 Task: For heading Use Italics Caveat with green colour & bold.  font size for heading26,  'Change the font style of data to'Comic Sans MS and font size to 18,  Change the alignment of both headline & data to Align right In the sheet  BankTransactions logbook
Action: Mouse moved to (634, 308)
Screenshot: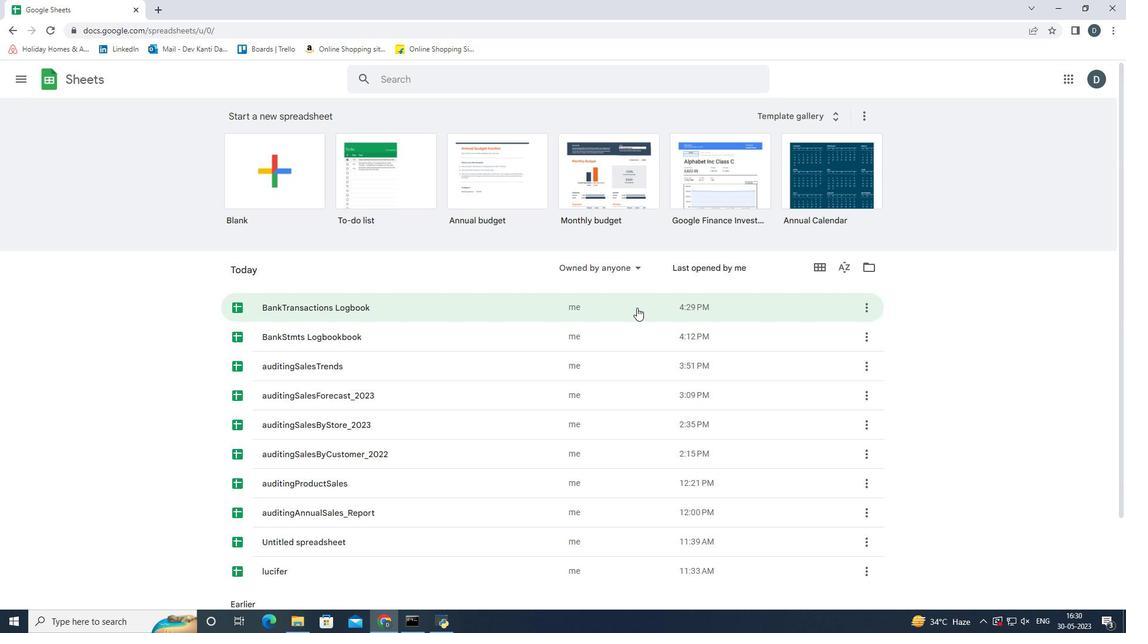 
Action: Mouse pressed left at (634, 308)
Screenshot: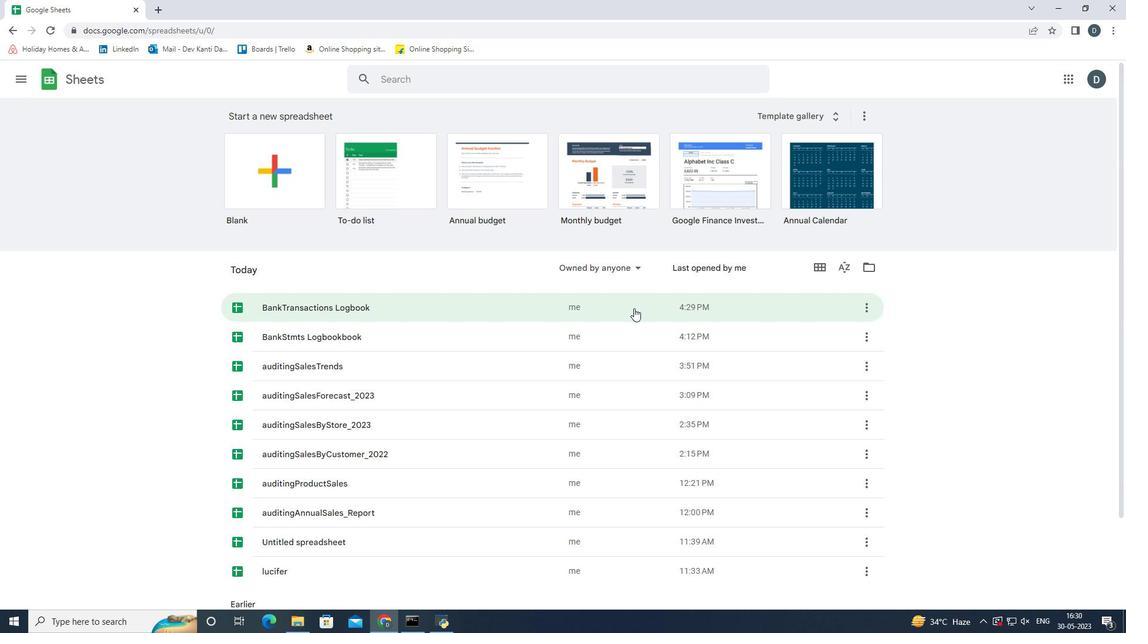 
Action: Mouse moved to (43, 164)
Screenshot: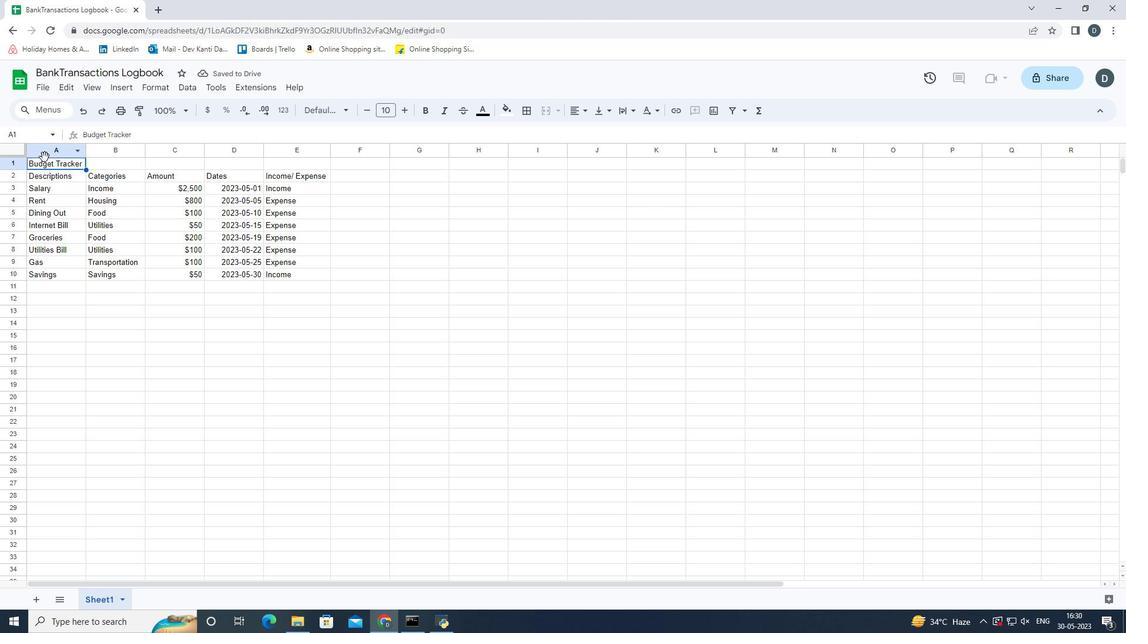 
Action: Mouse pressed left at (43, 164)
Screenshot: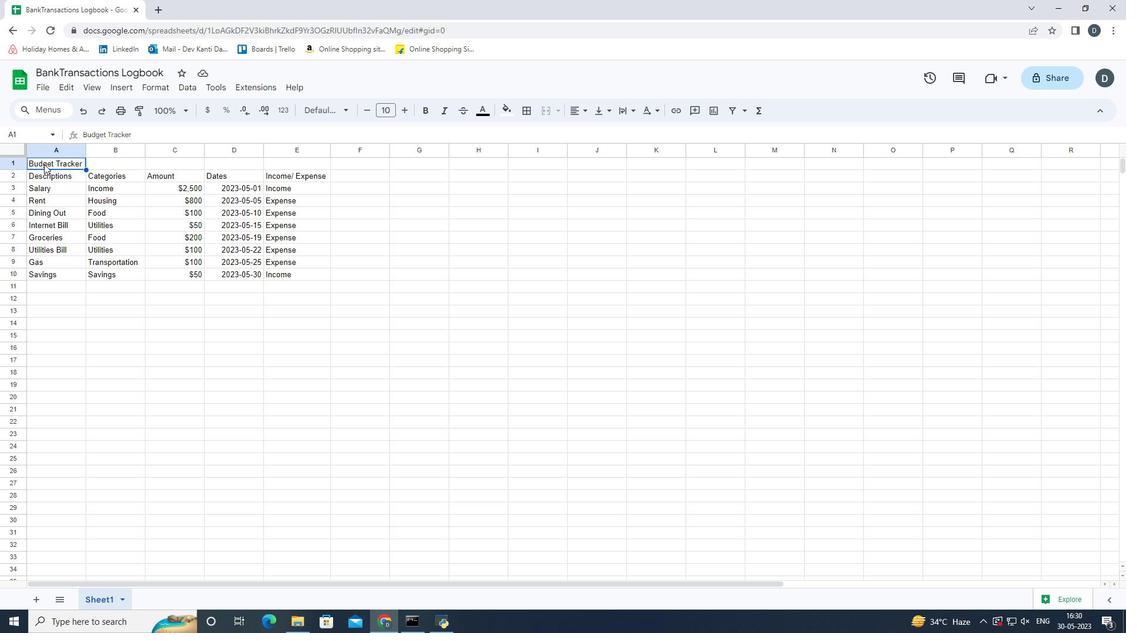 
Action: Mouse moved to (332, 112)
Screenshot: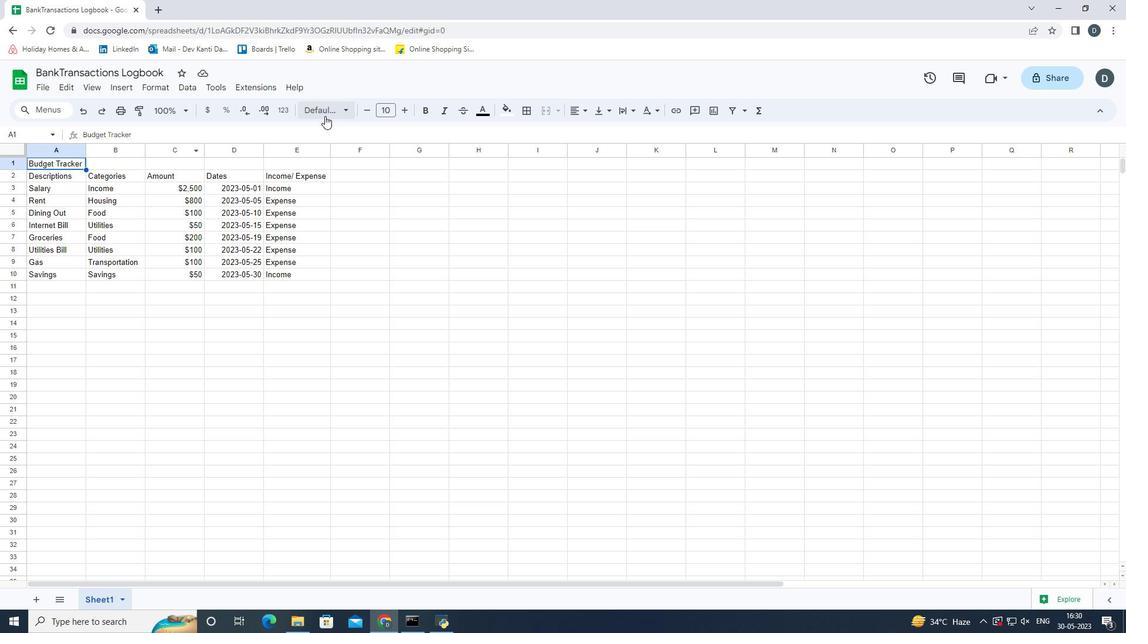 
Action: Mouse pressed left at (332, 112)
Screenshot: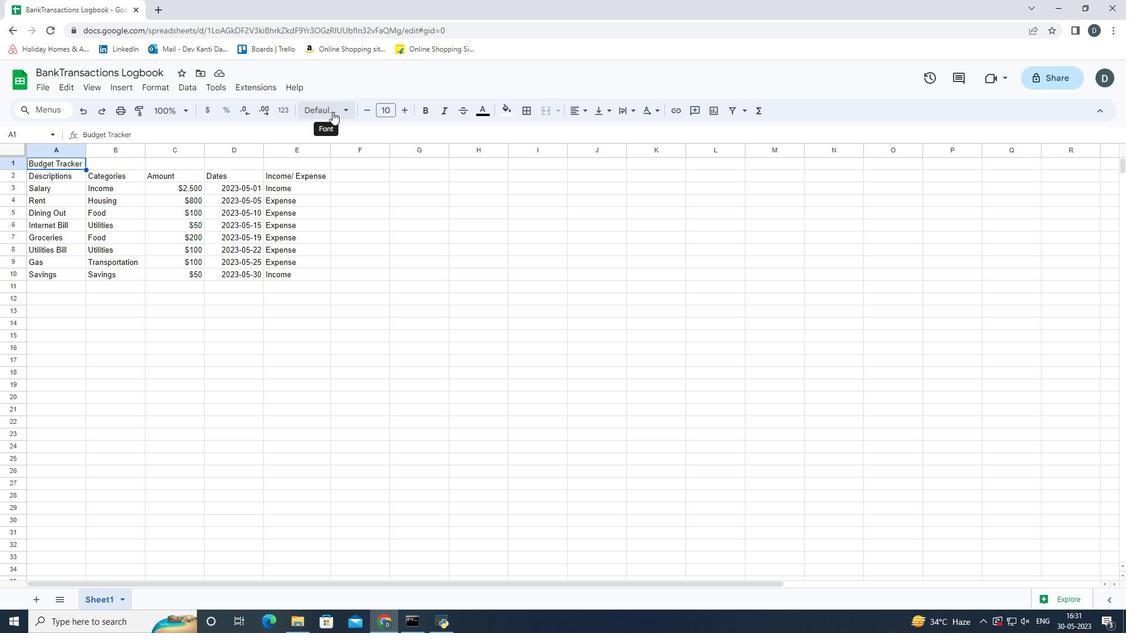 
Action: Mouse moved to (368, 356)
Screenshot: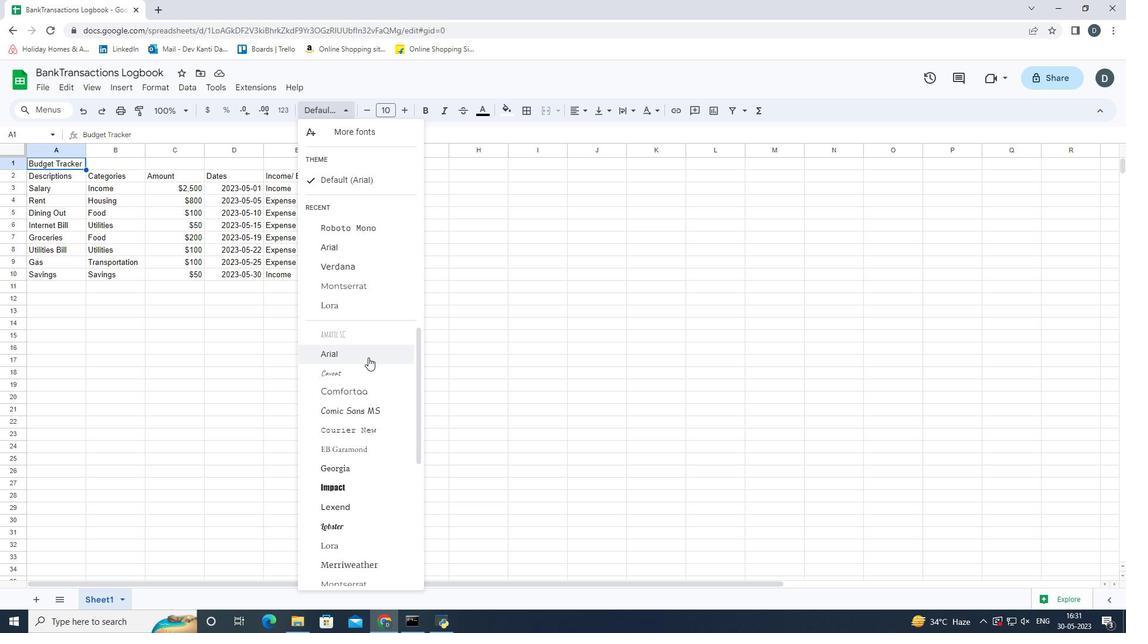 
Action: Mouse scrolled (368, 355) with delta (0, 0)
Screenshot: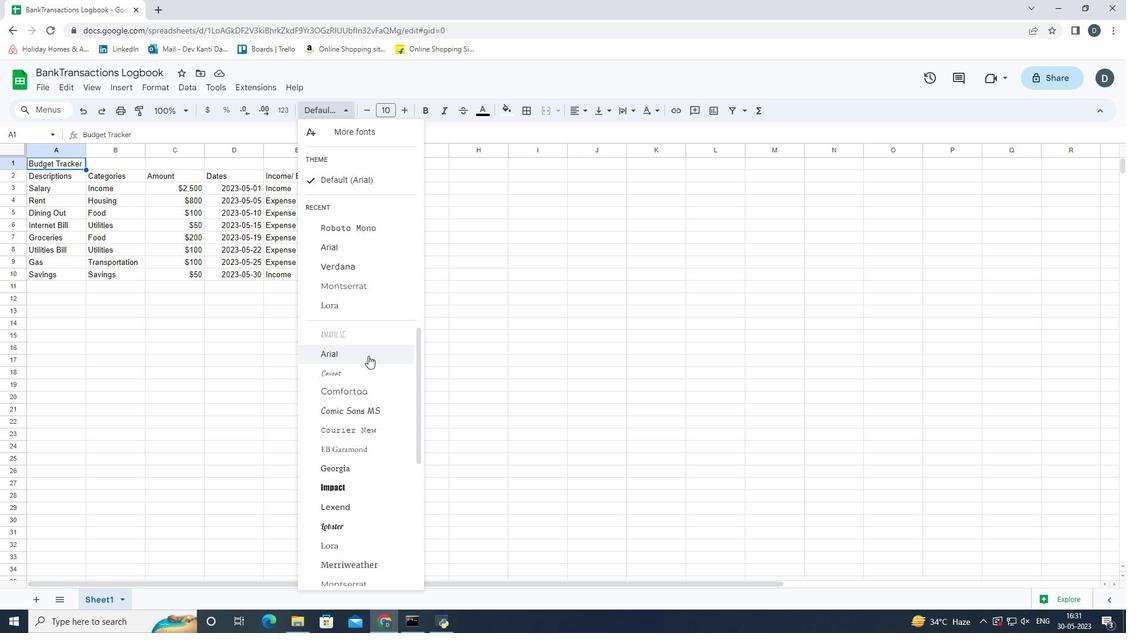 
Action: Mouse moved to (364, 369)
Screenshot: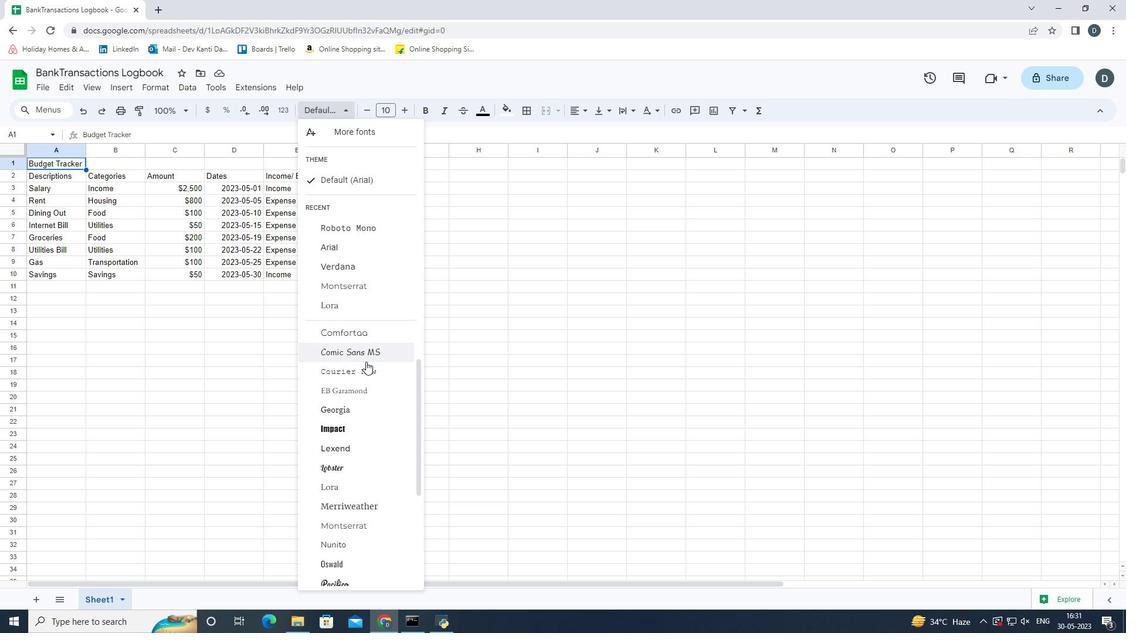 
Action: Mouse scrolled (364, 368) with delta (0, 0)
Screenshot: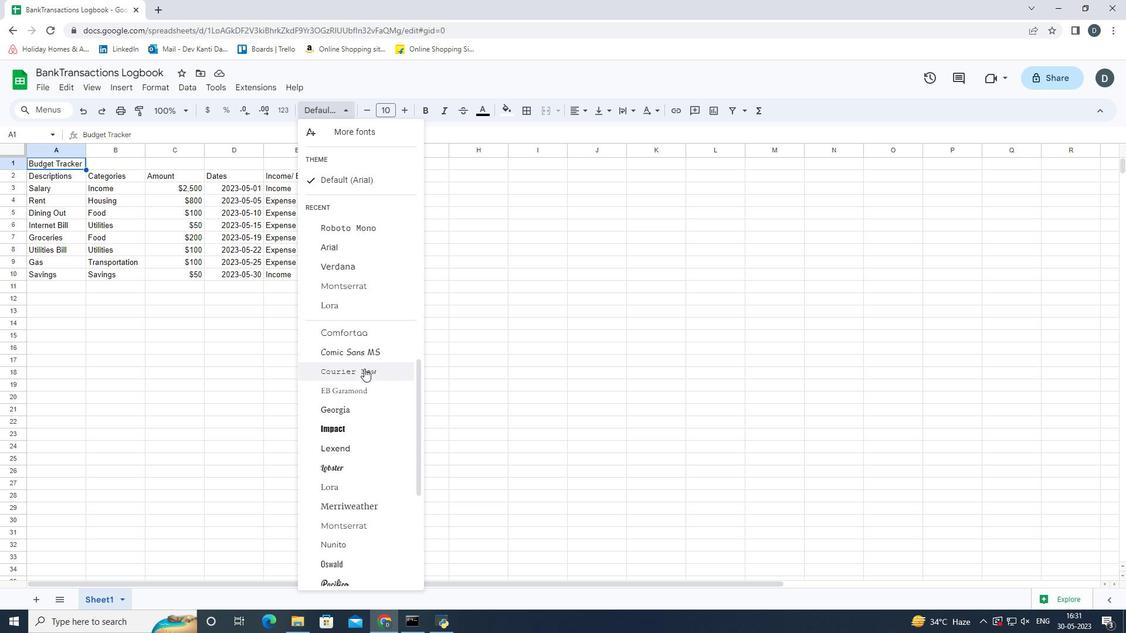 
Action: Mouse scrolled (364, 368) with delta (0, 0)
Screenshot: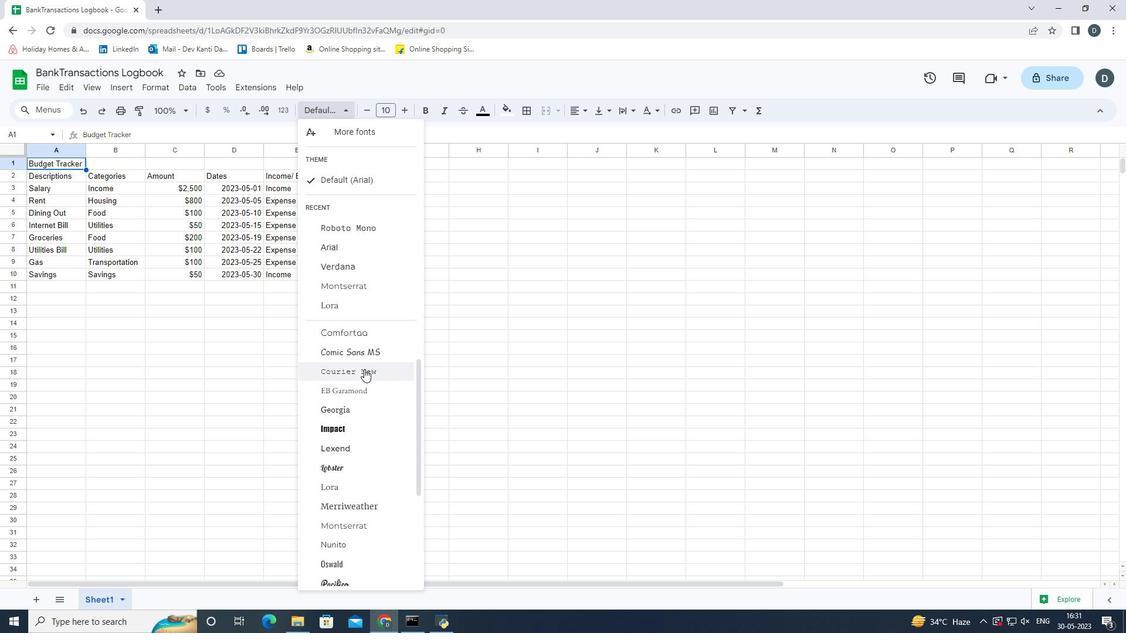
Action: Mouse moved to (361, 371)
Screenshot: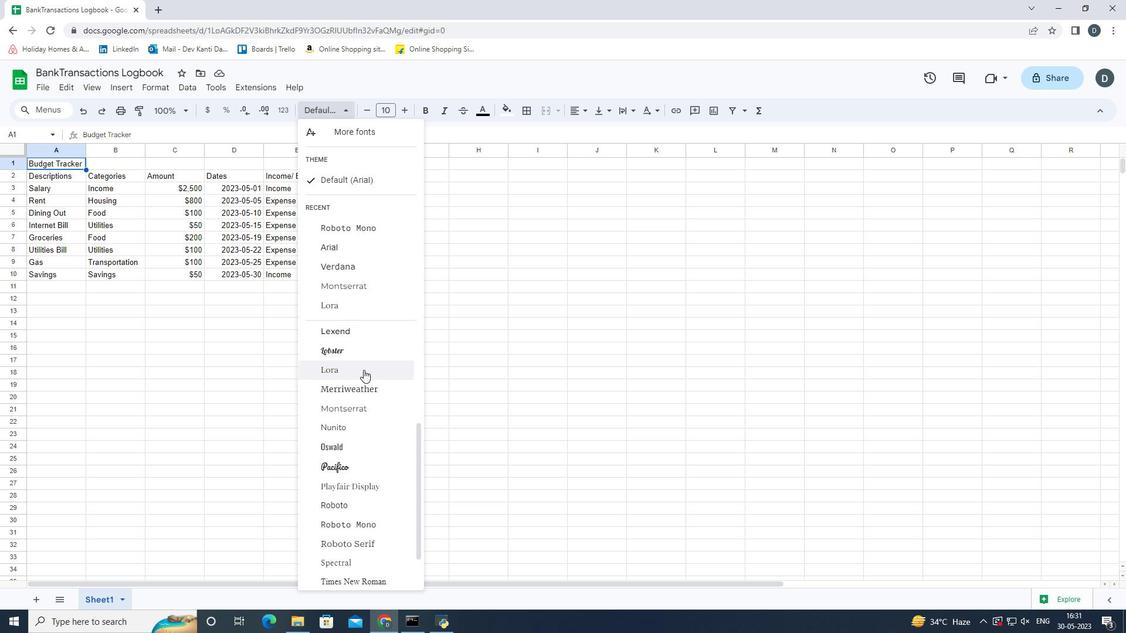 
Action: Mouse scrolled (361, 370) with delta (0, 0)
Screenshot: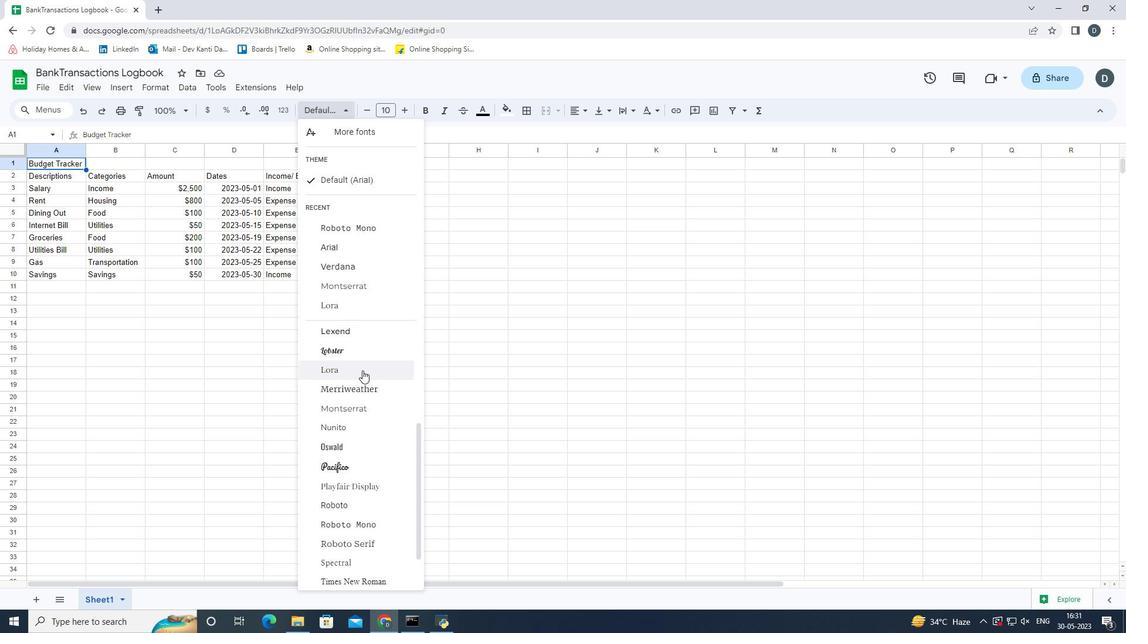 
Action: Mouse moved to (361, 371)
Screenshot: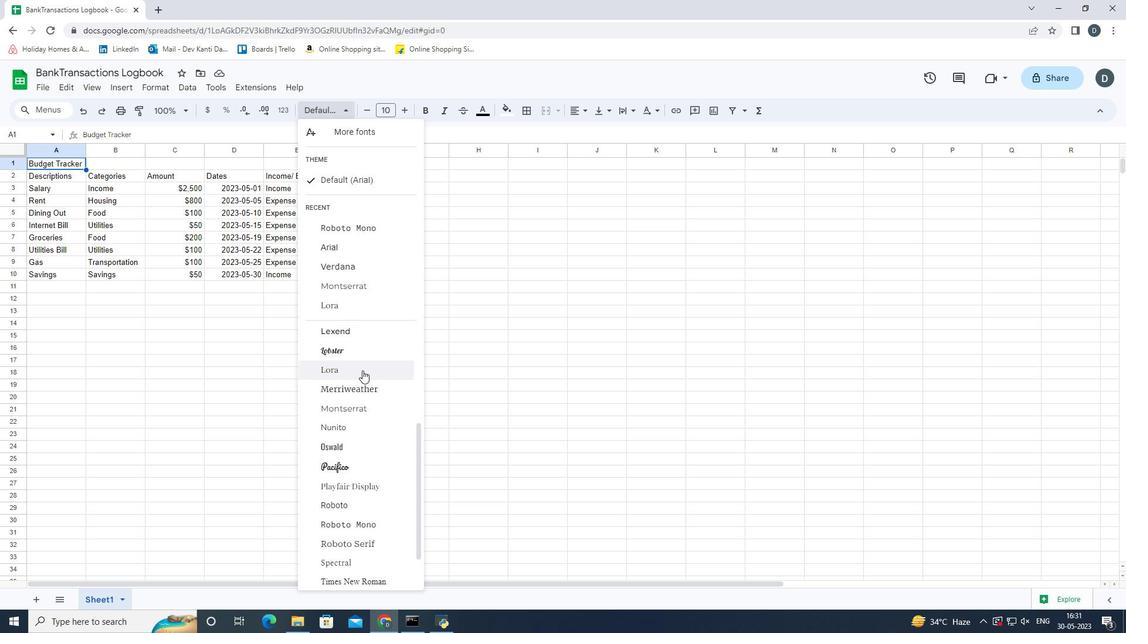 
Action: Mouse scrolled (361, 370) with delta (0, 0)
Screenshot: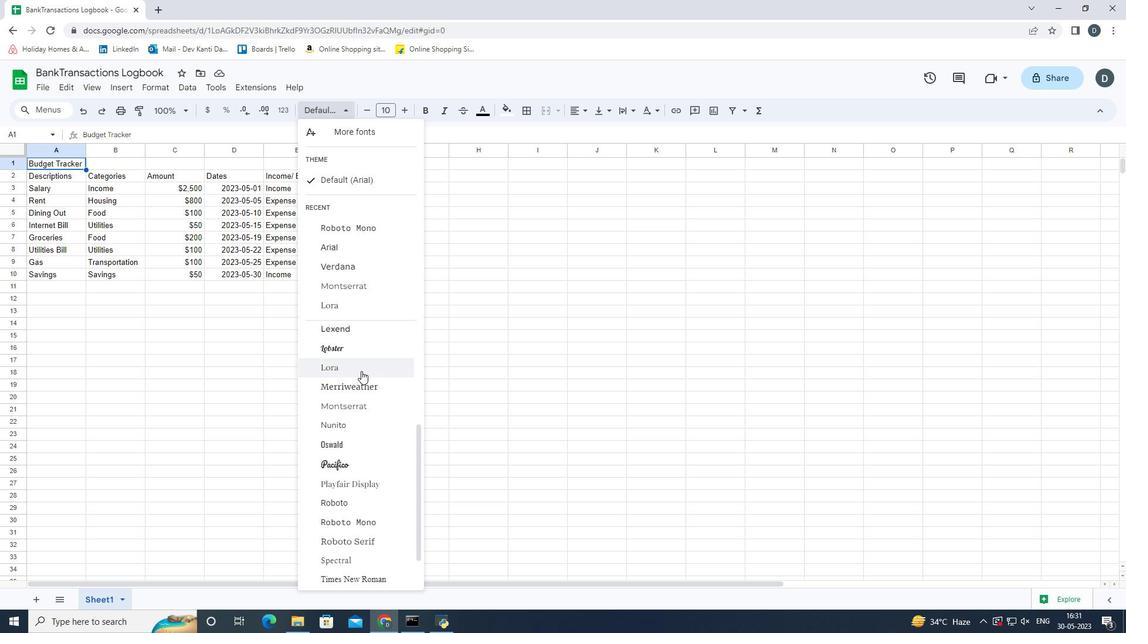 
Action: Mouse moved to (392, 493)
Screenshot: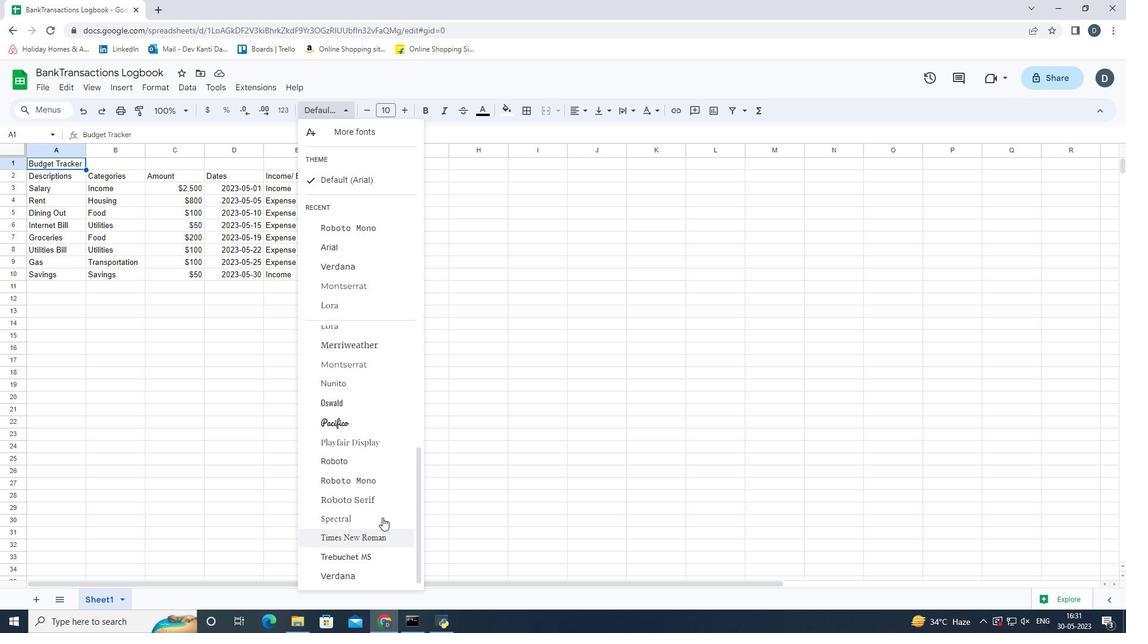 
Action: Mouse scrolled (392, 494) with delta (0, 0)
Screenshot: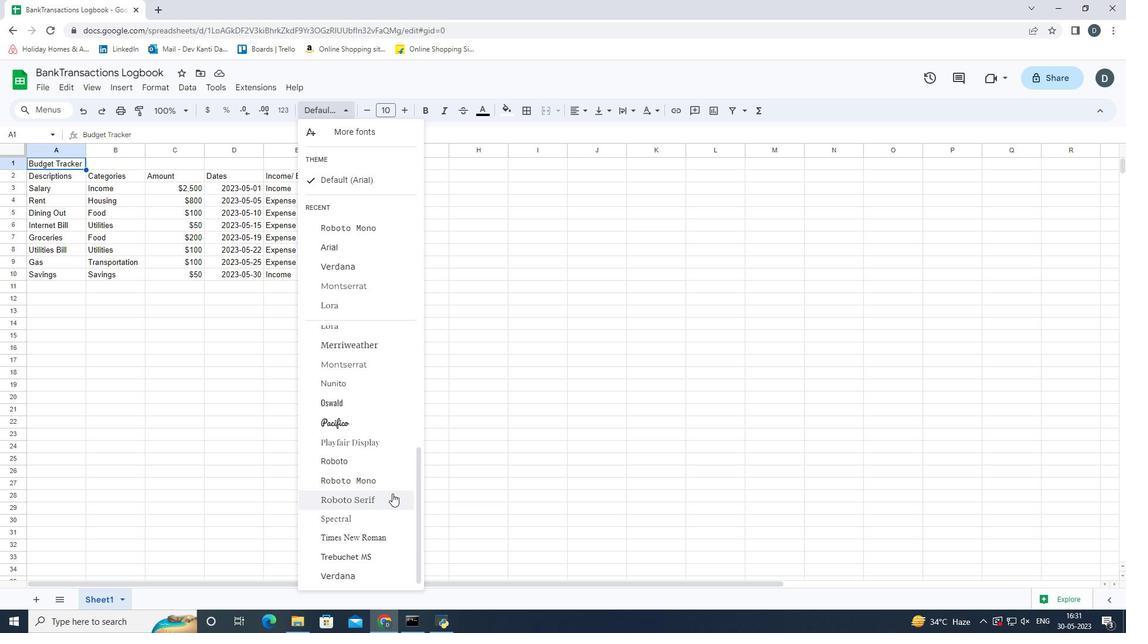 
Action: Mouse moved to (392, 493)
Screenshot: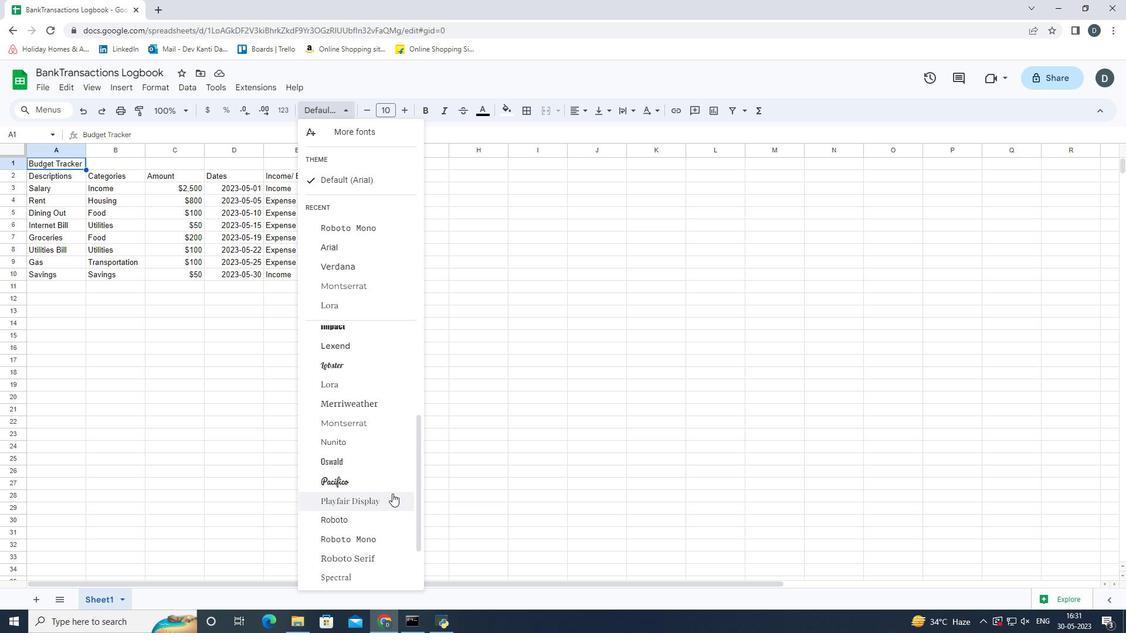 
Action: Mouse scrolled (392, 493) with delta (0, 0)
Screenshot: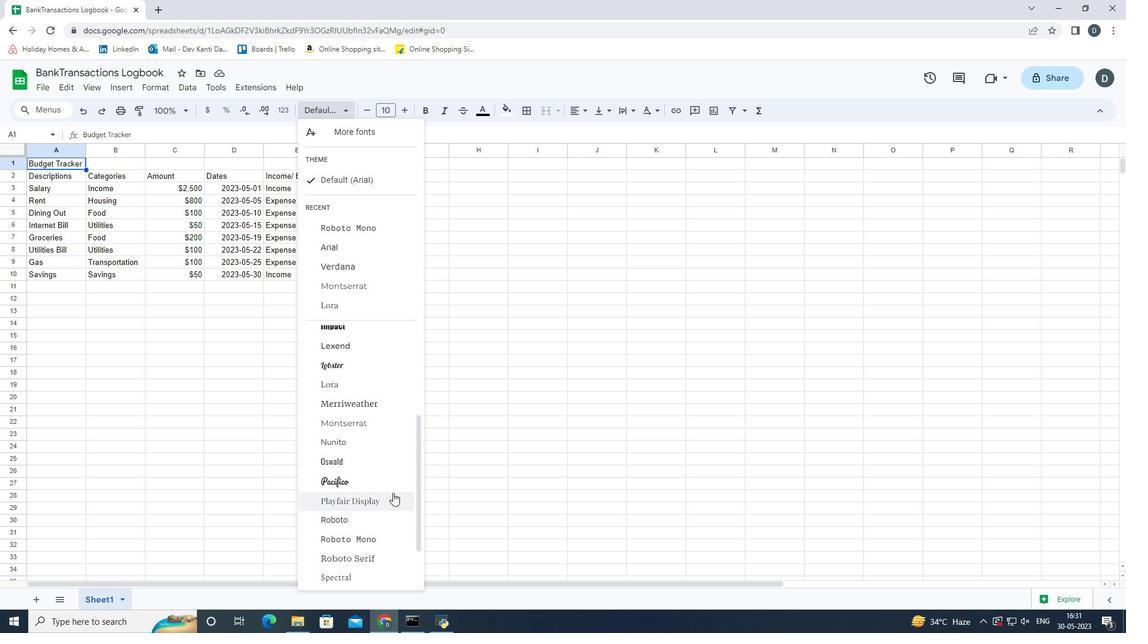 
Action: Mouse scrolled (392, 493) with delta (0, 0)
Screenshot: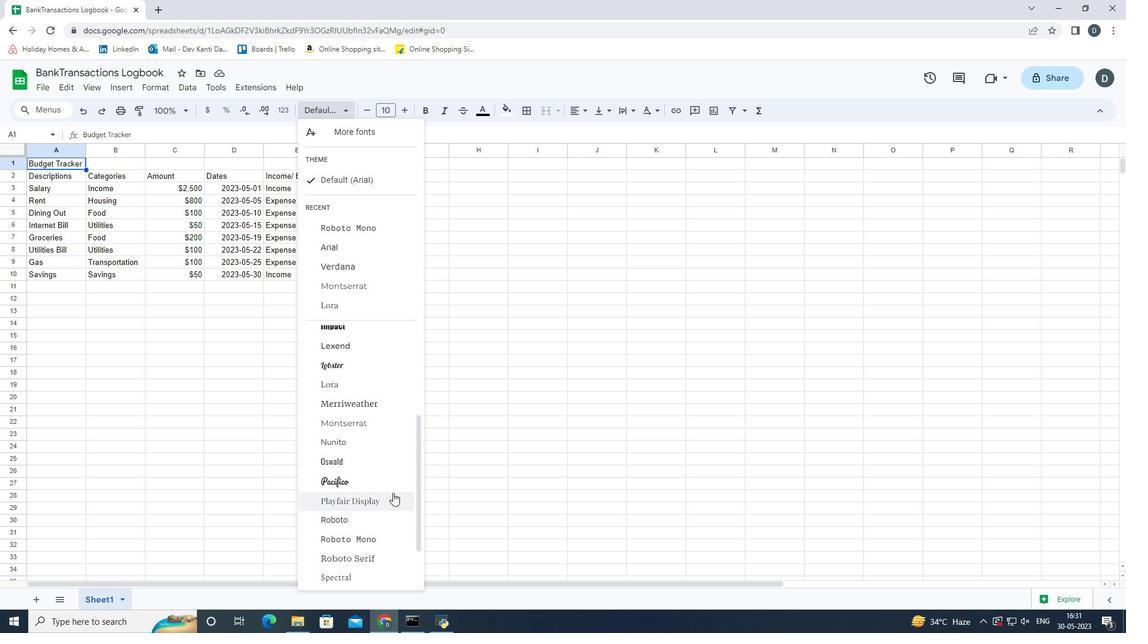 
Action: Mouse moved to (383, 484)
Screenshot: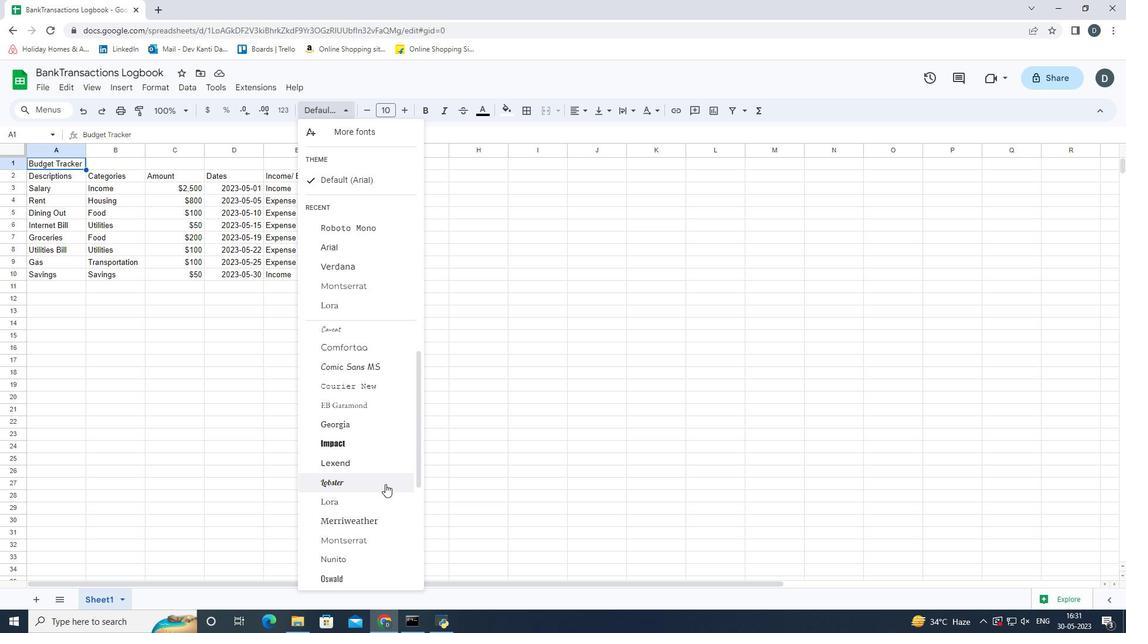 
Action: Mouse scrolled (383, 485) with delta (0, 0)
Screenshot: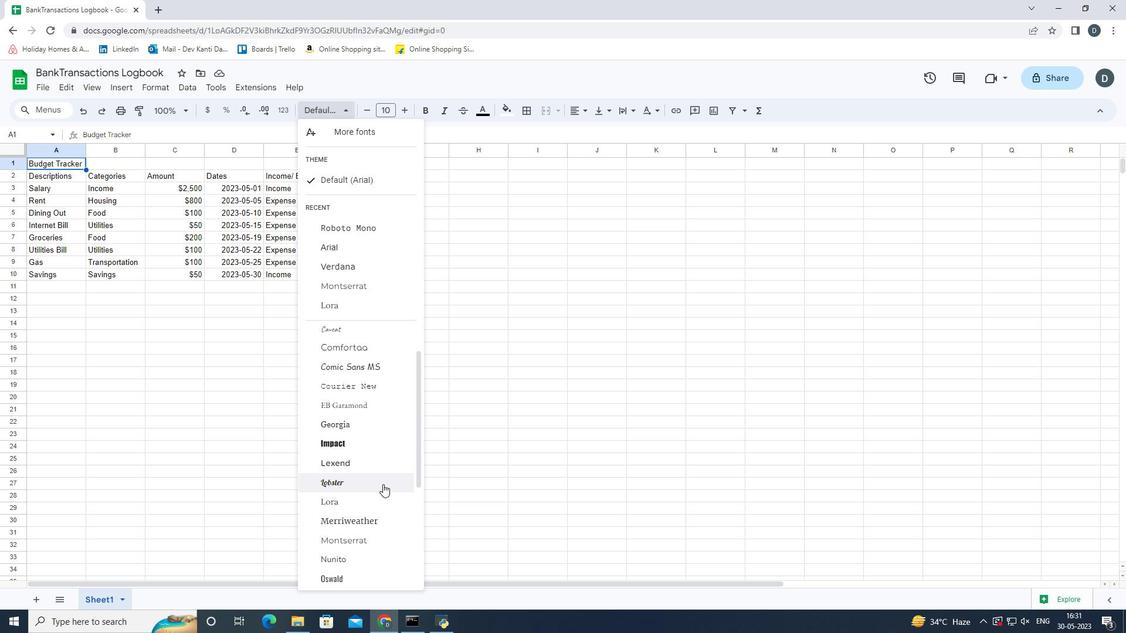 
Action: Mouse scrolled (383, 485) with delta (0, 0)
Screenshot: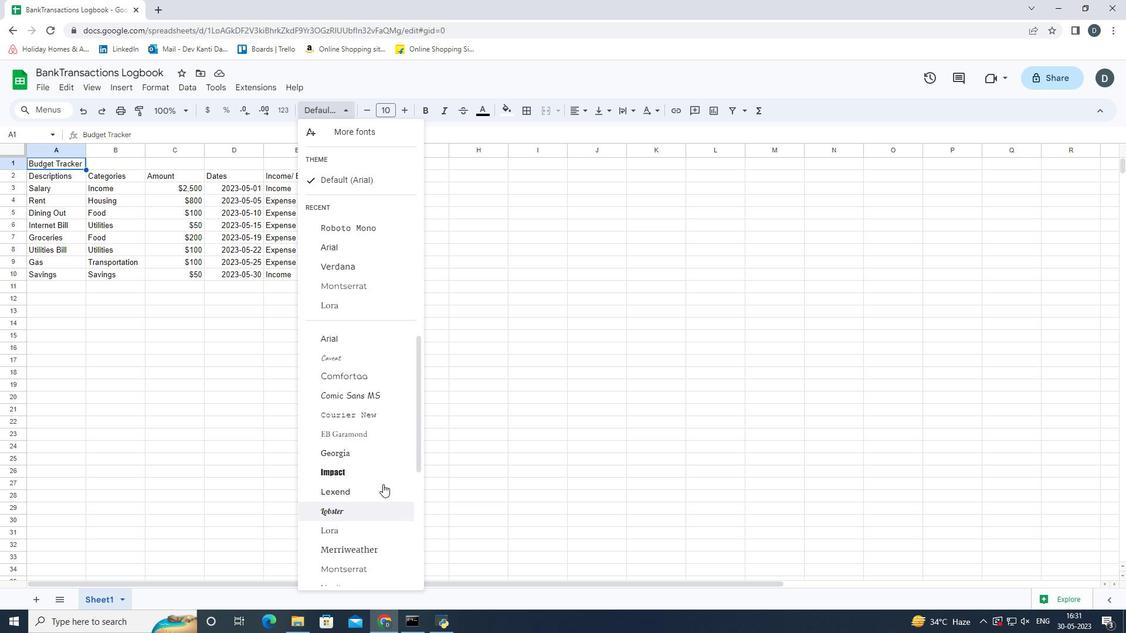 
Action: Mouse moved to (372, 135)
Screenshot: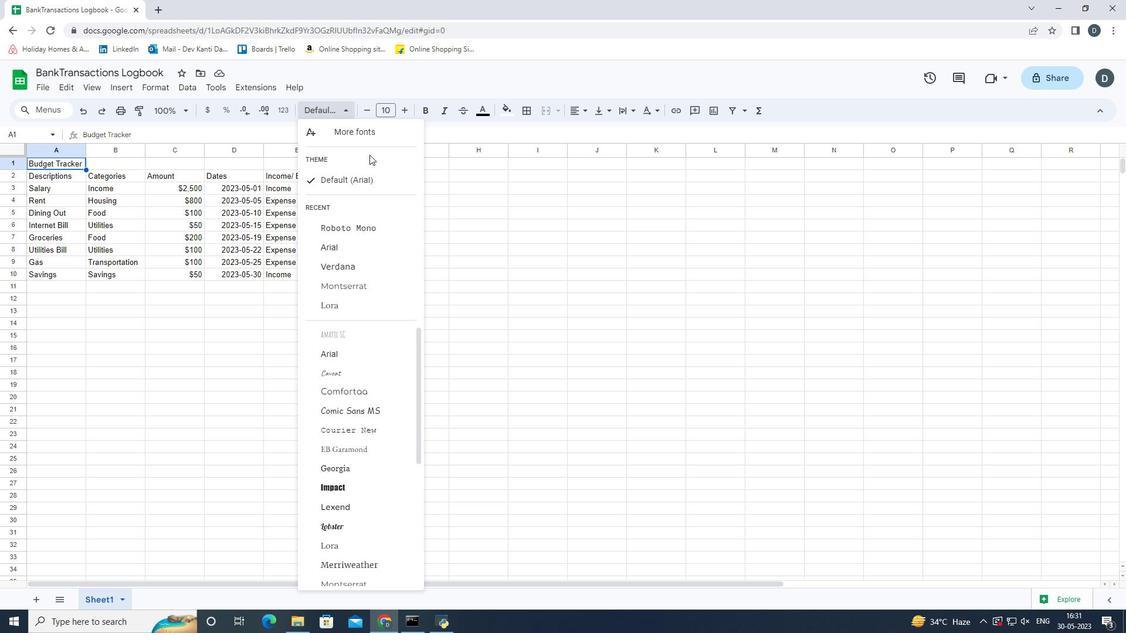 
Action: Mouse pressed left at (372, 135)
Screenshot: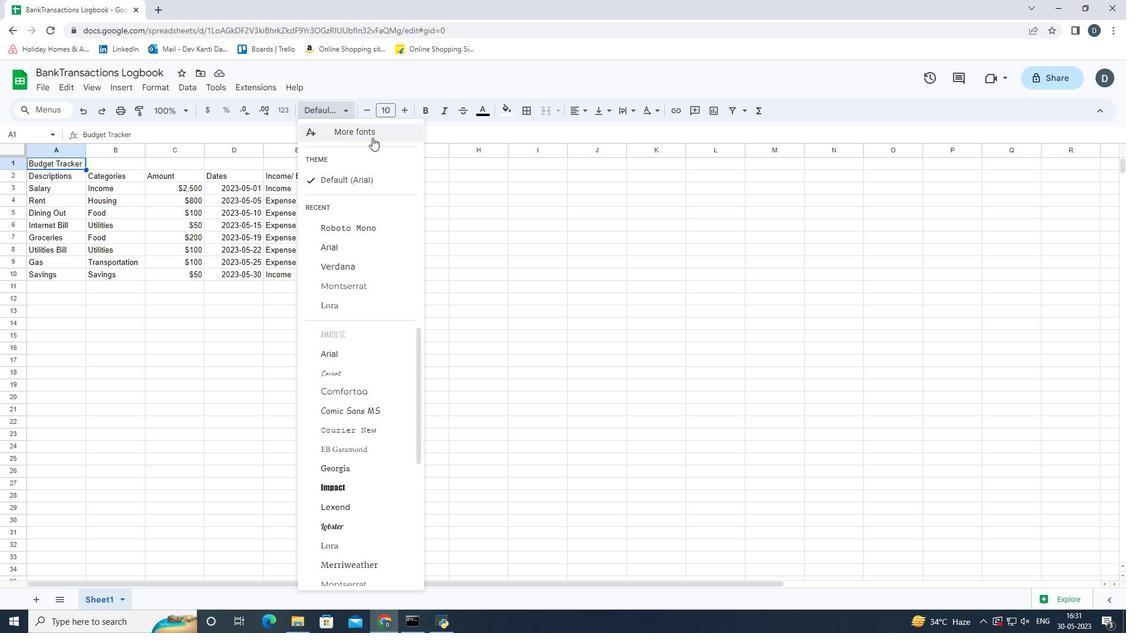 
Action: Mouse moved to (363, 191)
Screenshot: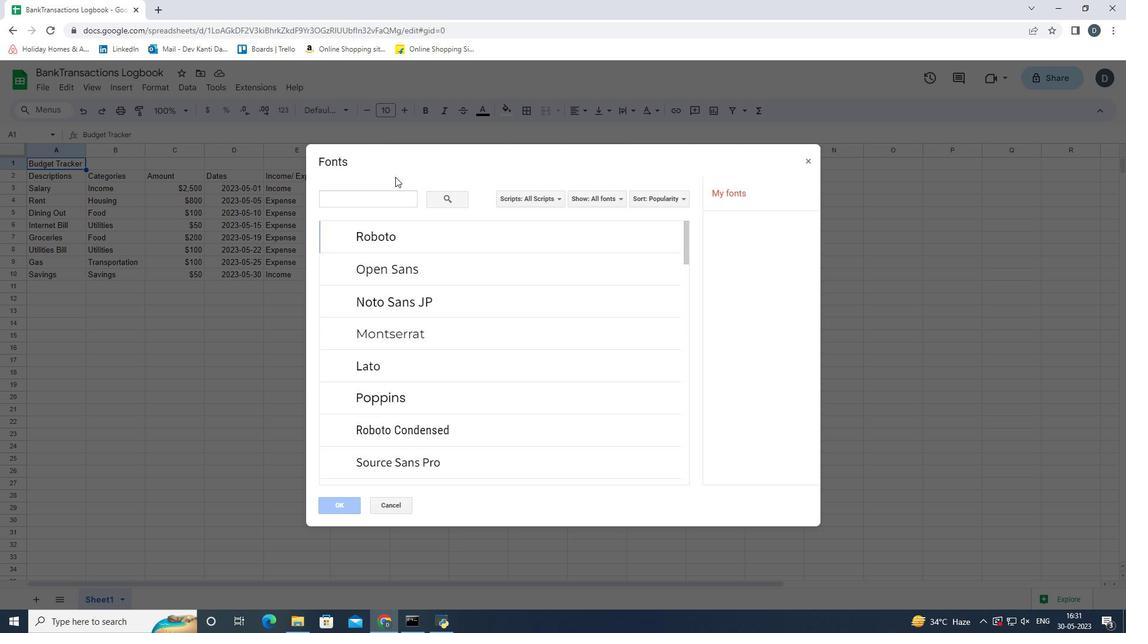 
Action: Mouse pressed left at (363, 191)
Screenshot: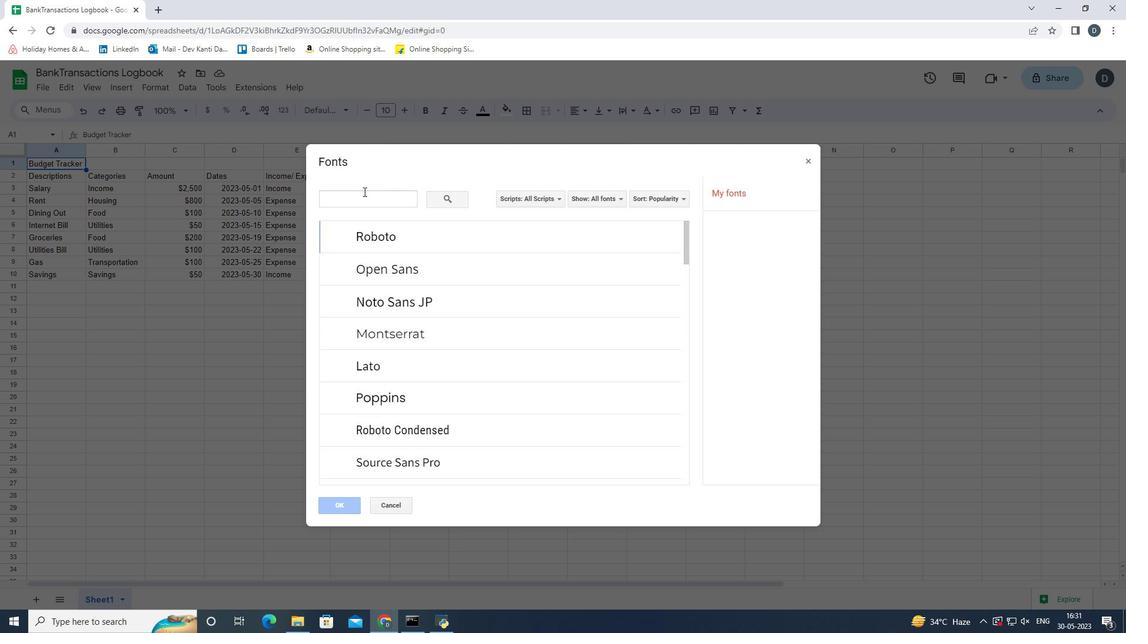 
Action: Key pressed <Key.shift_r><Key.shift_r><Key.shift_r><Key.shift_r><Key.shift_r><Key.shift_r><Key.shift_r><Key.shift_r><Key.shift_r><Key.shift_r><Key.shift_r><Key.shift_r><Key.shift_r><Key.shift_r><Key.shift_r><Key.shift_r><Key.shift_r><Key.shift_r><Key.shift_r><Key.shift_r><Key.shift_r><Key.shift_r><Key.shift_r><Key.shift_r>Italic
Screenshot: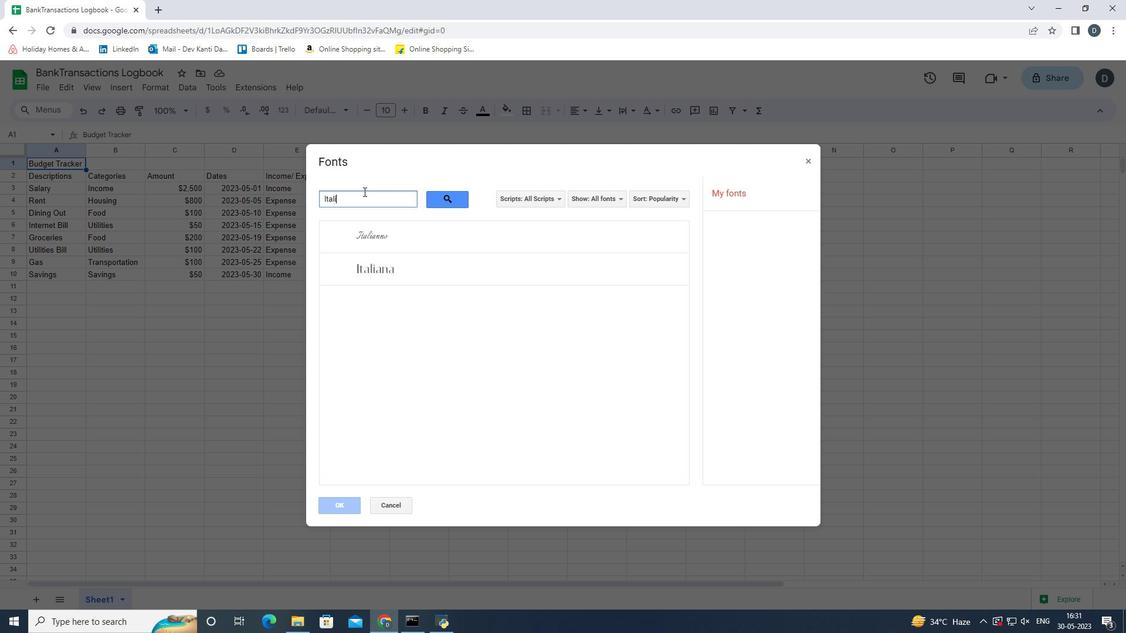 
Action: Mouse moved to (429, 279)
Screenshot: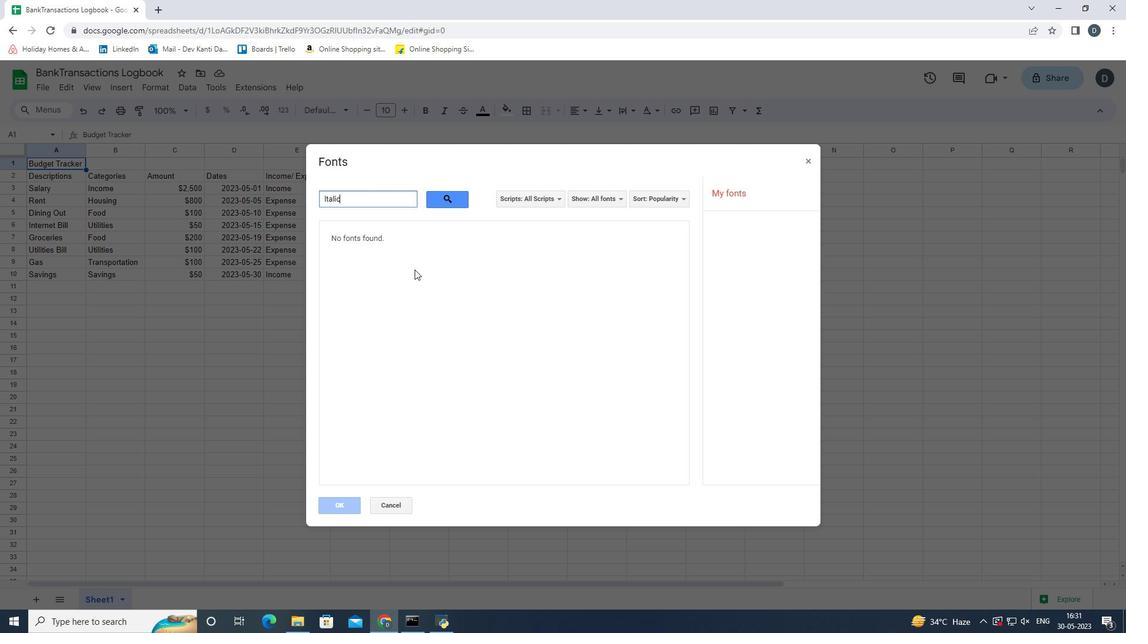 
Action: Key pressed s<Key.space><Key.space><Key.backspace><Key.shift><Key.shift><Key.shift><Key.shift><Key.shift><Key.shift><Key.shift>Caveat
Screenshot: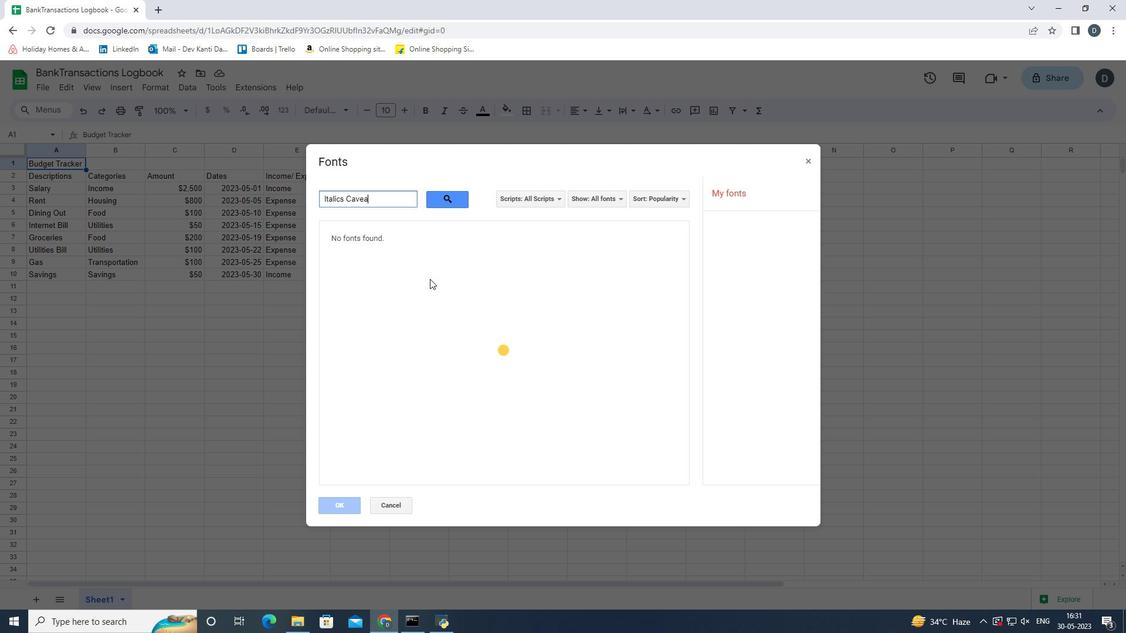 
Action: Mouse moved to (456, 192)
Screenshot: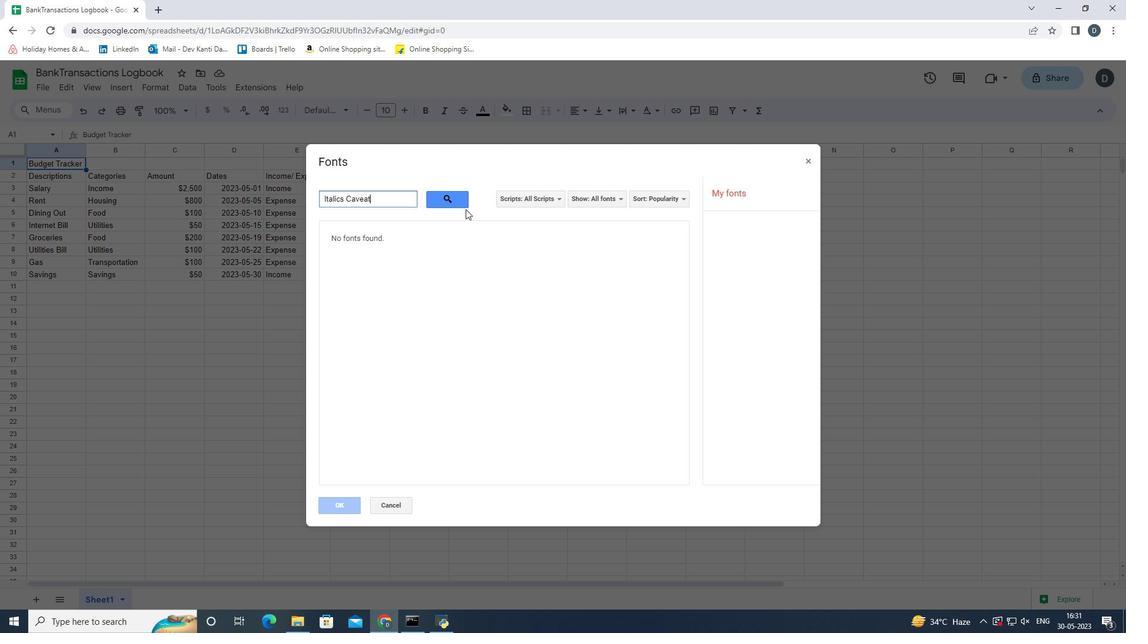 
Action: Mouse pressed left at (456, 192)
Screenshot: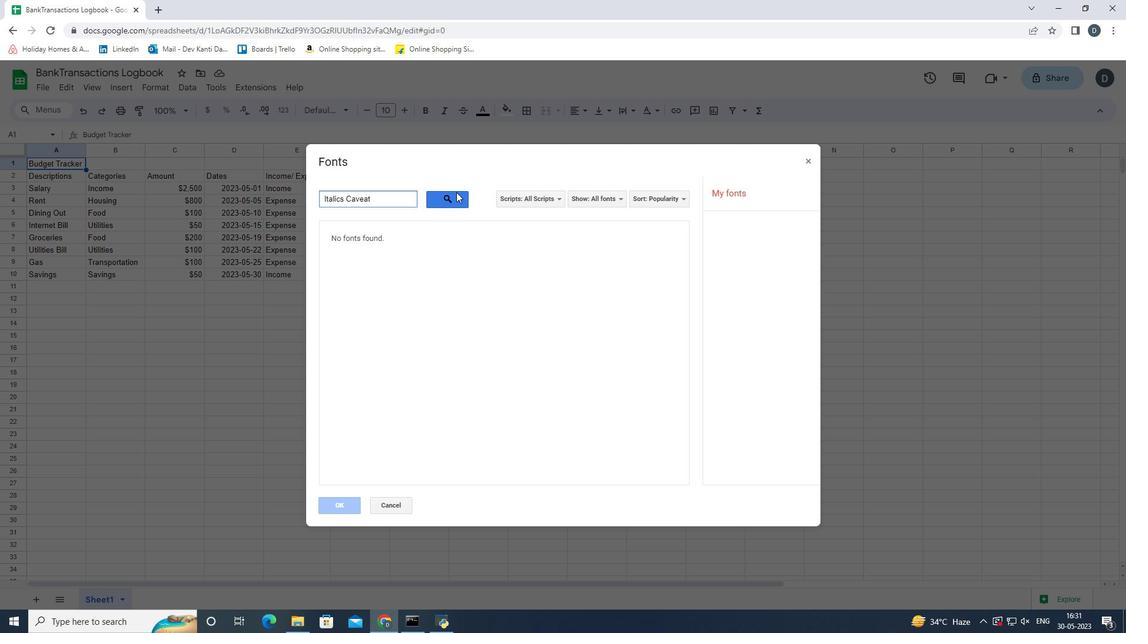 
Action: Mouse moved to (380, 197)
Screenshot: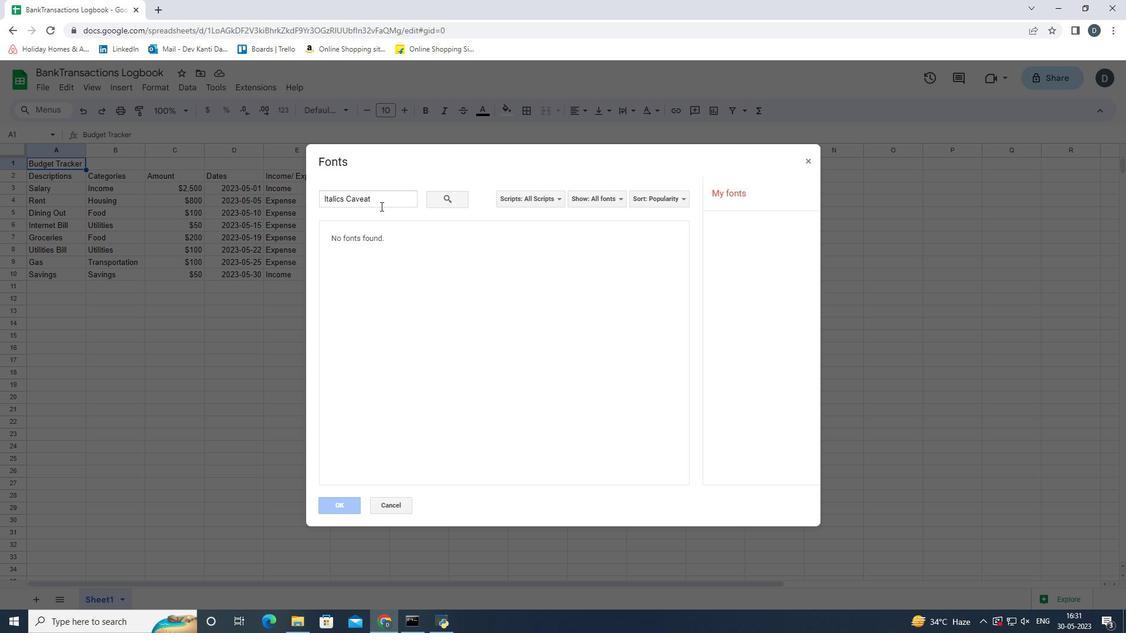 
Action: Mouse pressed left at (380, 197)
Screenshot: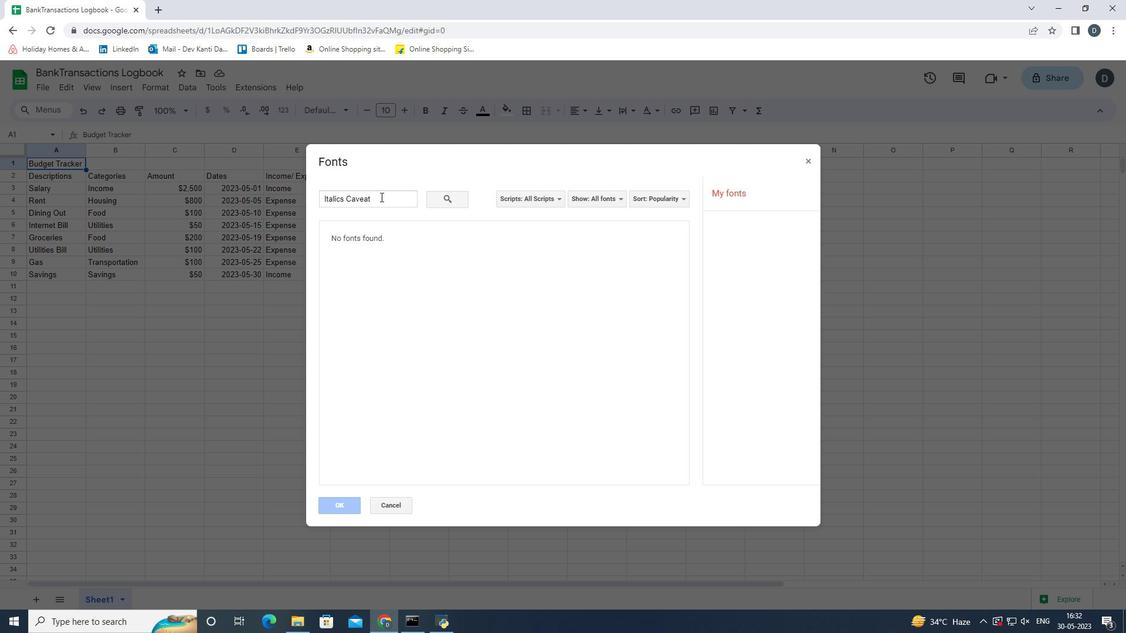 
Action: Mouse moved to (381, 196)
Screenshot: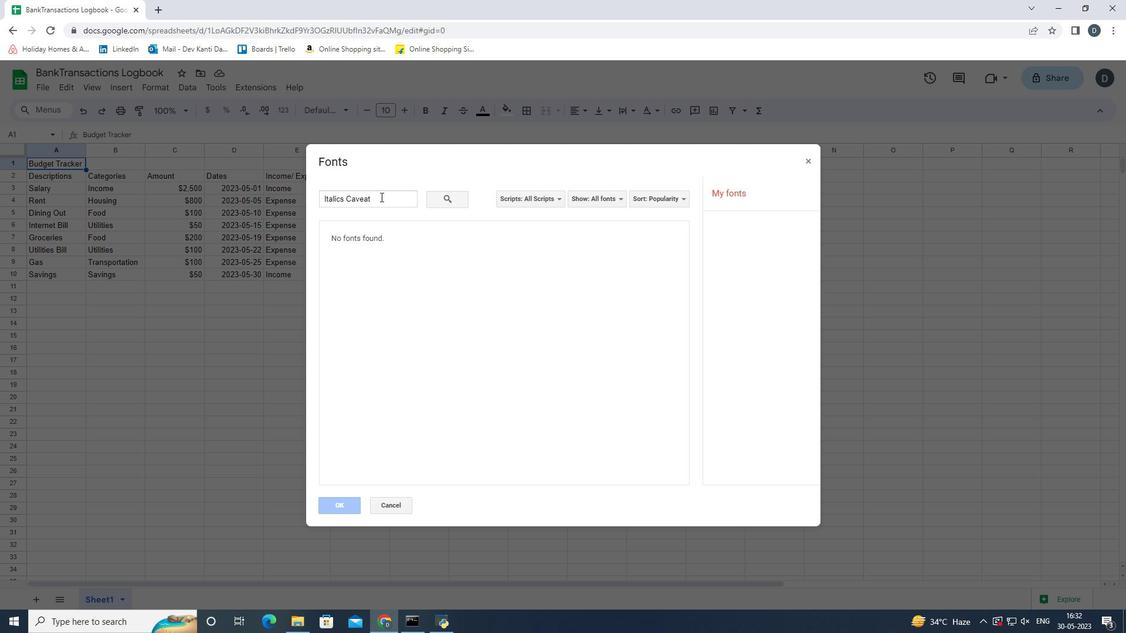 
Action: Key pressed <Key.backspace><Key.backspace><Key.backspace><Key.backspace><Key.backspace><Key.backspace><Key.backspace><Key.backspace><Key.backspace><Key.backspace><Key.backspace><Key.backspace><Key.backspace><Key.backspace><Key.backspace><Key.backspace><Key.backspace><Key.backspace><Key.backspace><Key.backspace><Key.backspace><Key.backspace><Key.backspace><Key.shift>C
Screenshot: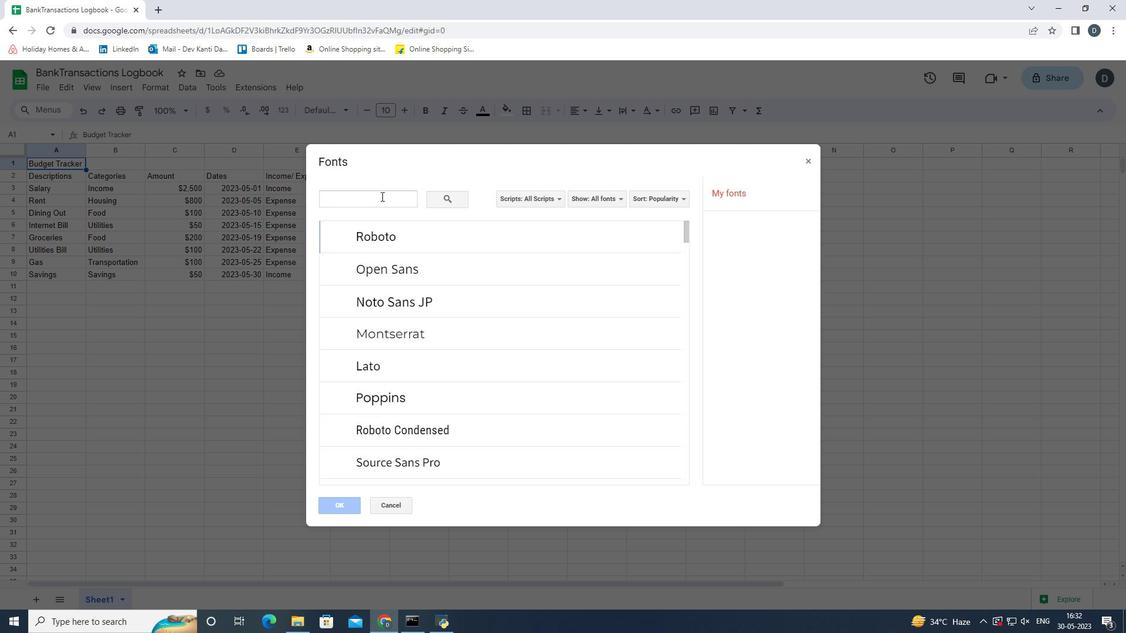 
Action: Mouse pressed left at (381, 196)
Screenshot: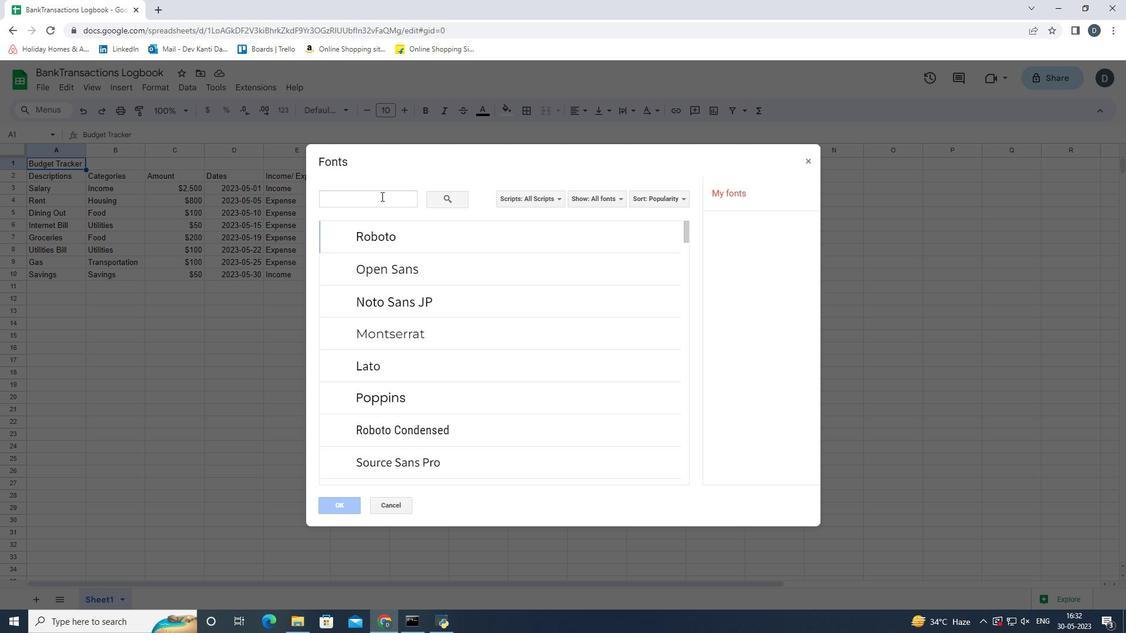 
Action: Key pressed <Key.shift><Key.shift><Key.shift><Key.shift>Cav
Screenshot: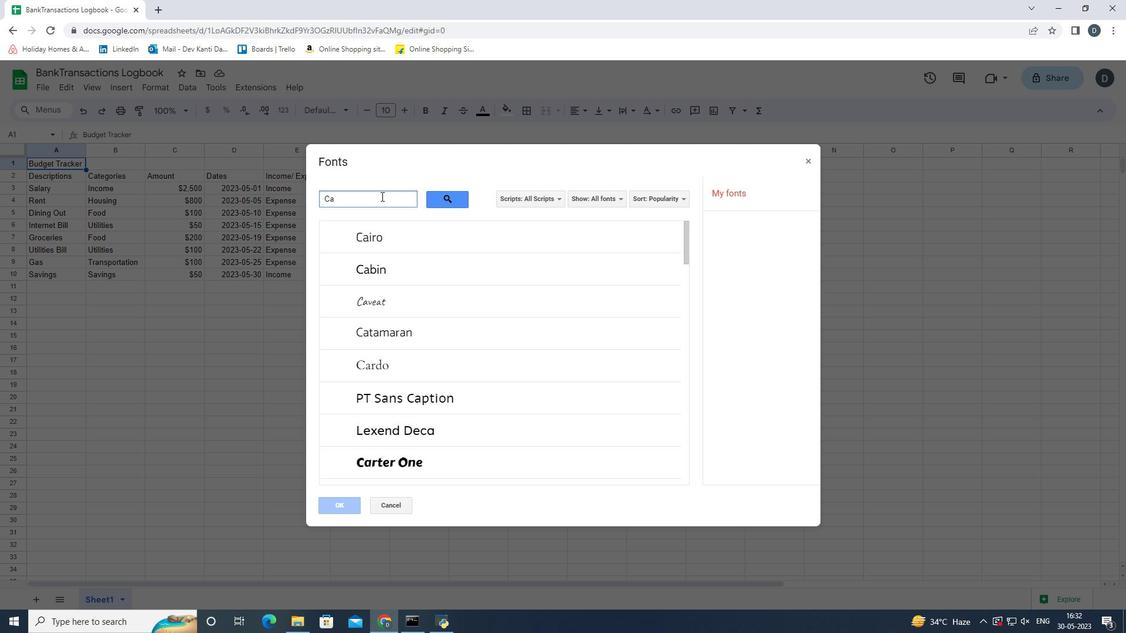 
Action: Mouse moved to (424, 236)
Screenshot: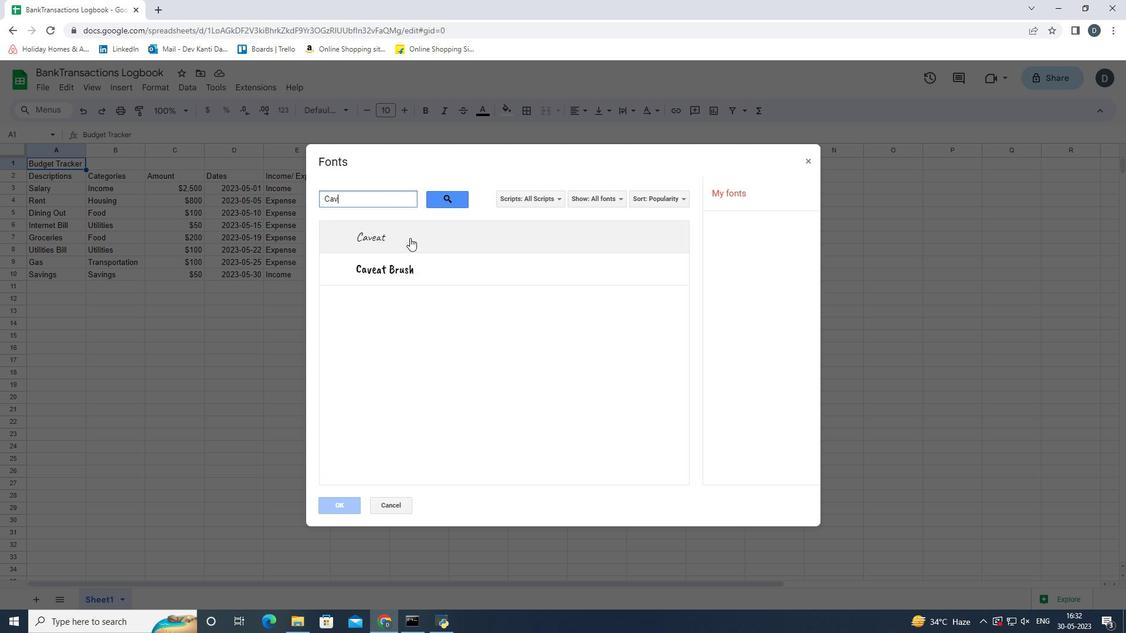 
Action: Mouse pressed left at (424, 236)
Screenshot: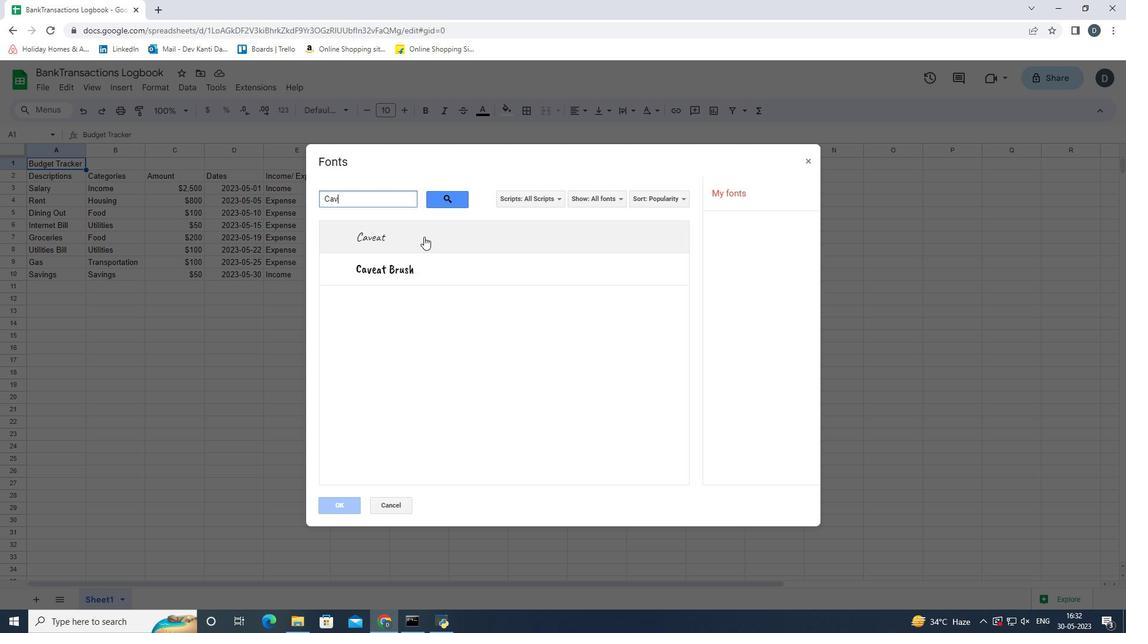 
Action: Mouse moved to (336, 502)
Screenshot: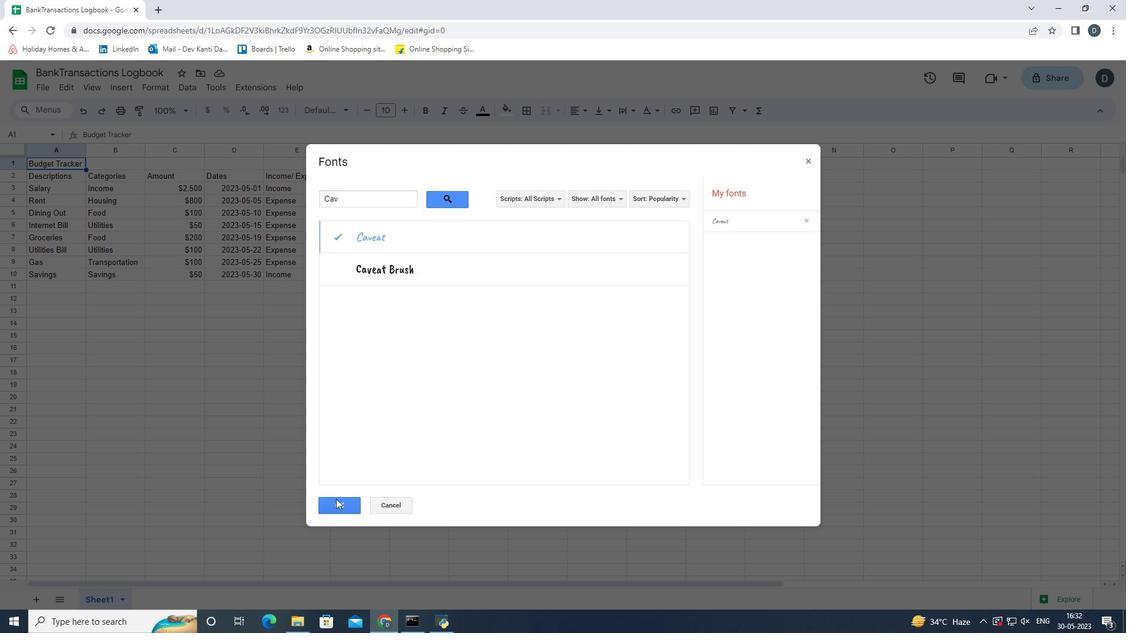 
Action: Mouse pressed left at (336, 502)
Screenshot: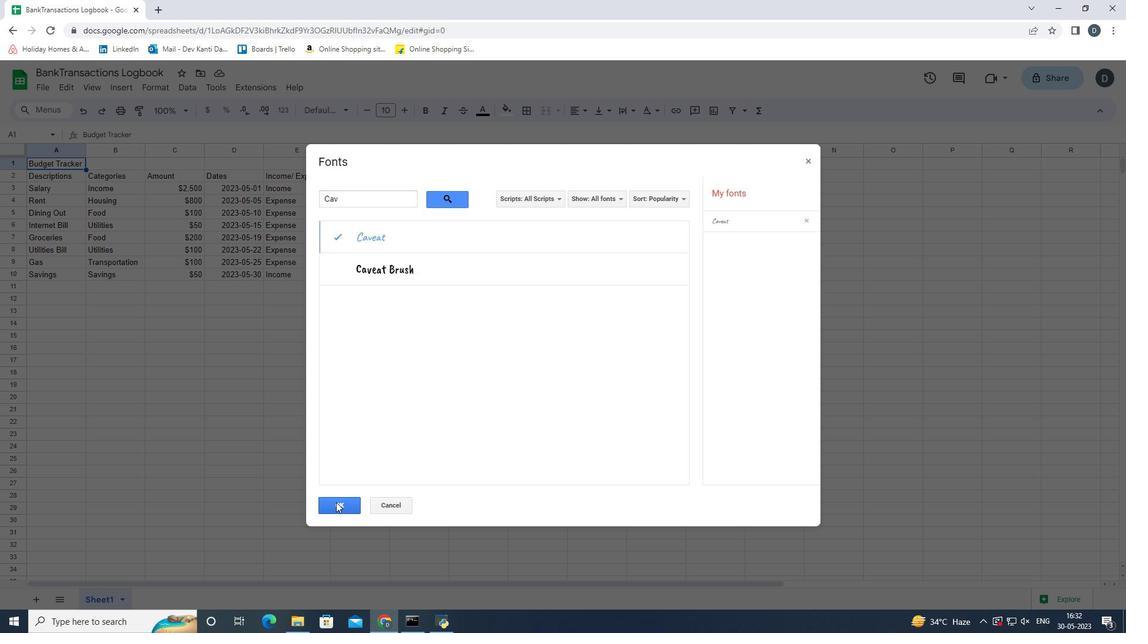 
Action: Mouse moved to (483, 108)
Screenshot: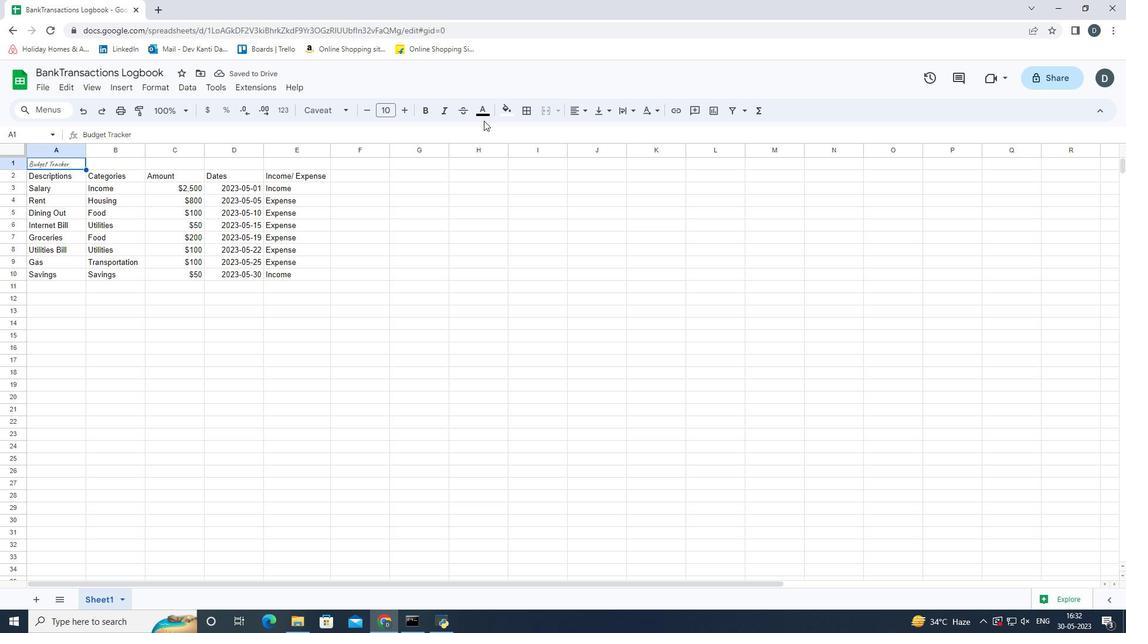 
Action: Mouse pressed left at (483, 108)
Screenshot: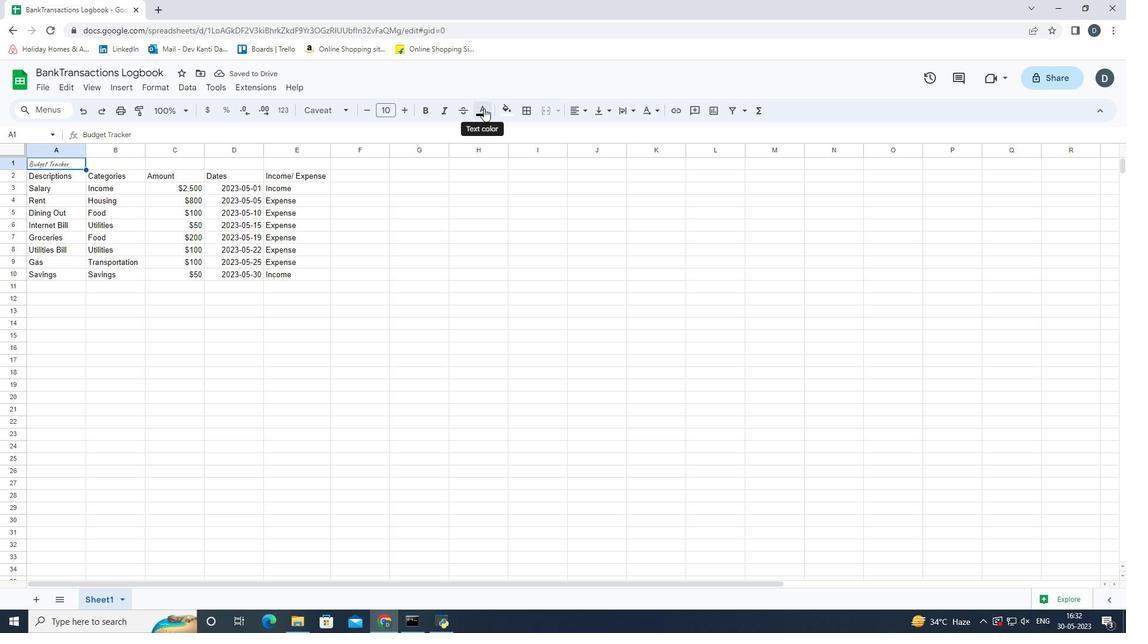 
Action: Mouse moved to (539, 162)
Screenshot: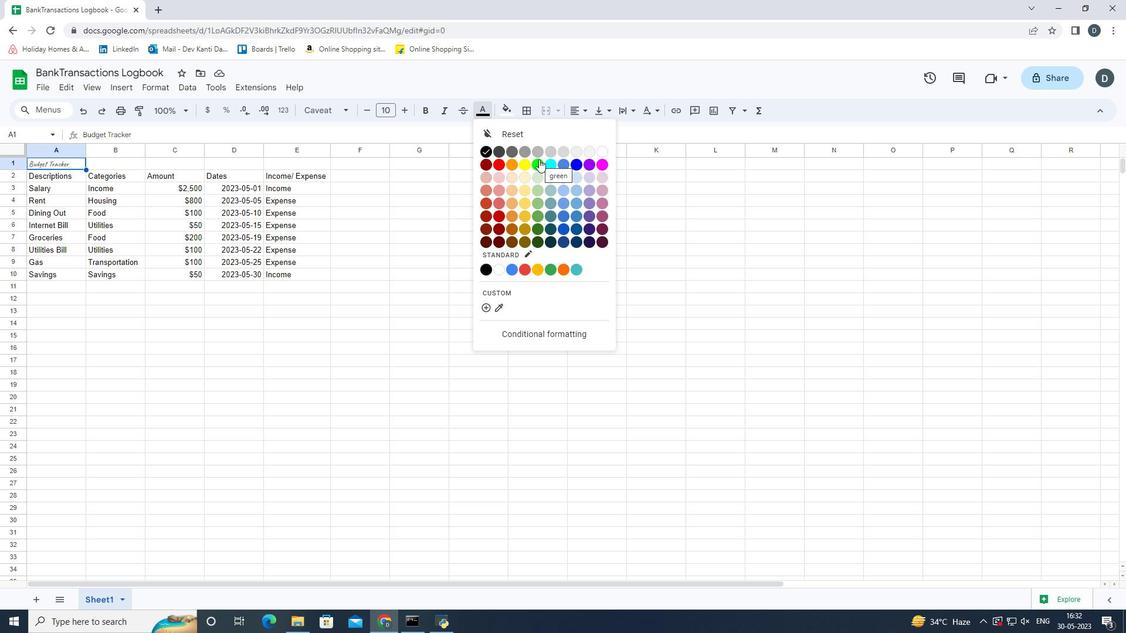 
Action: Mouse pressed left at (539, 162)
Screenshot: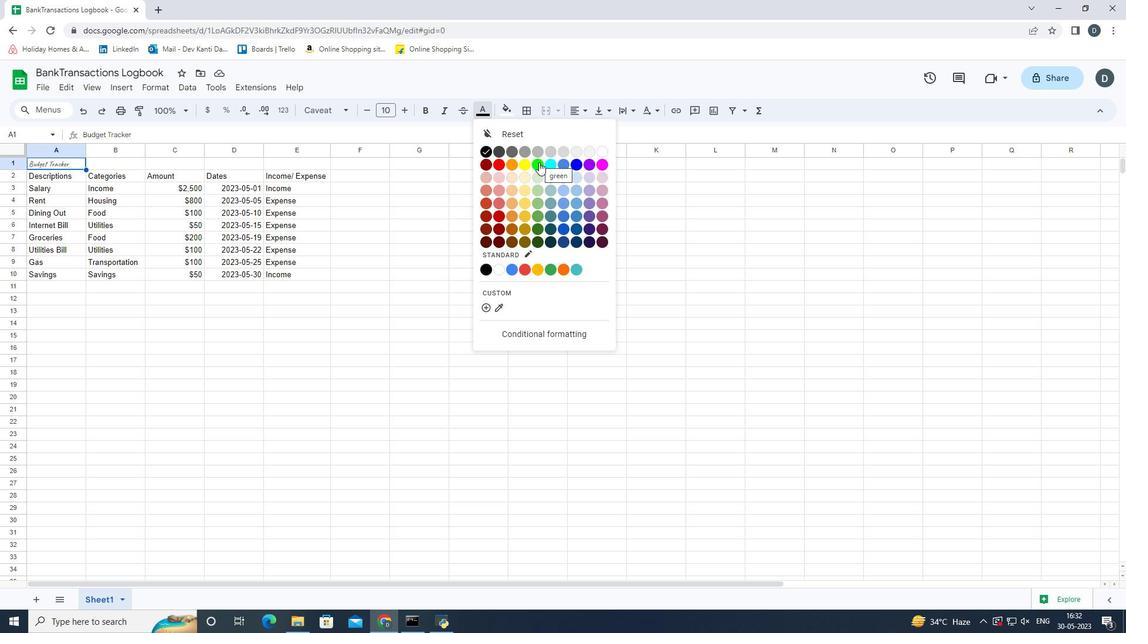 
Action: Mouse moved to (420, 113)
Screenshot: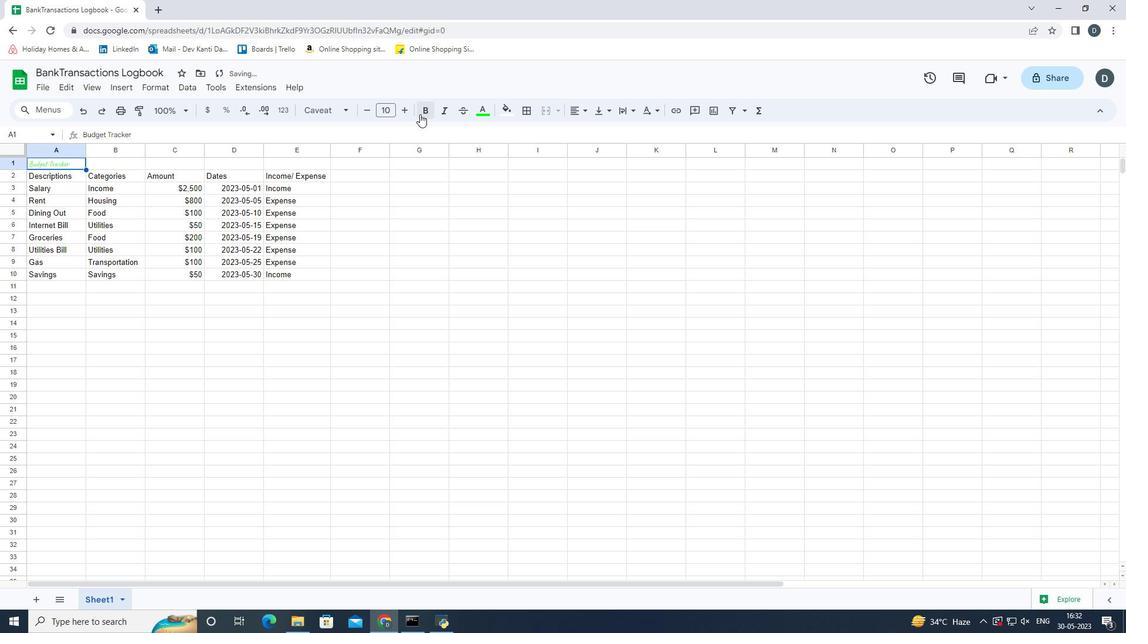 
Action: Mouse pressed left at (420, 113)
Screenshot: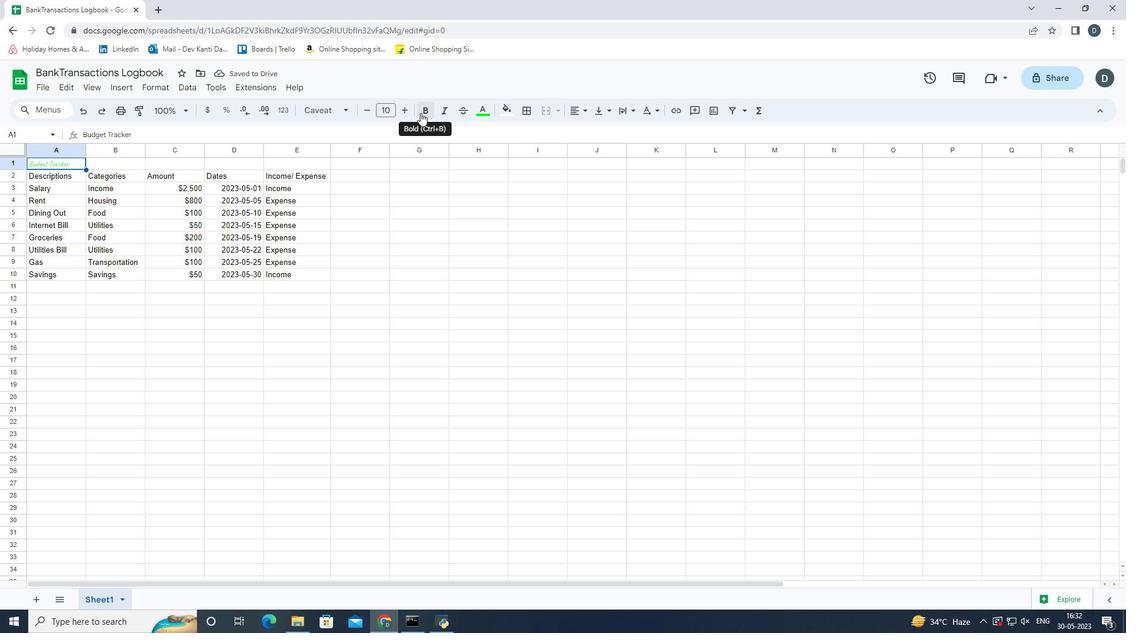 
Action: Mouse moved to (405, 109)
Screenshot: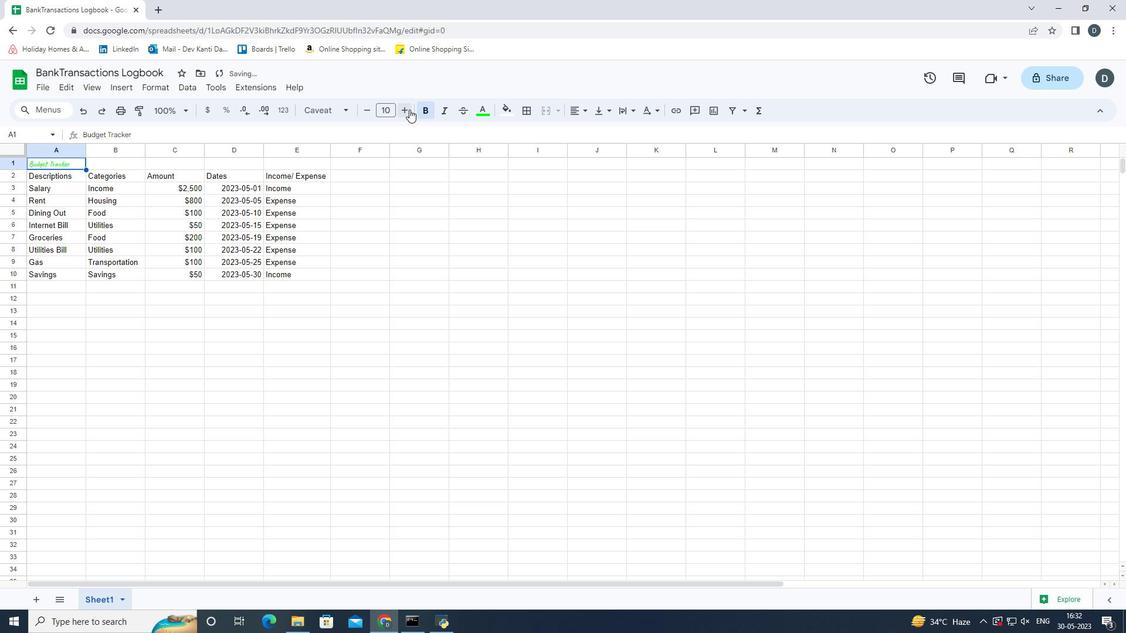 
Action: Mouse pressed left at (405, 109)
Screenshot: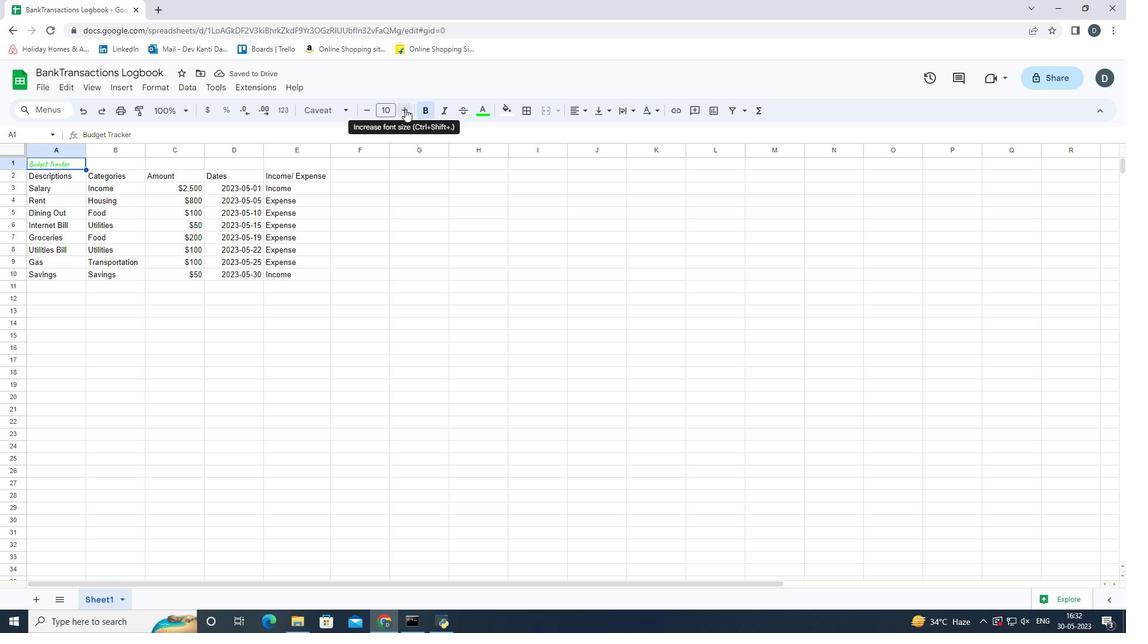 
Action: Mouse pressed left at (405, 109)
Screenshot: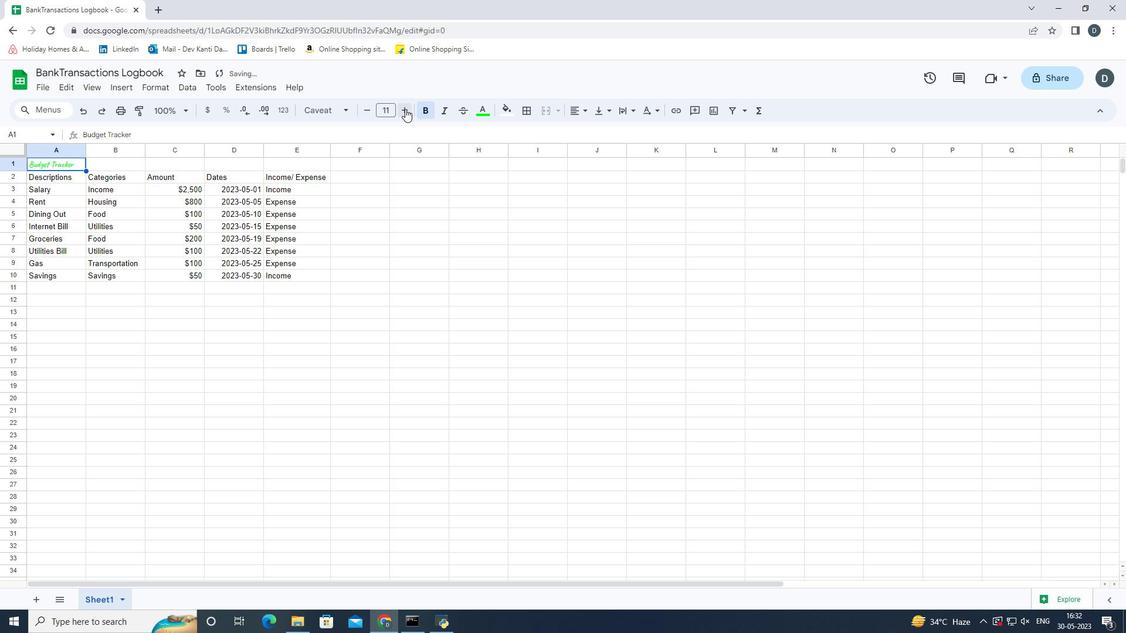 
Action: Mouse pressed left at (405, 109)
Screenshot: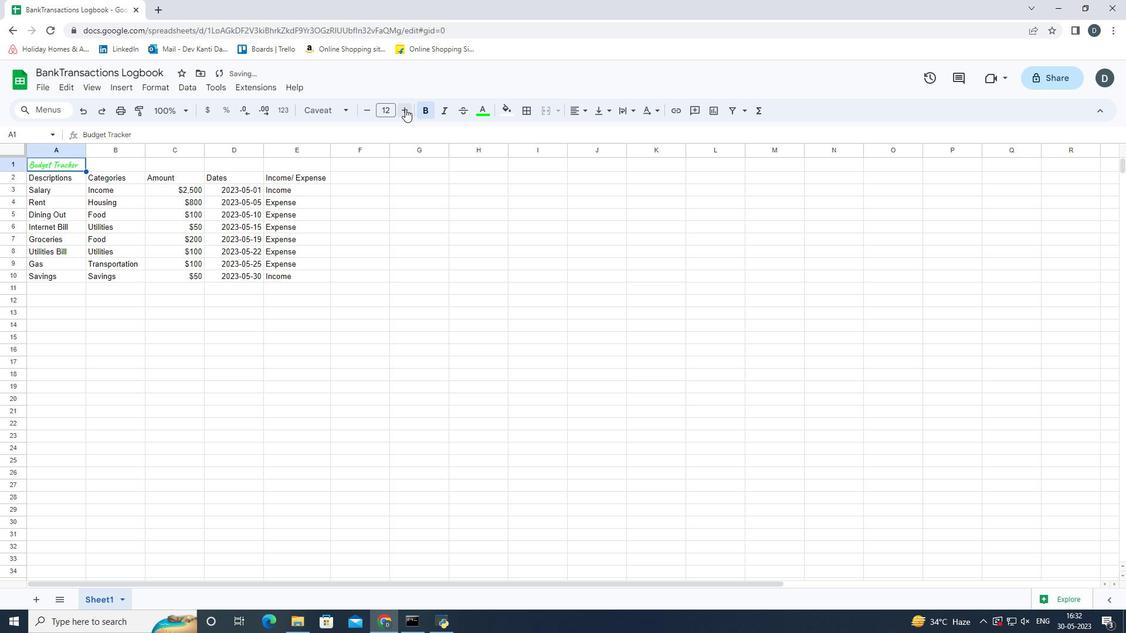 
Action: Mouse pressed left at (405, 109)
Screenshot: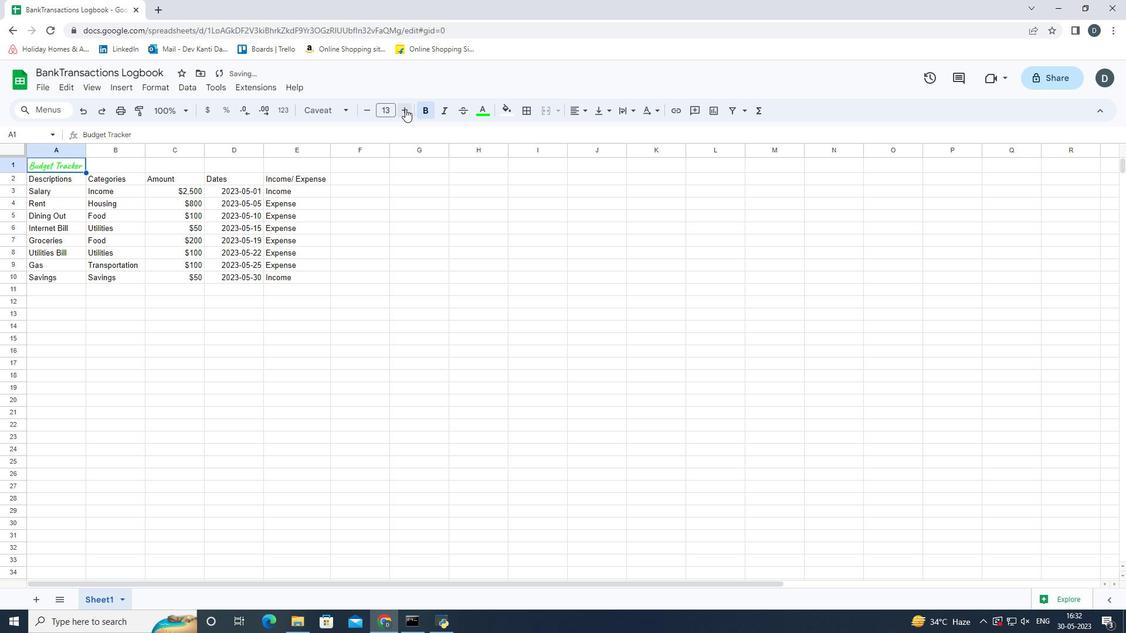 
Action: Mouse pressed left at (405, 109)
Screenshot: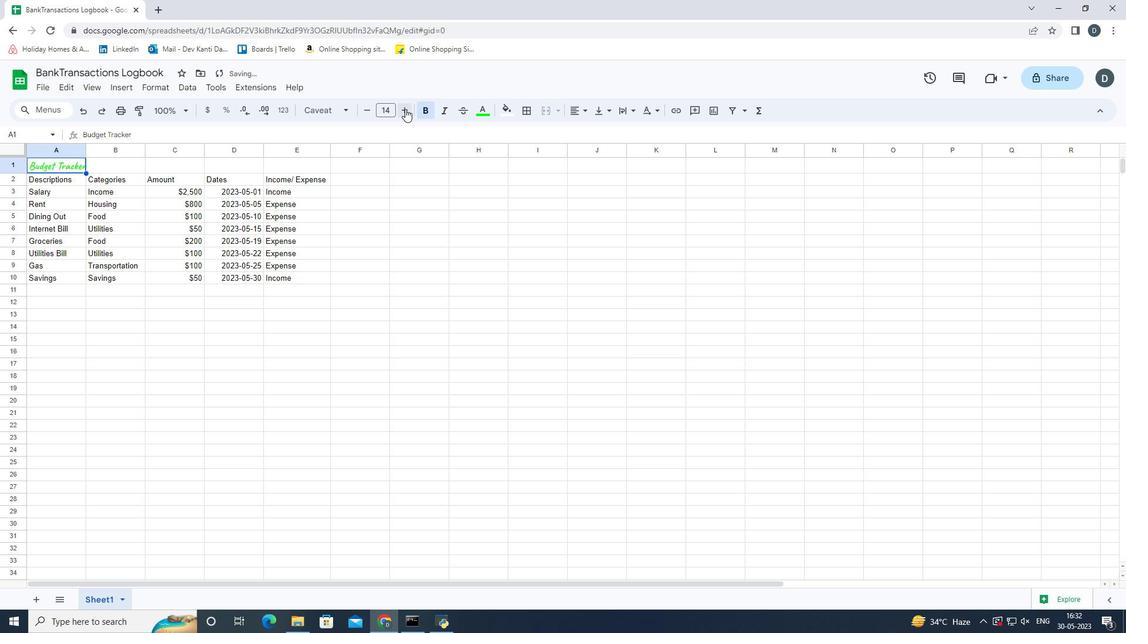 
Action: Mouse pressed left at (405, 109)
Screenshot: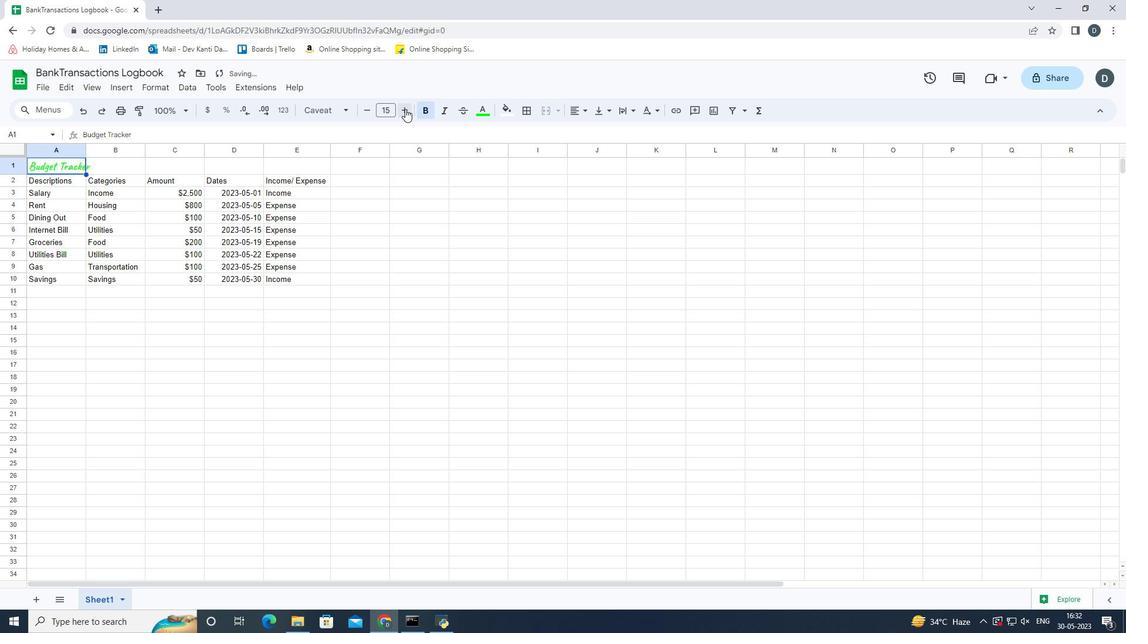 
Action: Mouse pressed left at (405, 109)
Screenshot: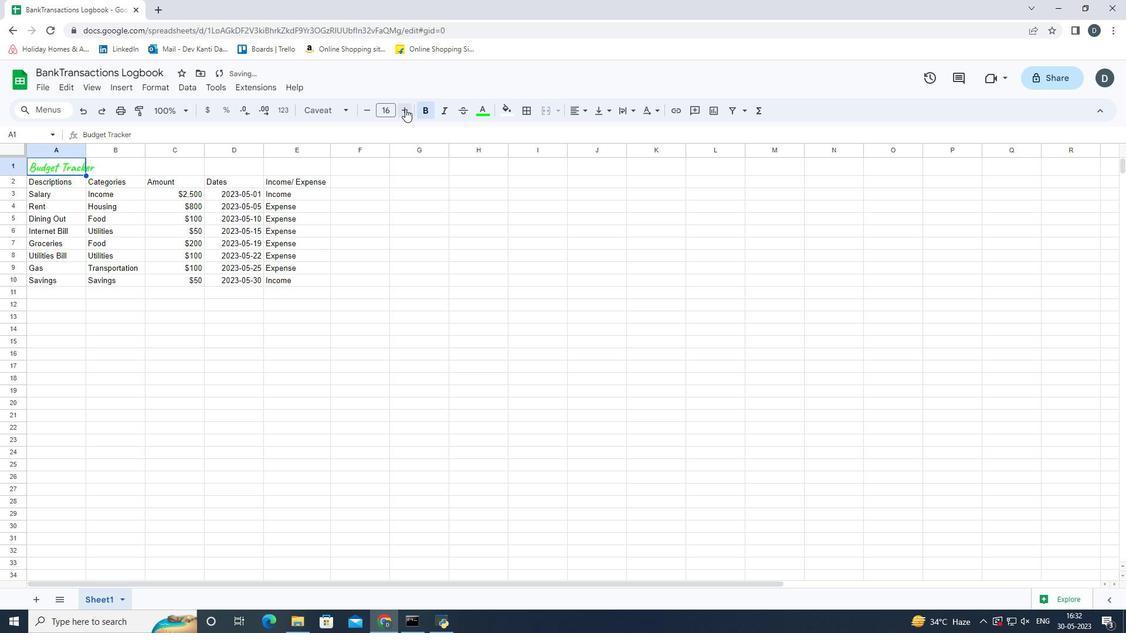 
Action: Mouse pressed left at (405, 109)
Screenshot: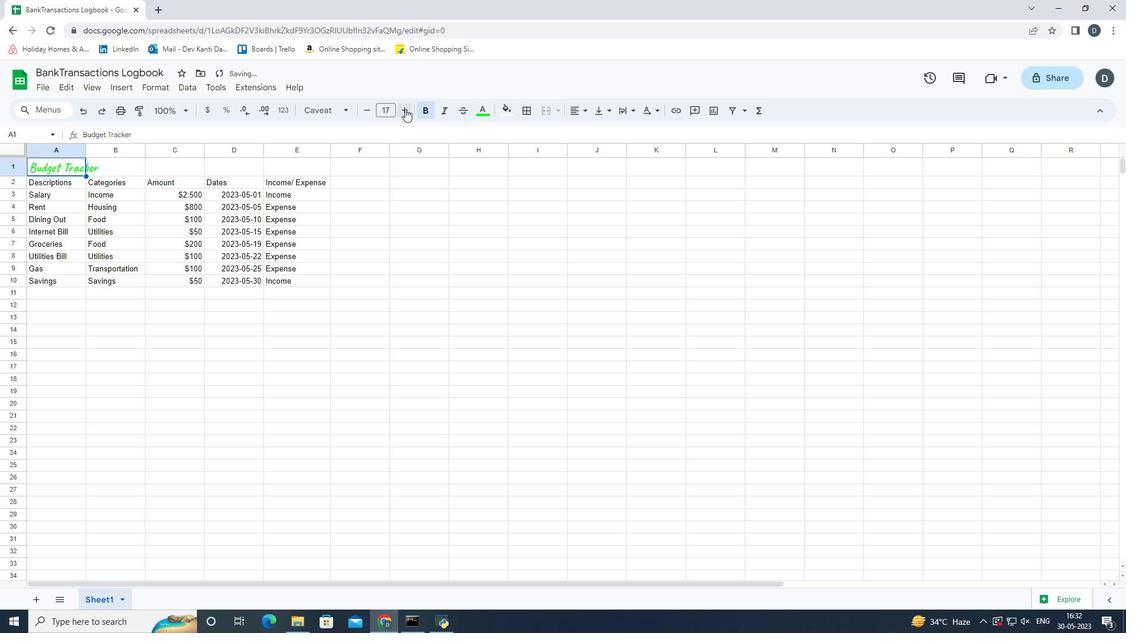 
Action: Mouse pressed left at (405, 109)
Screenshot: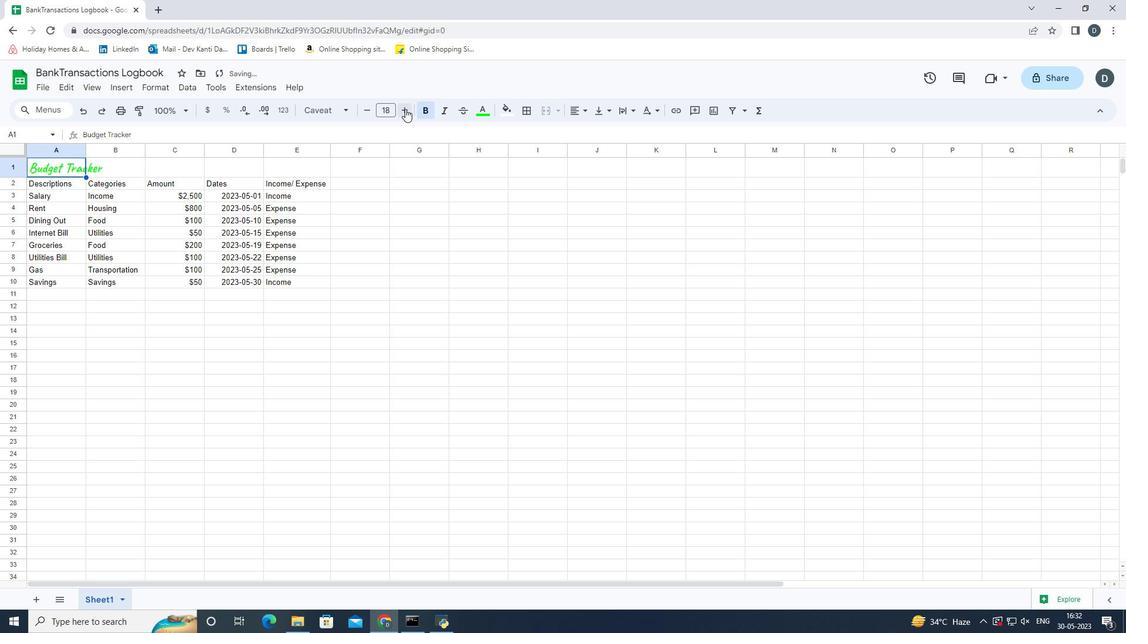 
Action: Mouse pressed left at (405, 109)
Screenshot: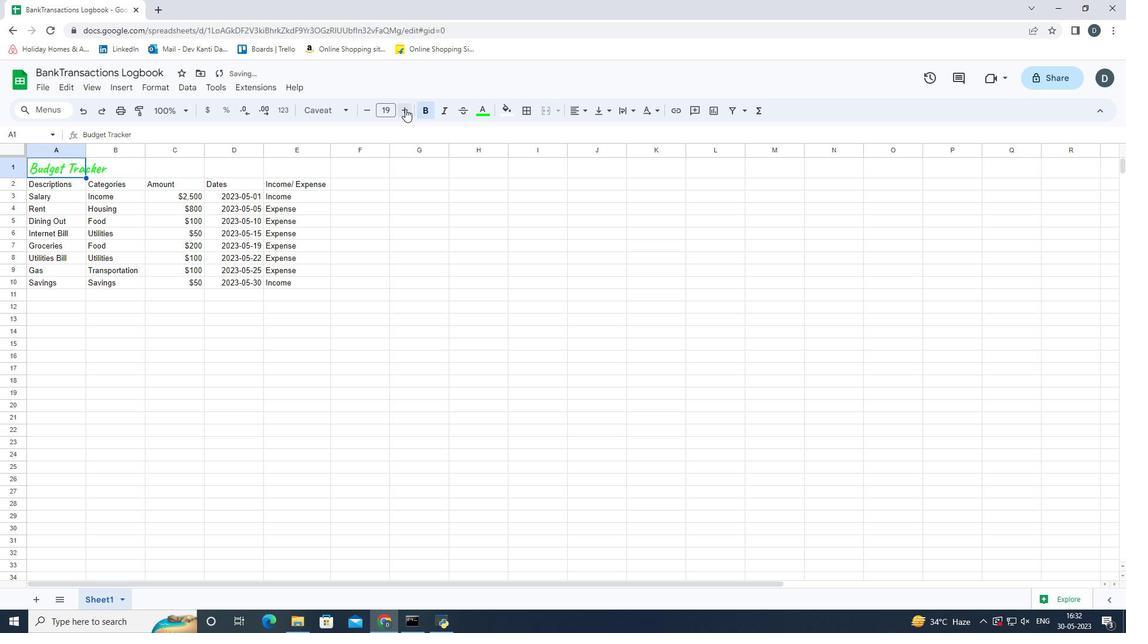 
Action: Mouse pressed left at (405, 109)
Screenshot: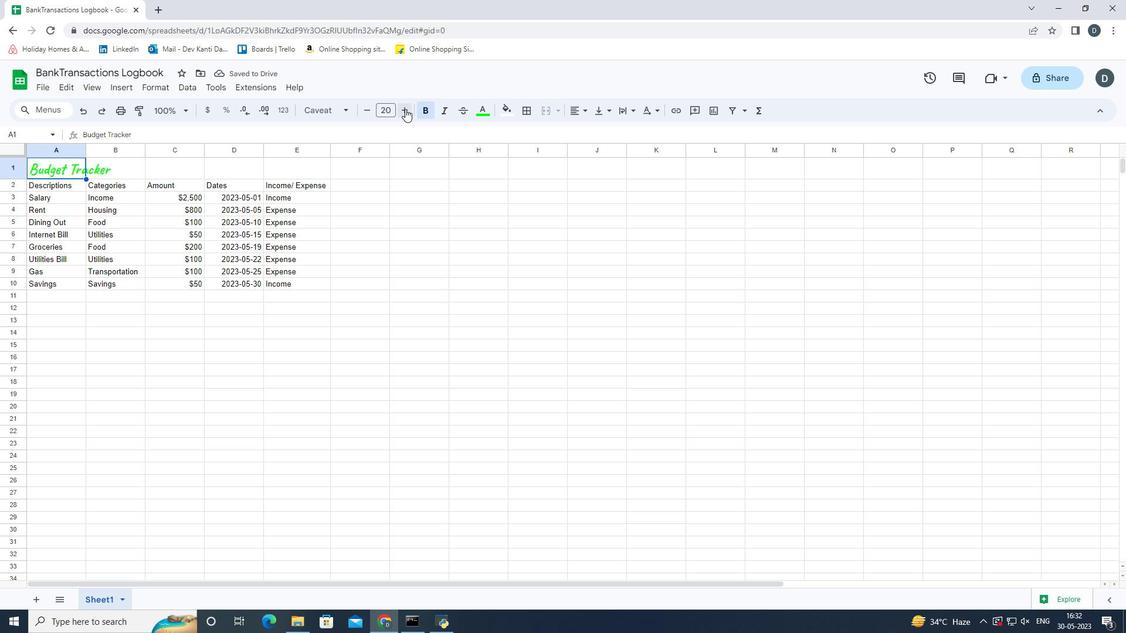 
Action: Mouse pressed left at (405, 109)
Screenshot: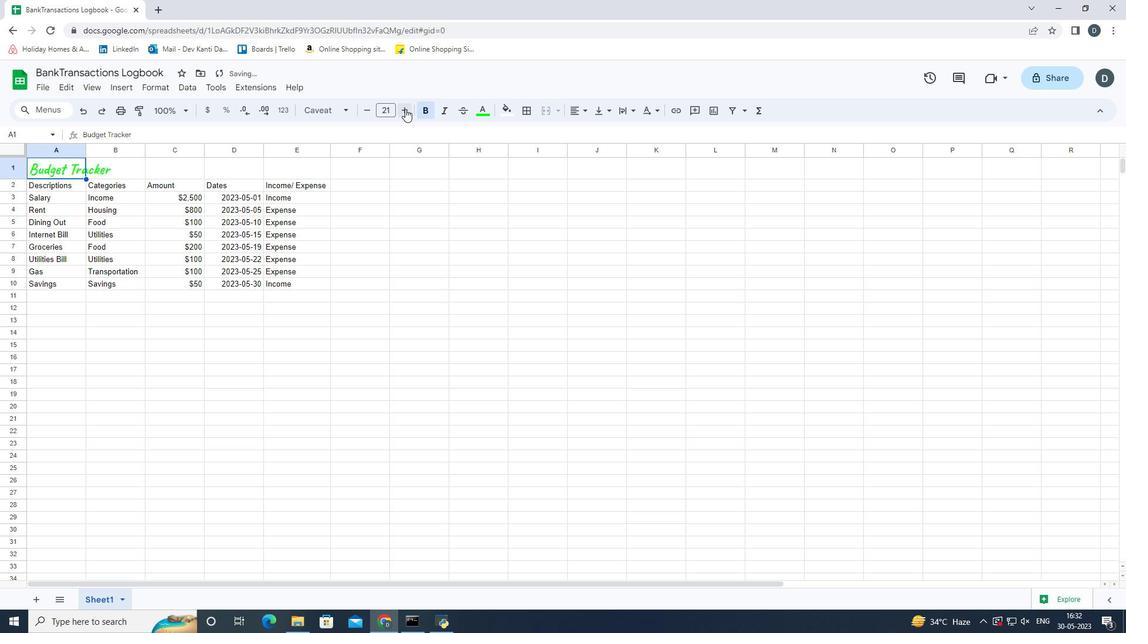 
Action: Mouse pressed left at (405, 109)
Screenshot: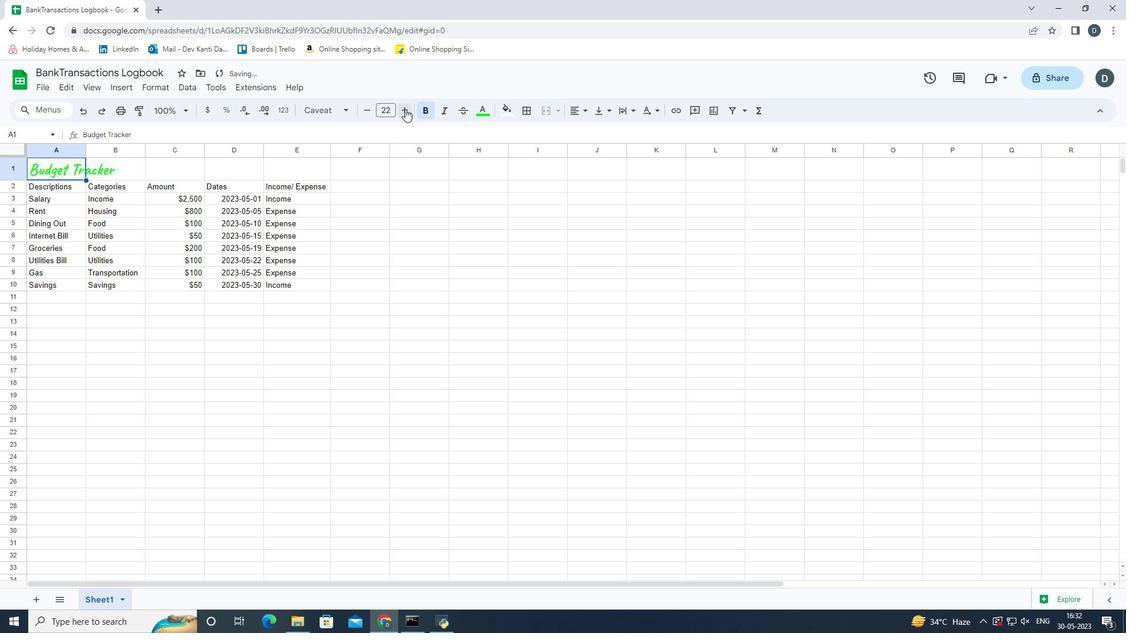 
Action: Mouse pressed left at (405, 109)
Screenshot: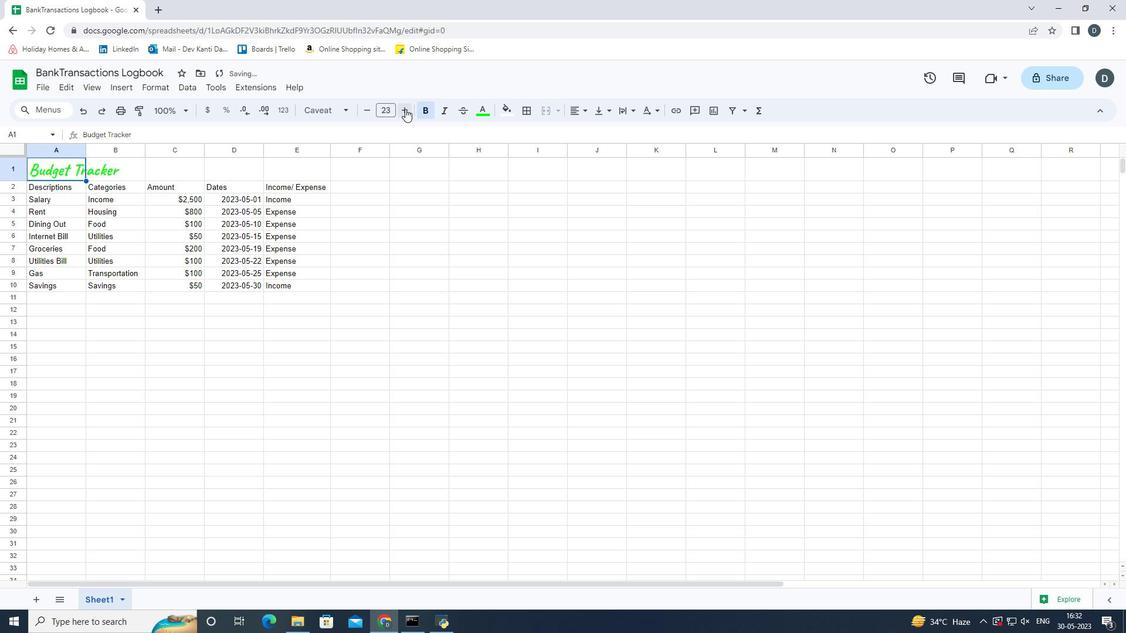 
Action: Mouse pressed left at (405, 109)
Screenshot: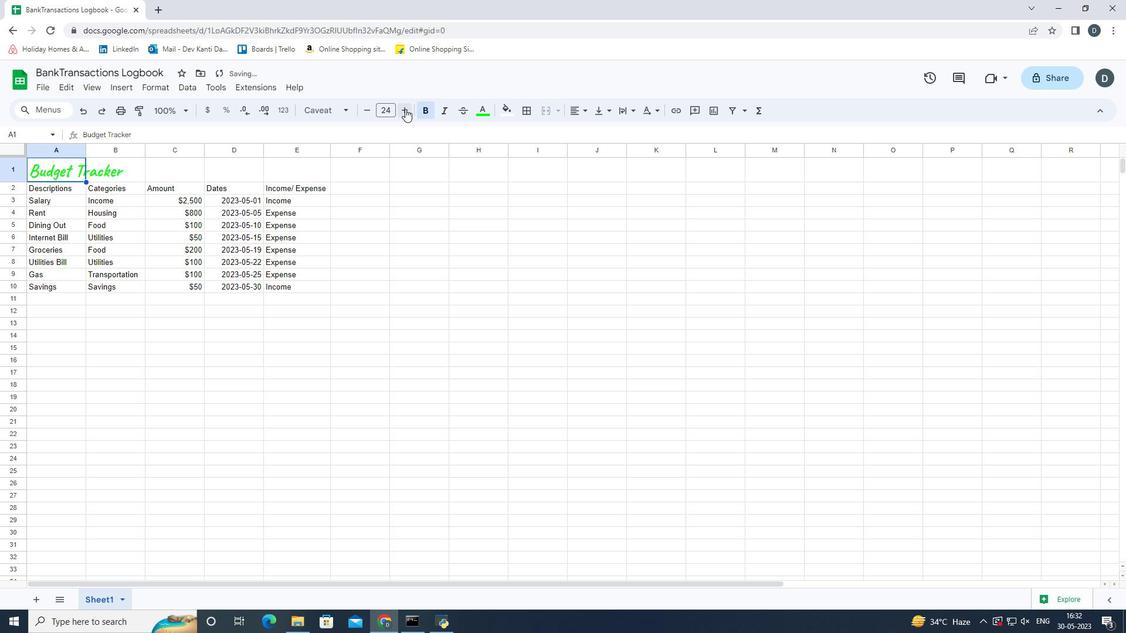 
Action: Mouse pressed left at (405, 109)
Screenshot: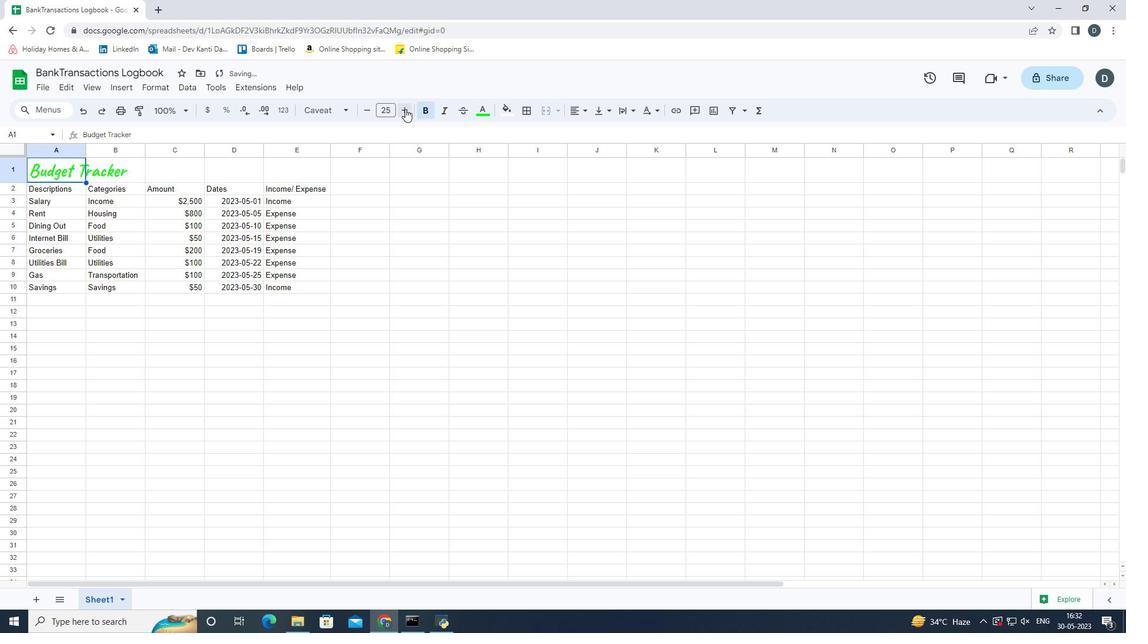 
Action: Mouse moved to (61, 168)
Screenshot: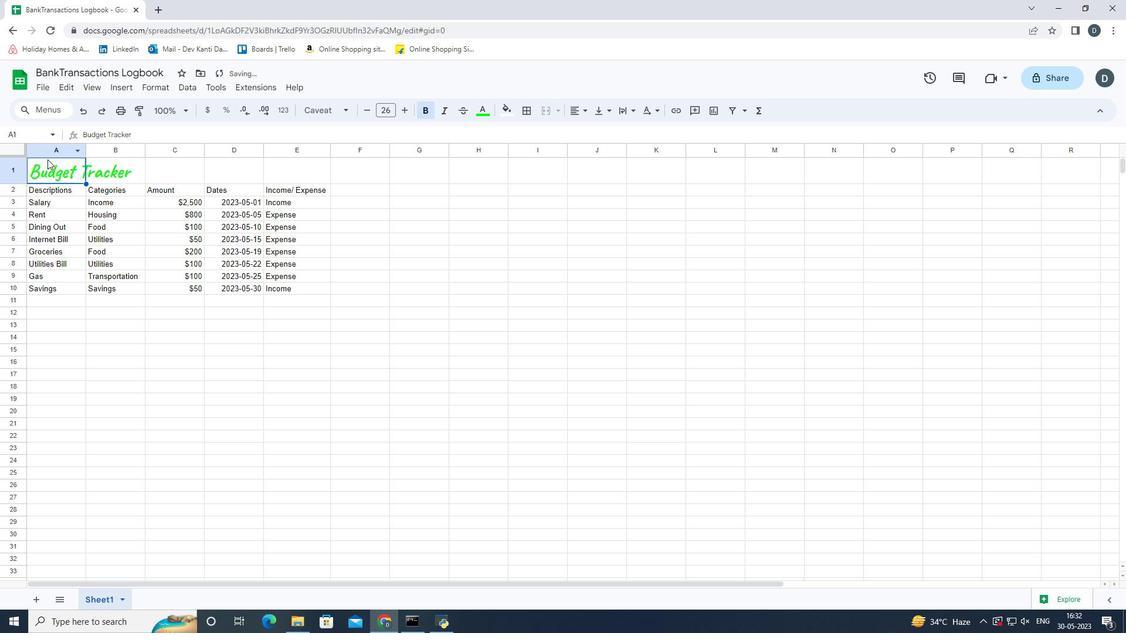
Action: Mouse pressed left at (61, 168)
Screenshot: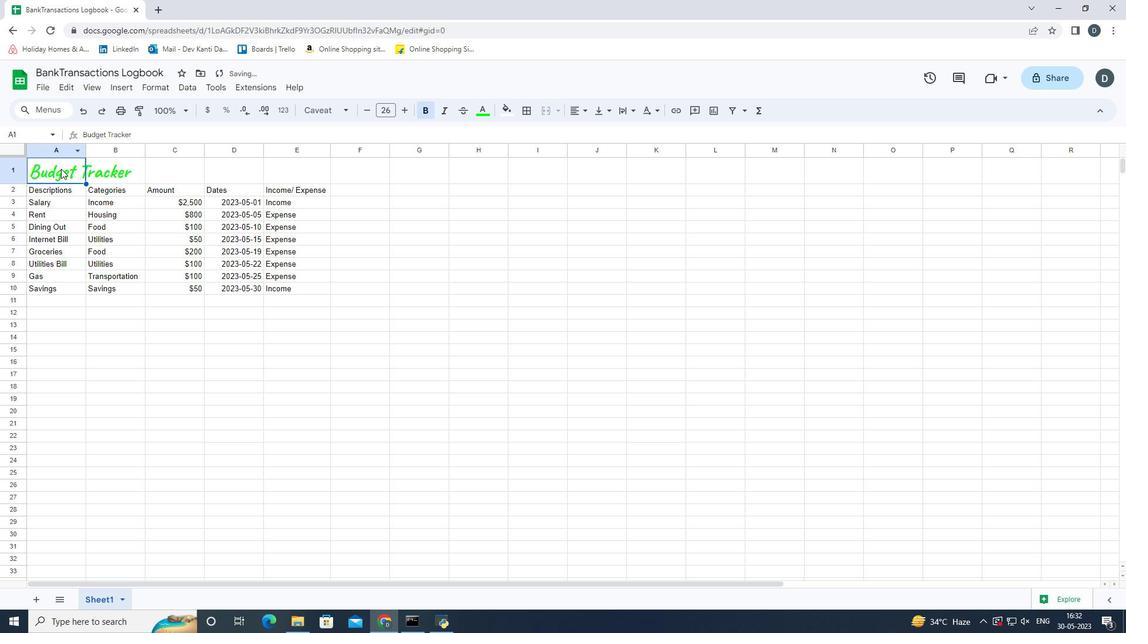 
Action: Mouse moved to (548, 112)
Screenshot: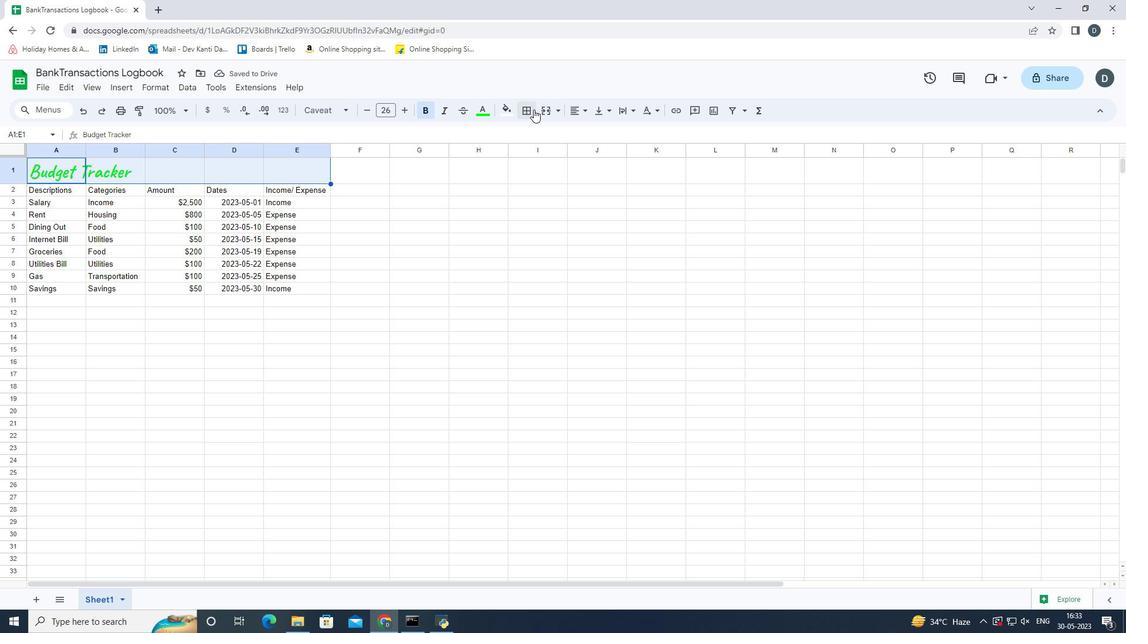 
Action: Mouse pressed left at (548, 112)
Screenshot: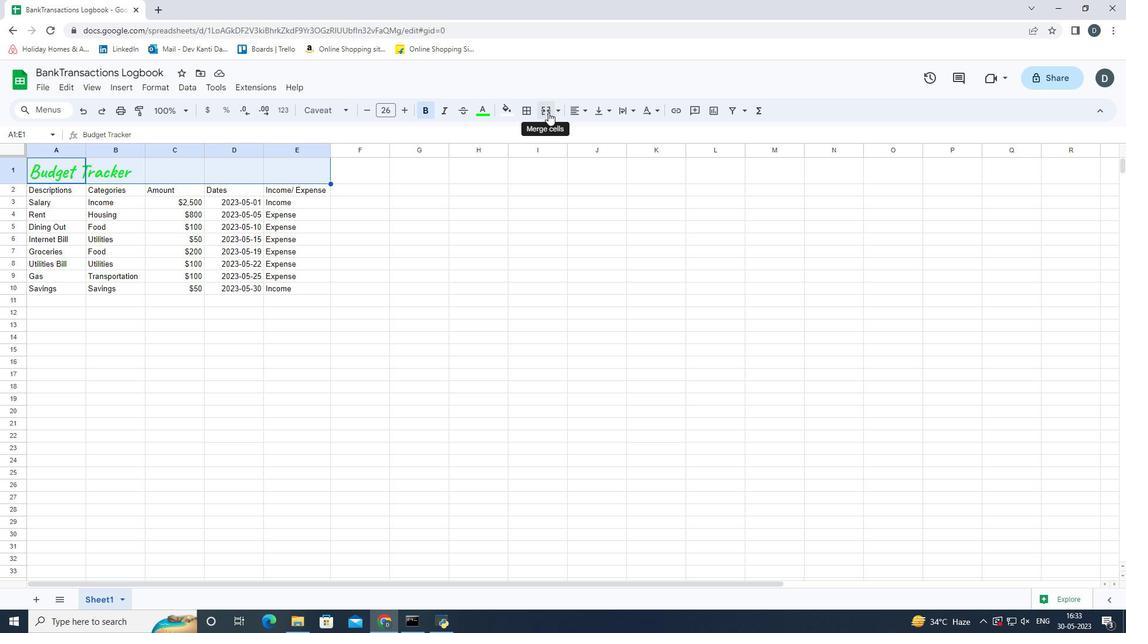 
Action: Mouse moved to (57, 192)
Screenshot: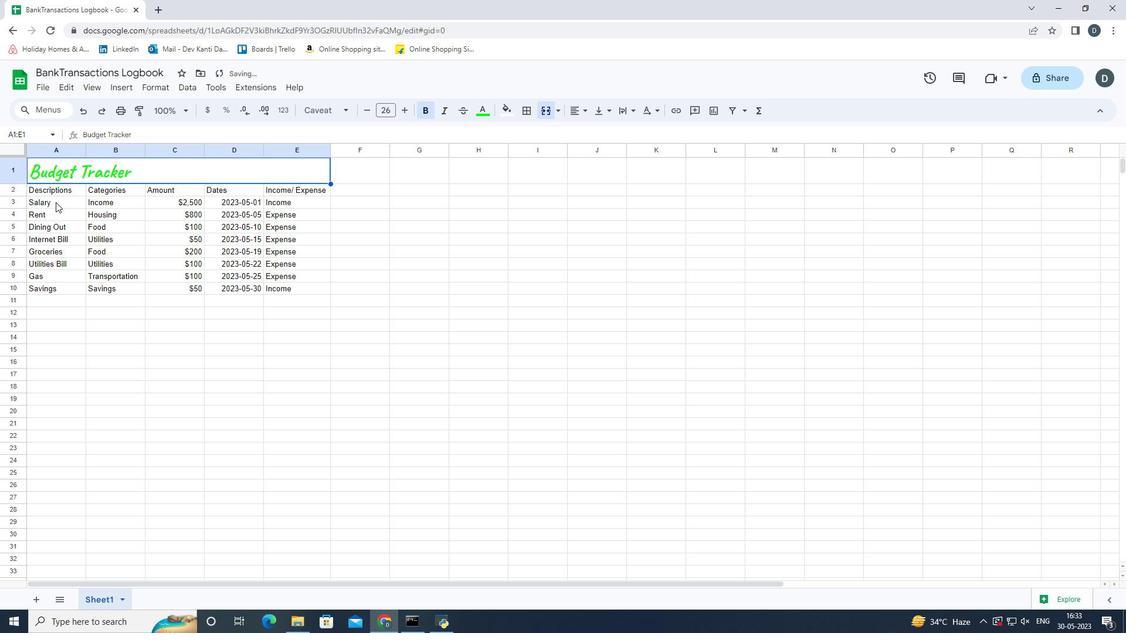 
Action: Mouse pressed left at (57, 192)
Screenshot: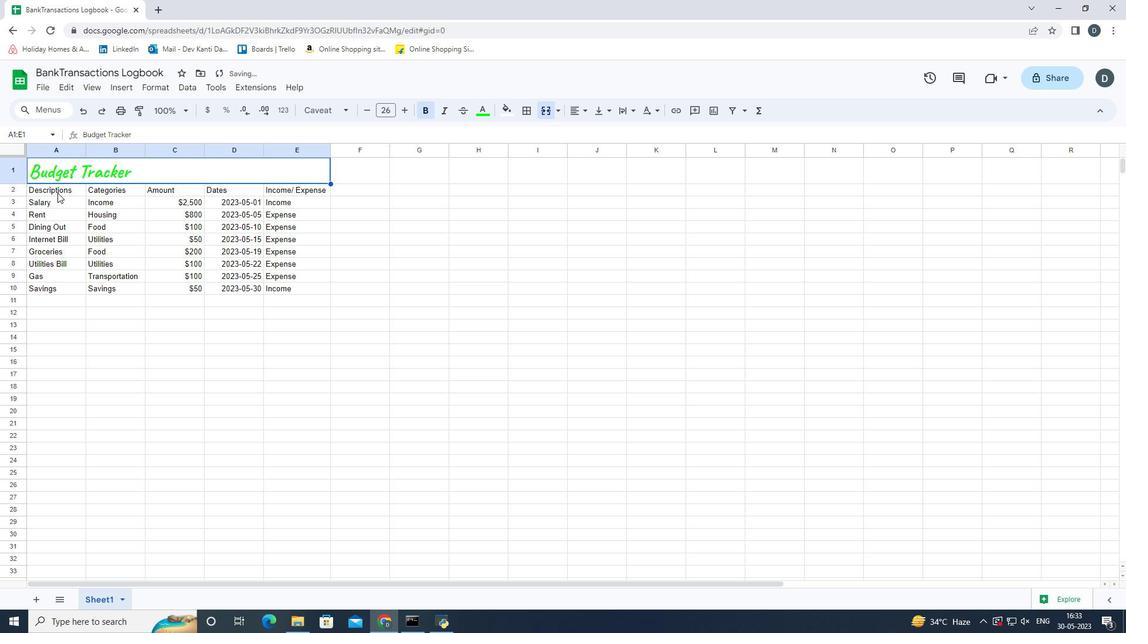 
Action: Mouse pressed left at (57, 192)
Screenshot: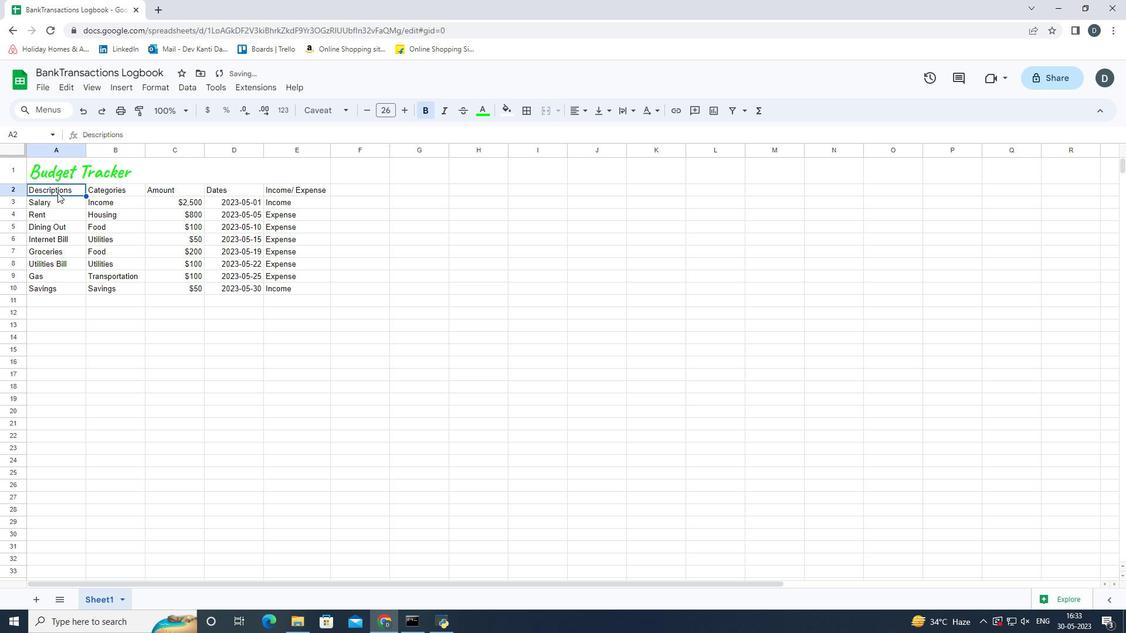 
Action: Mouse moved to (330, 106)
Screenshot: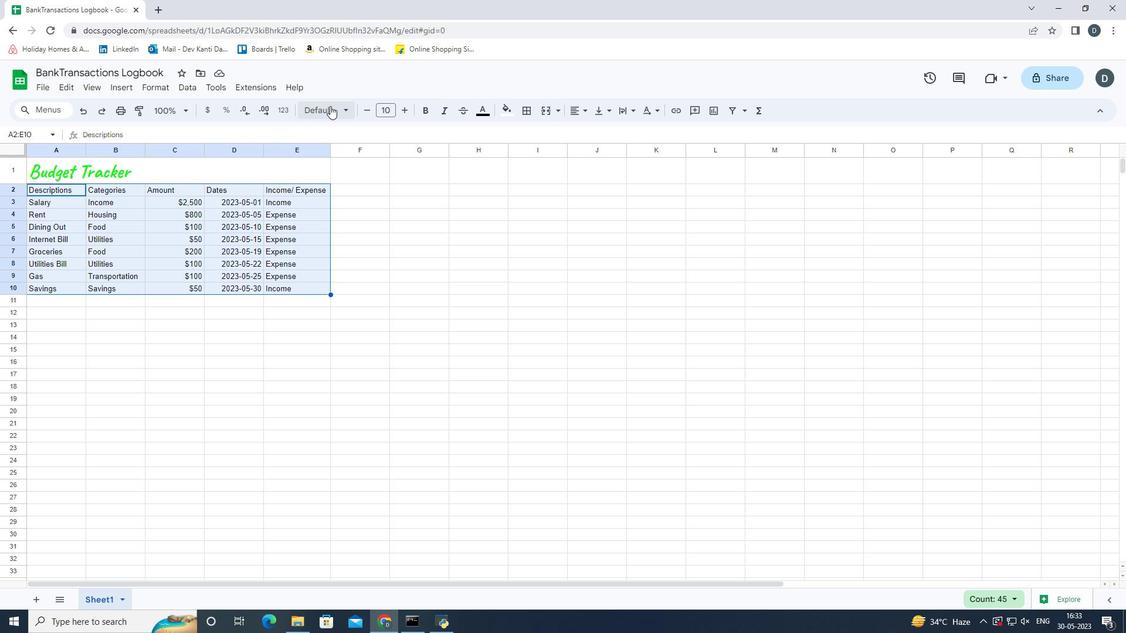 
Action: Mouse pressed left at (330, 106)
Screenshot: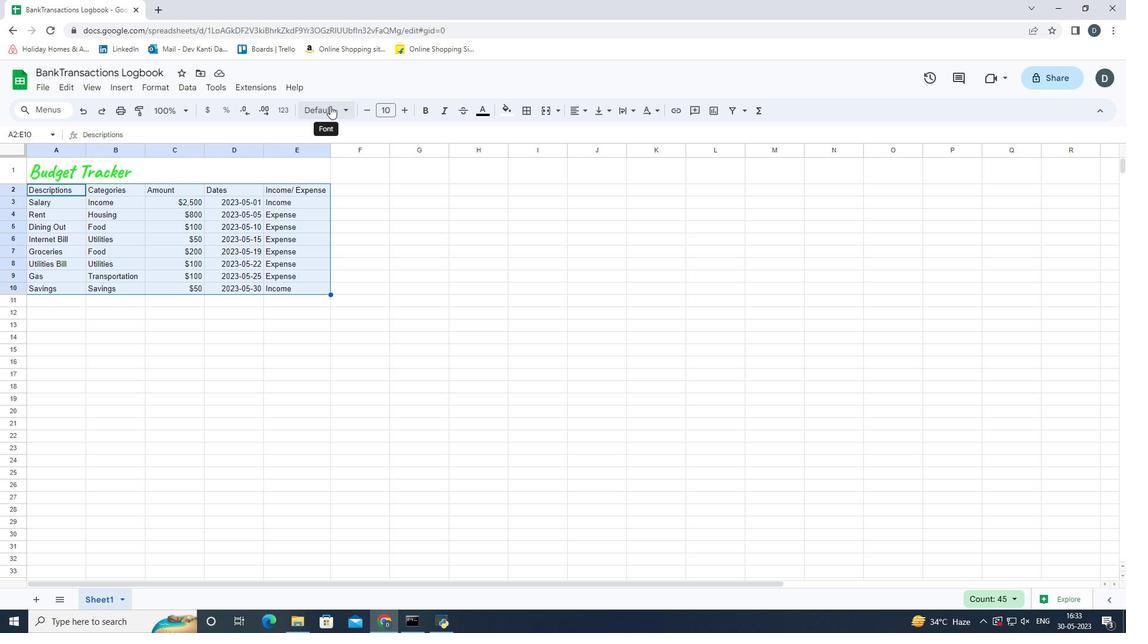 
Action: Mouse moved to (394, 414)
Screenshot: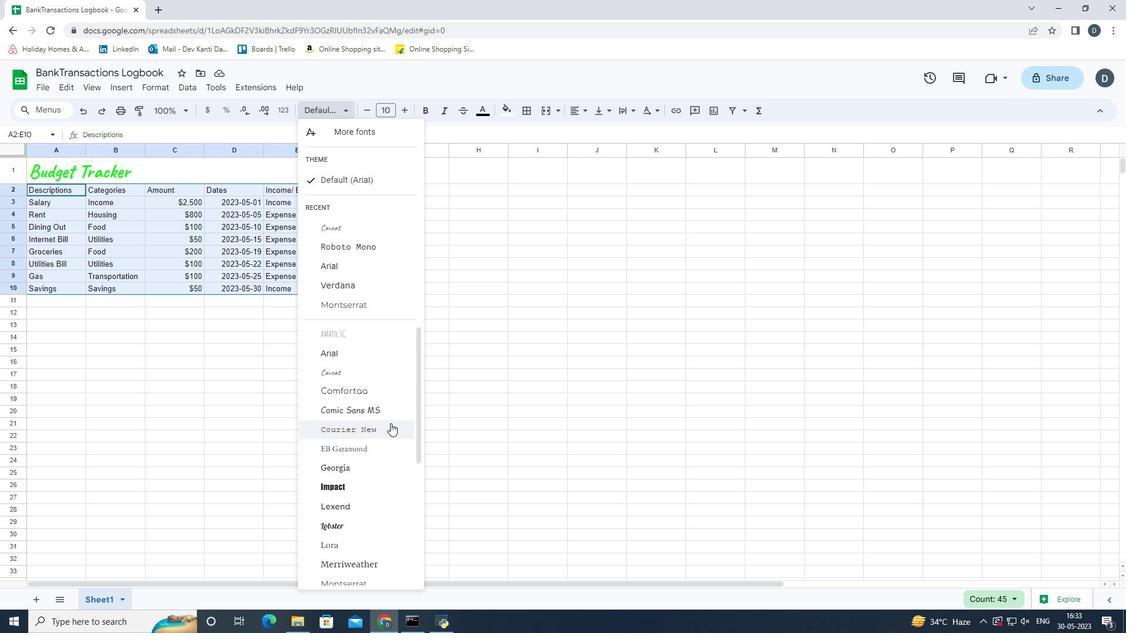 
Action: Mouse pressed left at (394, 414)
Screenshot: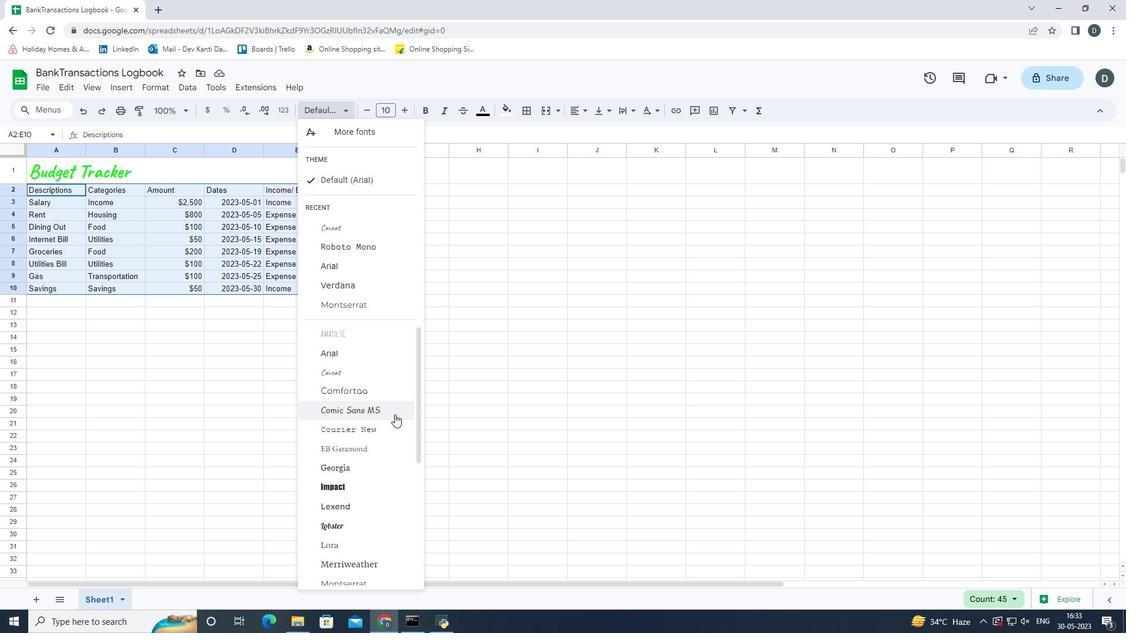 
Action: Mouse moved to (405, 110)
Screenshot: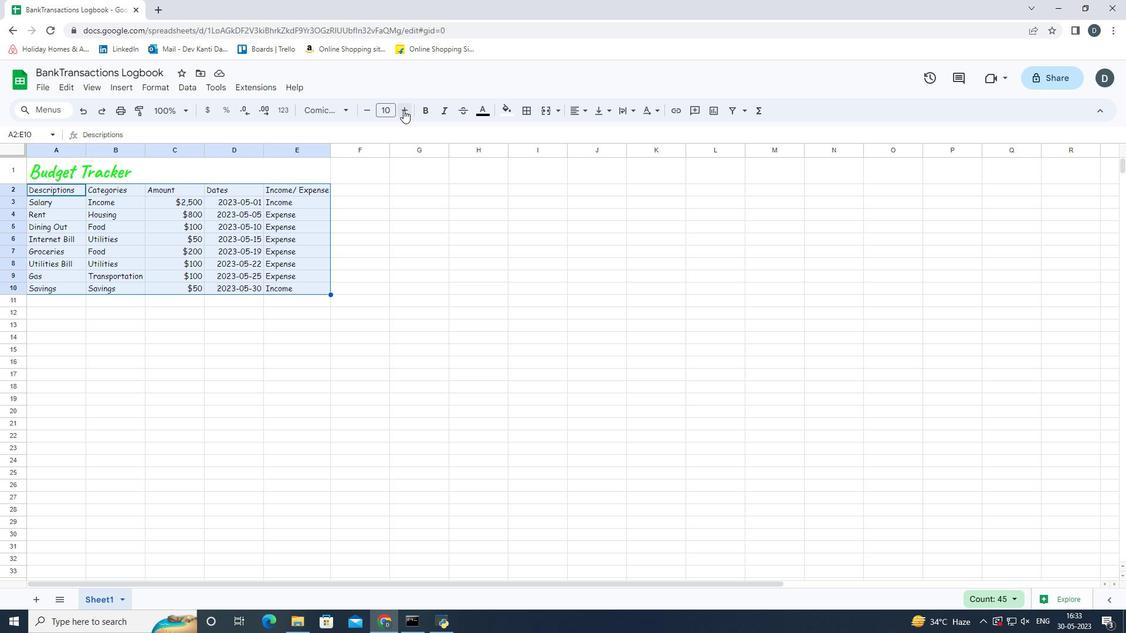 
Action: Mouse pressed left at (405, 110)
Screenshot: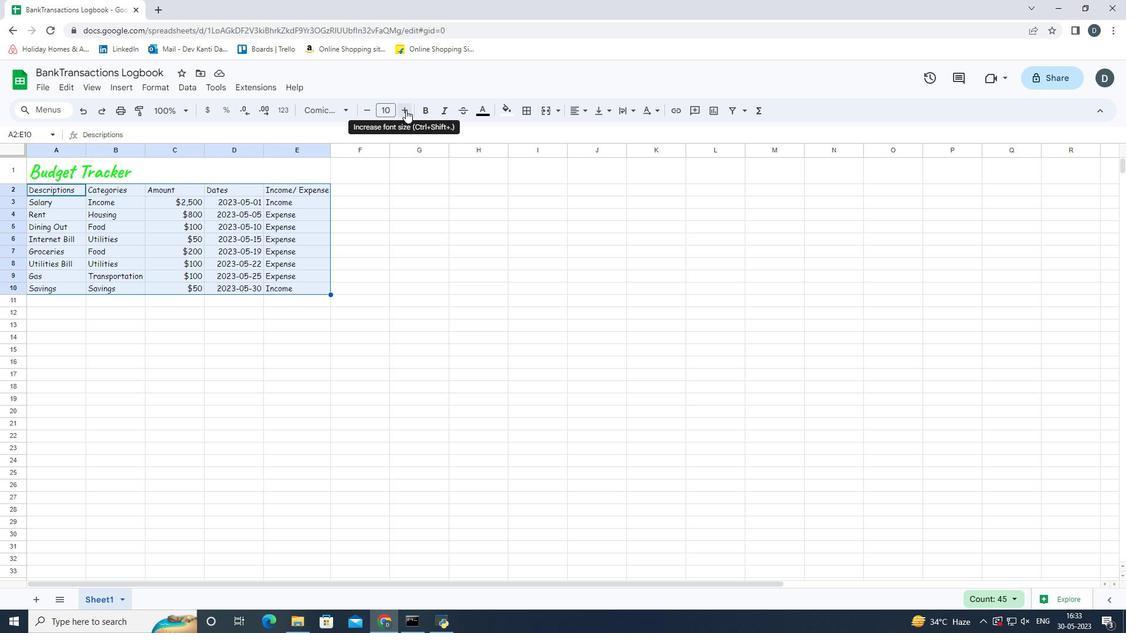
Action: Mouse pressed left at (405, 110)
Screenshot: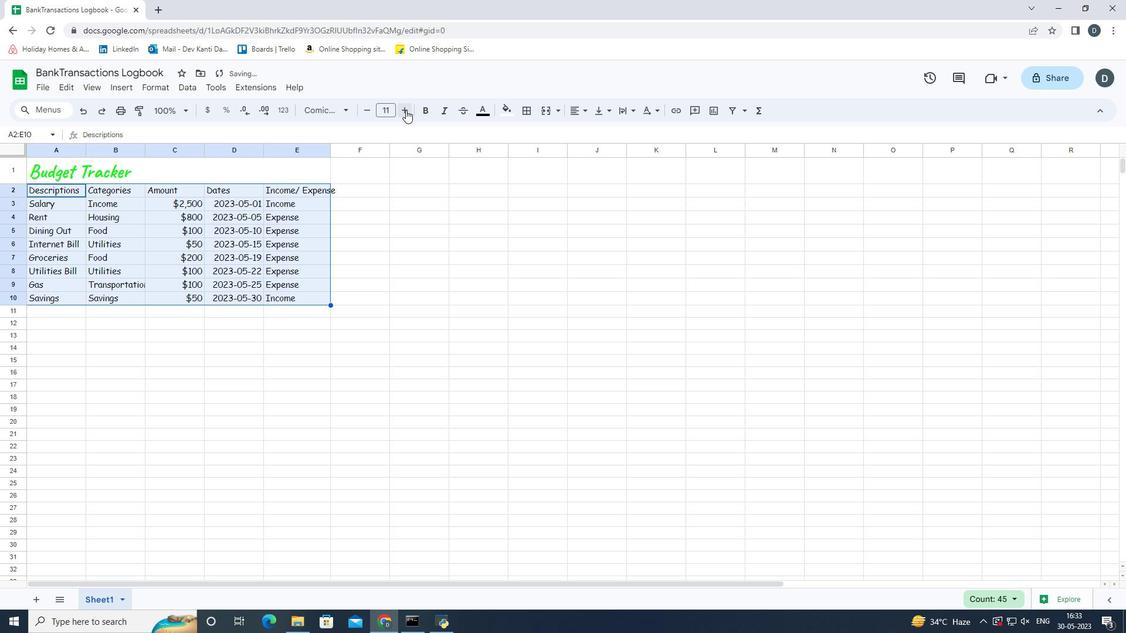 
Action: Mouse pressed left at (405, 110)
Screenshot: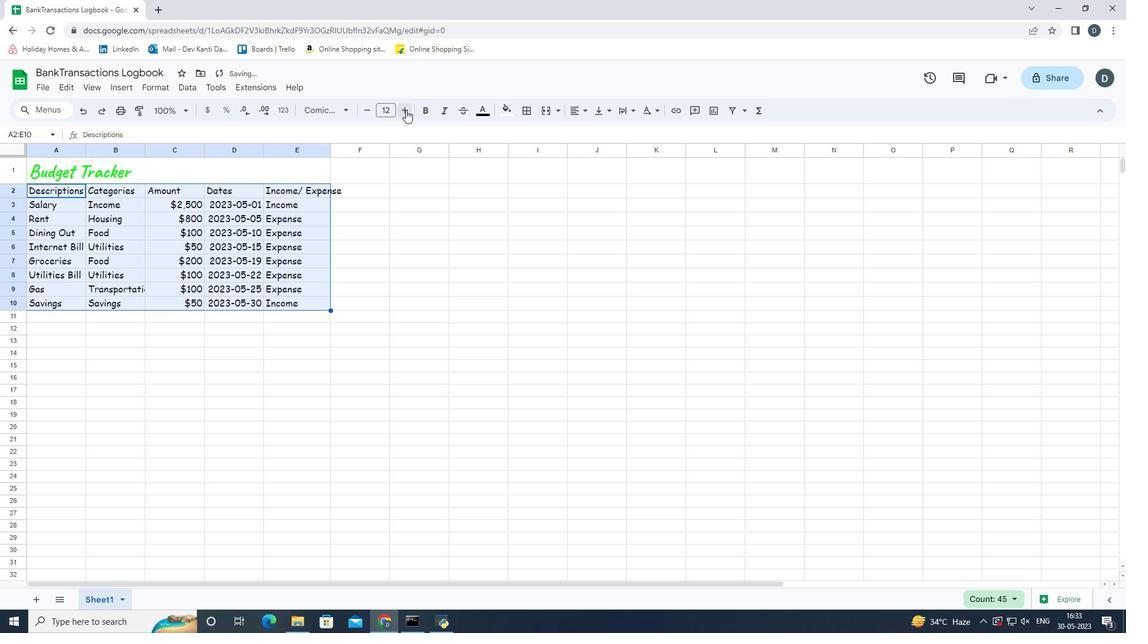 
Action: Mouse pressed left at (405, 110)
Screenshot: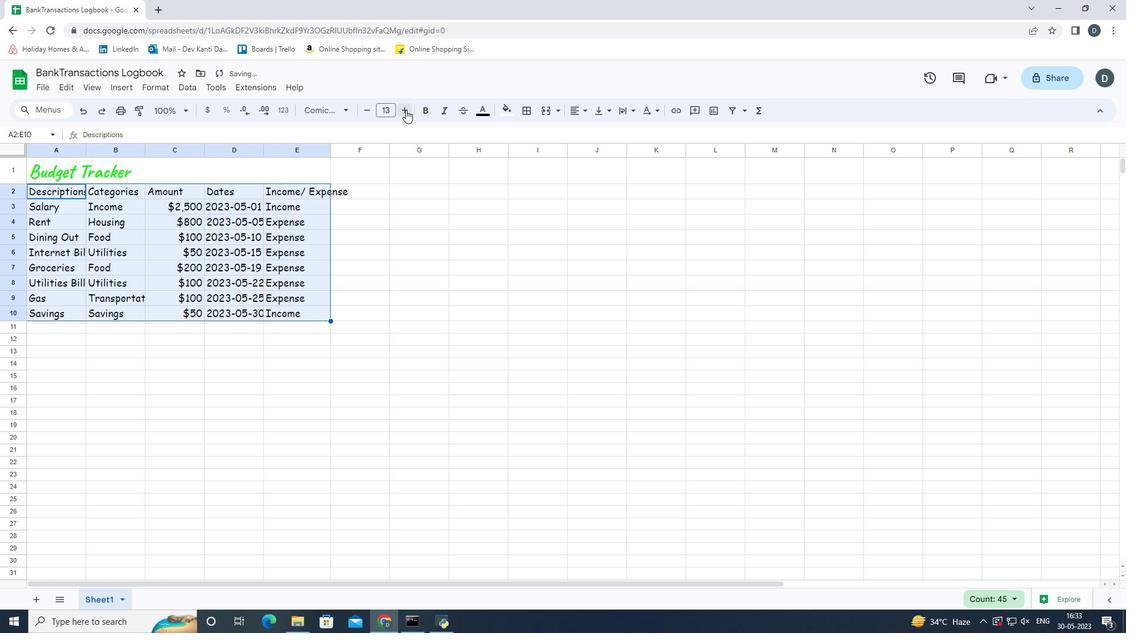 
Action: Mouse pressed left at (405, 110)
Screenshot: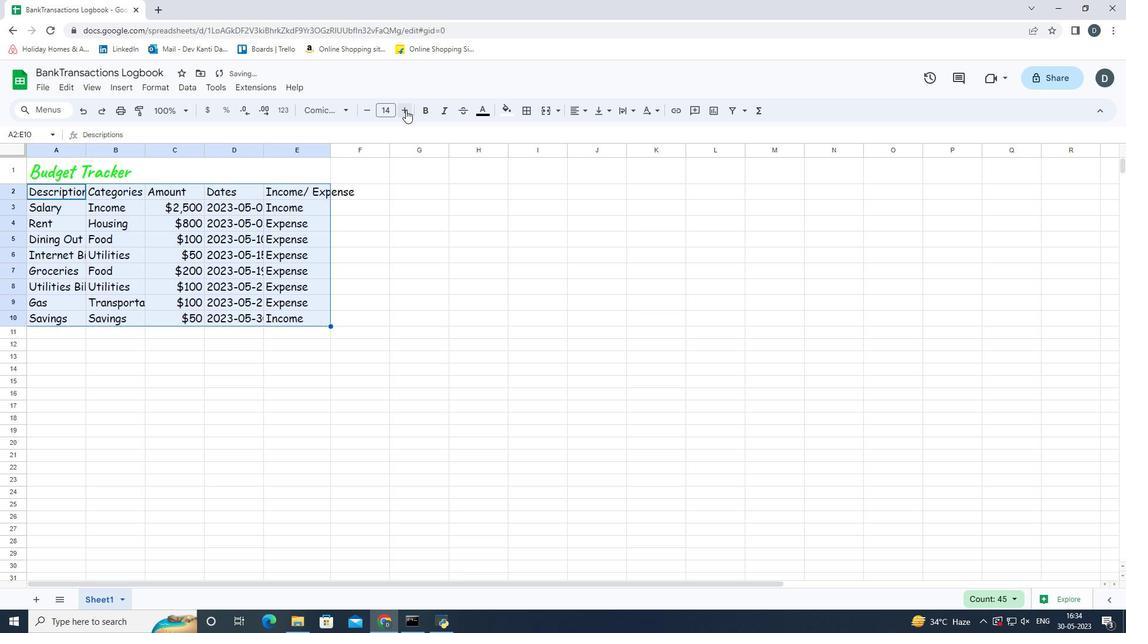 
Action: Mouse pressed left at (405, 110)
Screenshot: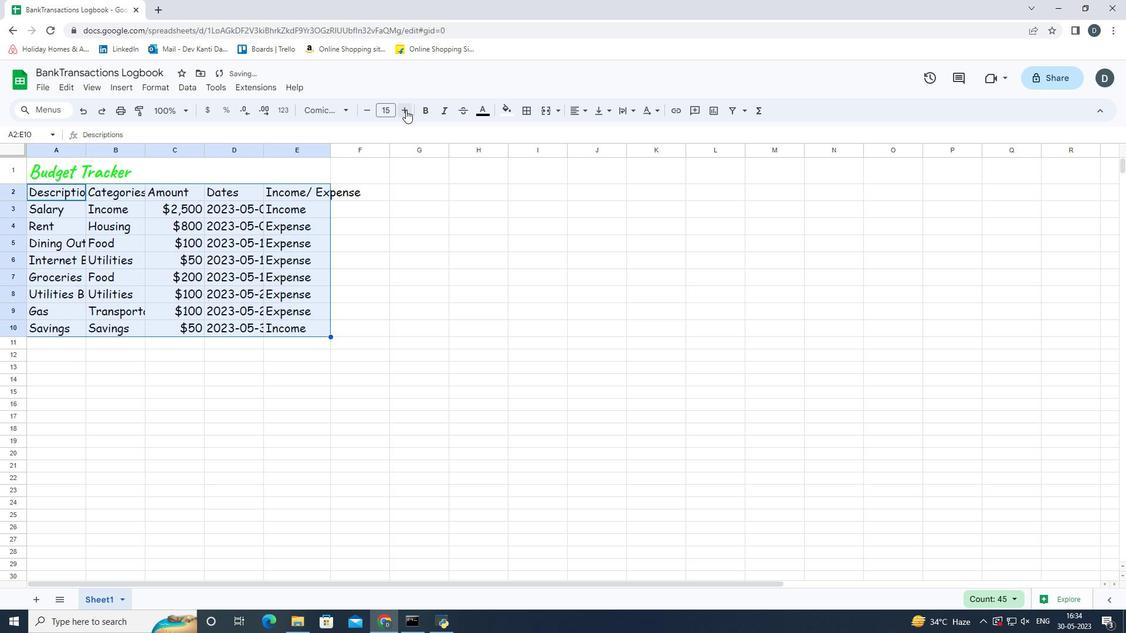 
Action: Mouse pressed left at (405, 110)
Screenshot: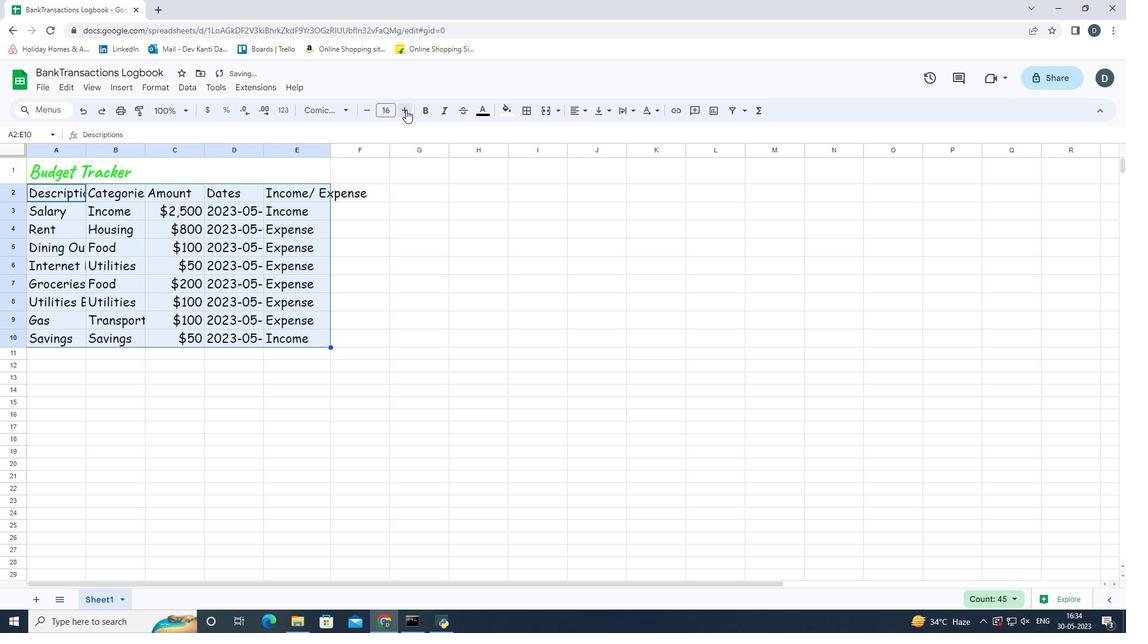 
Action: Mouse pressed left at (405, 110)
Screenshot: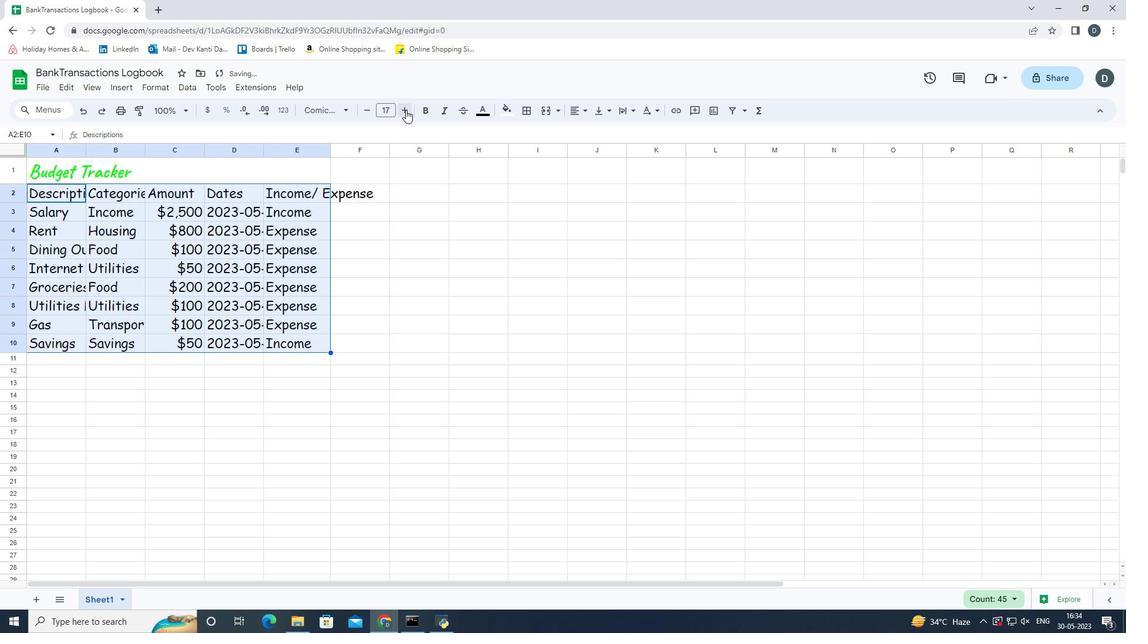 
Action: Mouse moved to (331, 150)
Screenshot: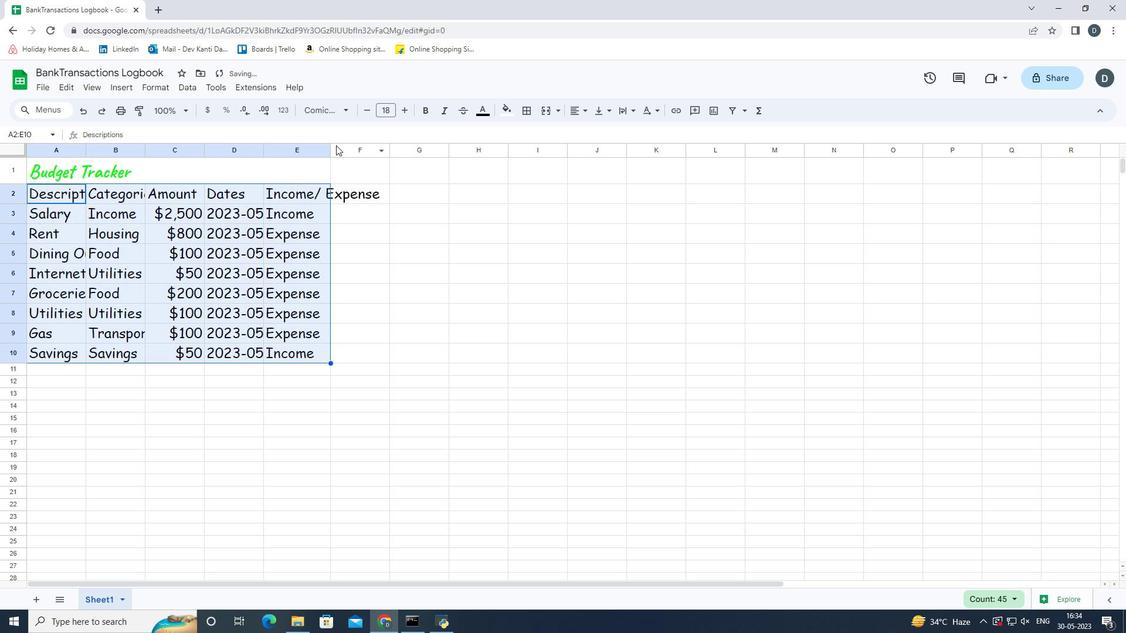 
Action: Mouse pressed left at (331, 150)
Screenshot: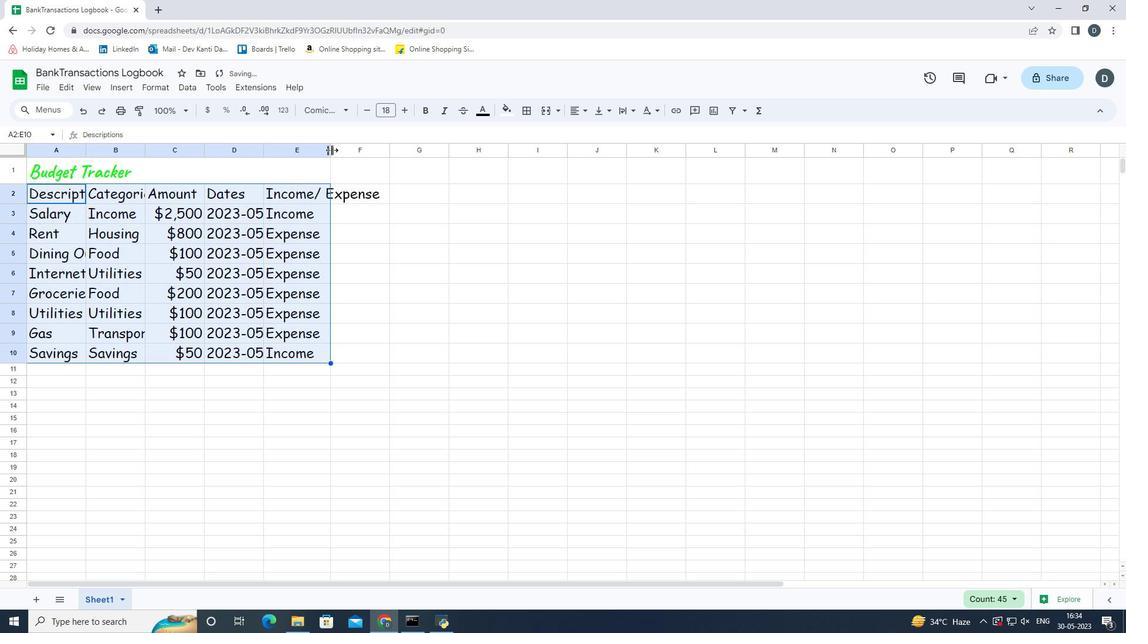 
Action: Mouse moved to (262, 148)
Screenshot: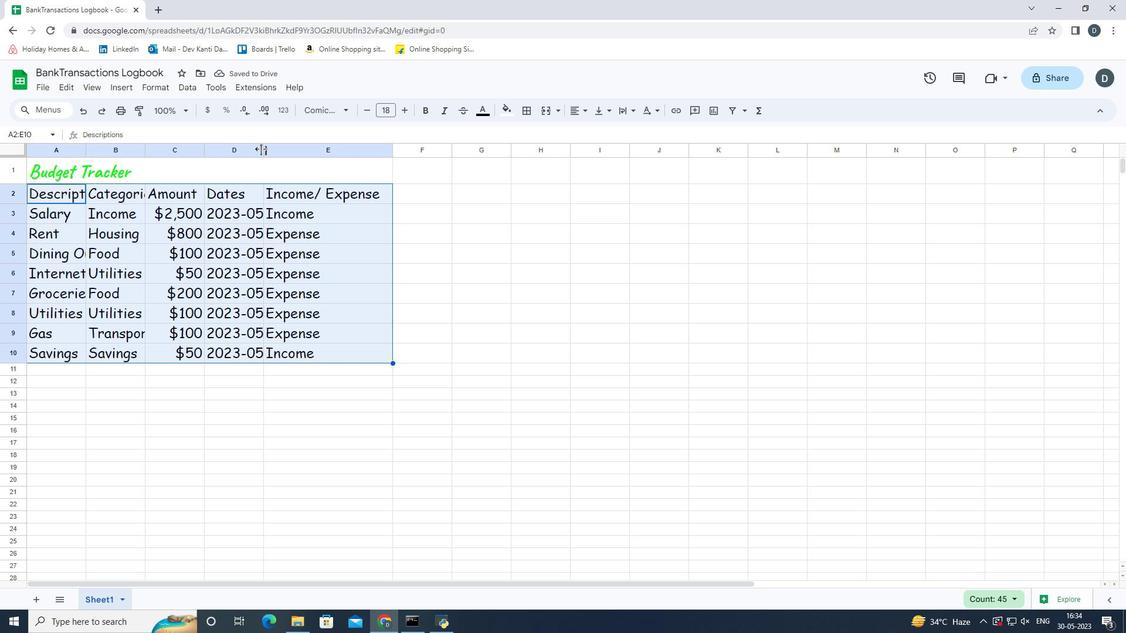 
Action: Mouse pressed left at (262, 148)
Screenshot: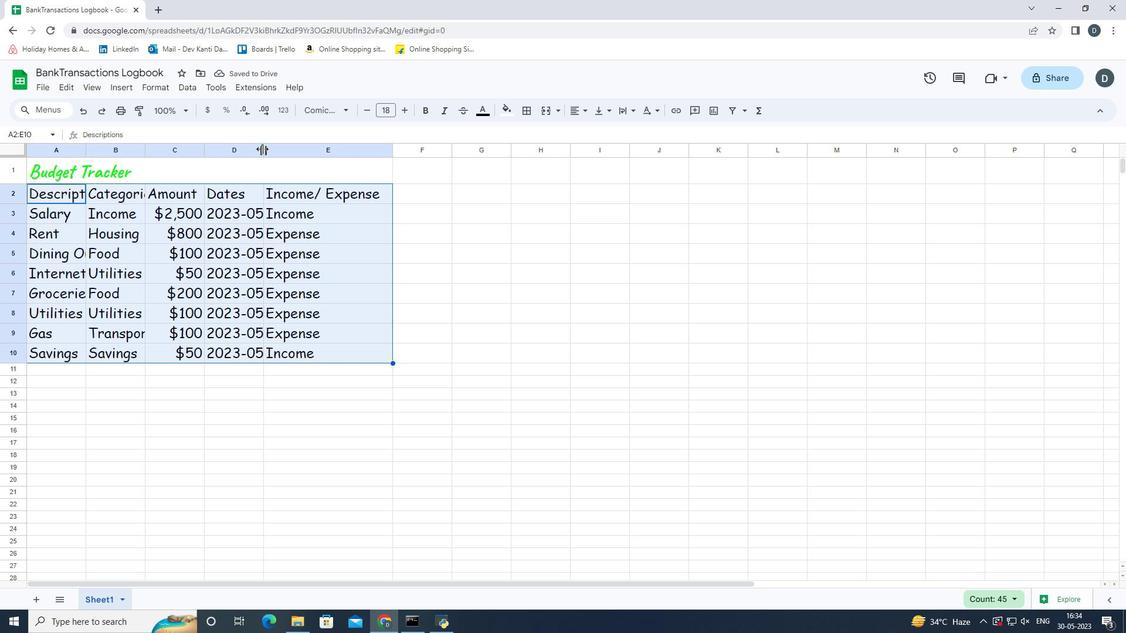 
Action: Mouse moved to (295, 152)
Screenshot: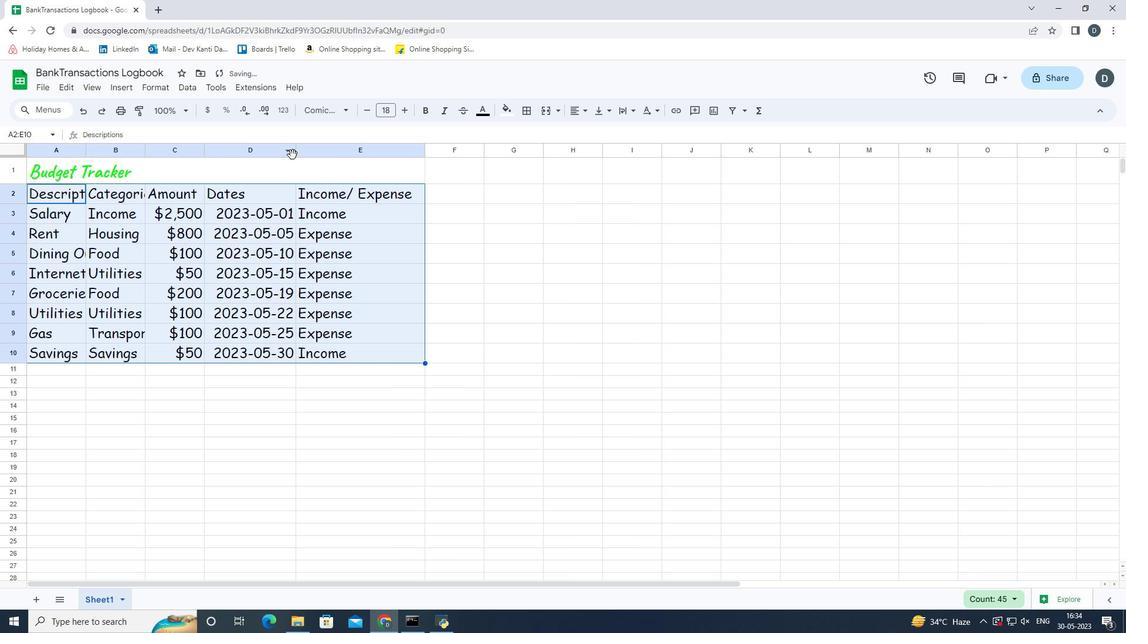 
Action: Mouse pressed left at (295, 152)
Screenshot: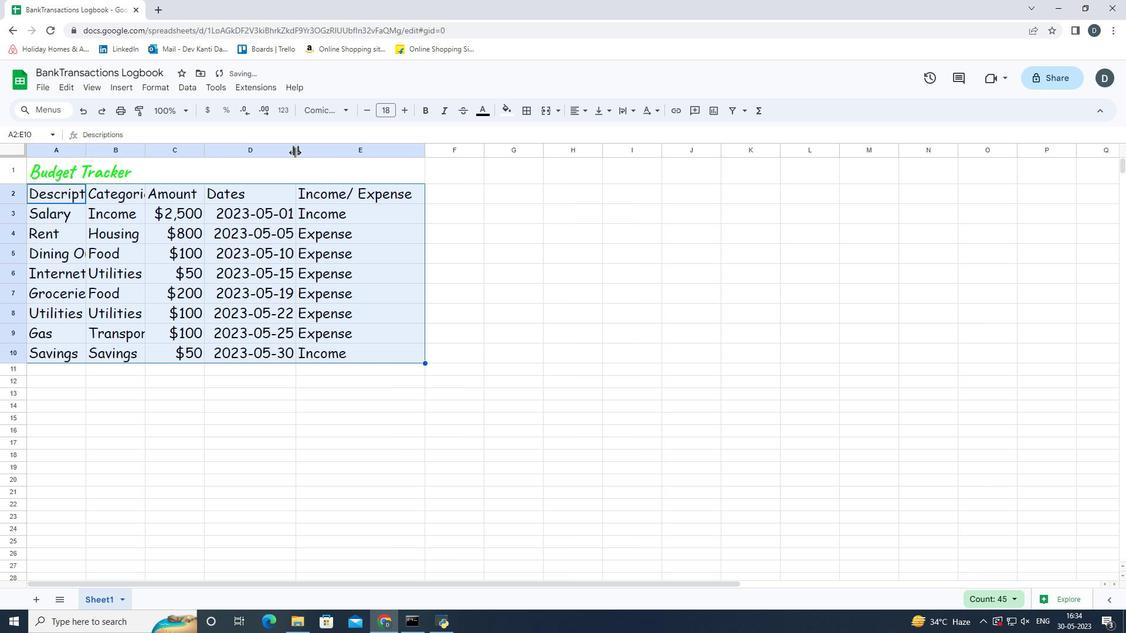
Action: Mouse moved to (305, 156)
Screenshot: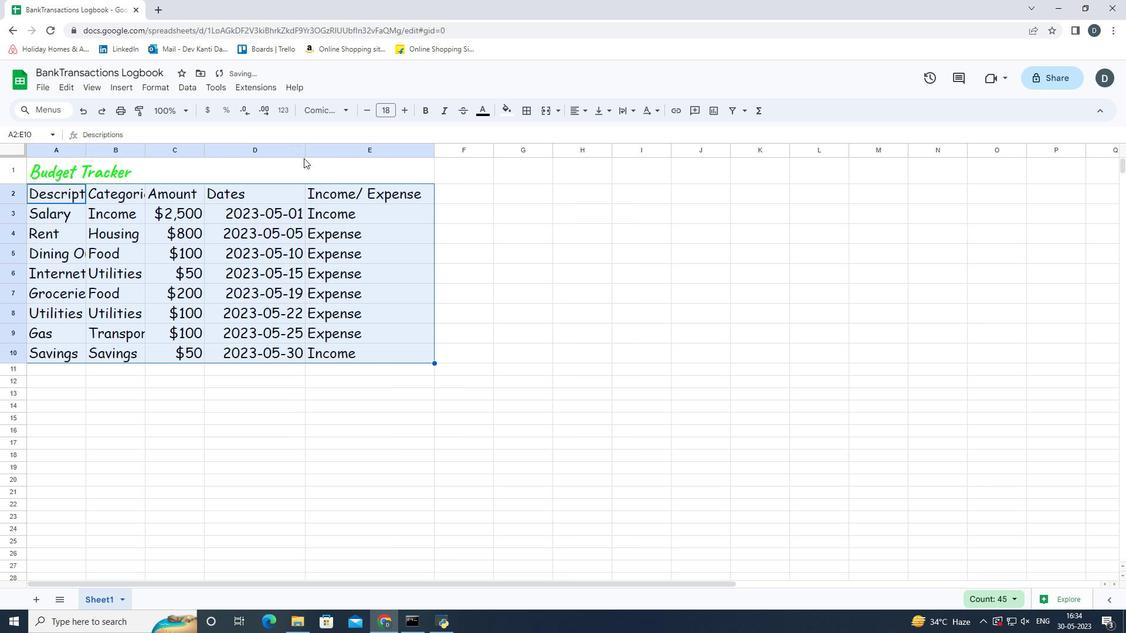 
Action: Mouse pressed left at (305, 156)
Screenshot: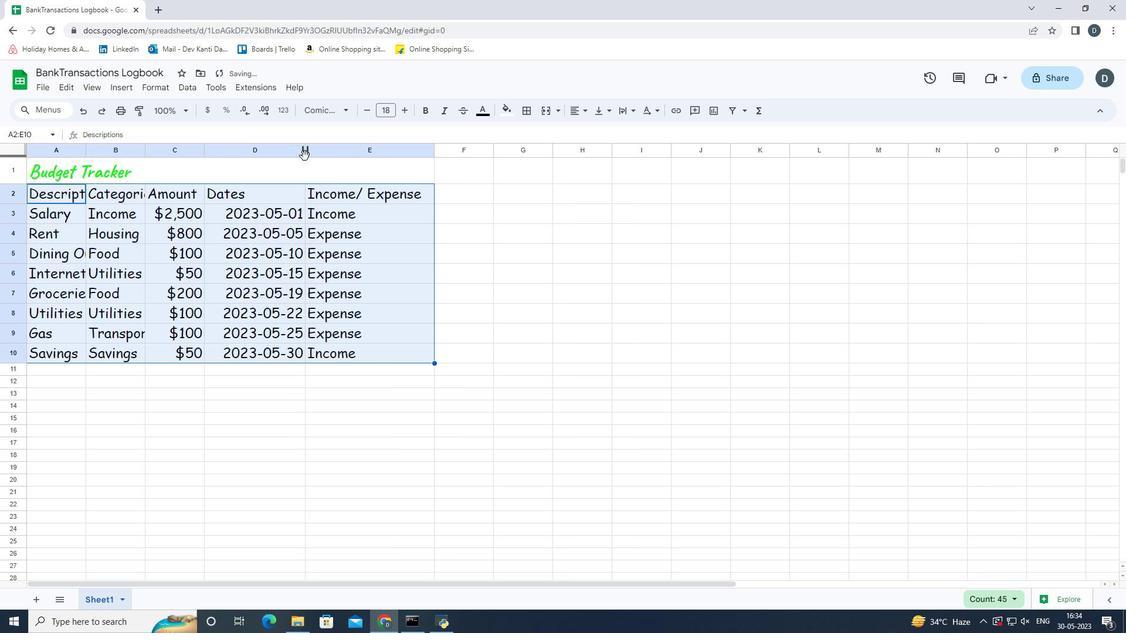 
Action: Mouse moved to (303, 148)
Screenshot: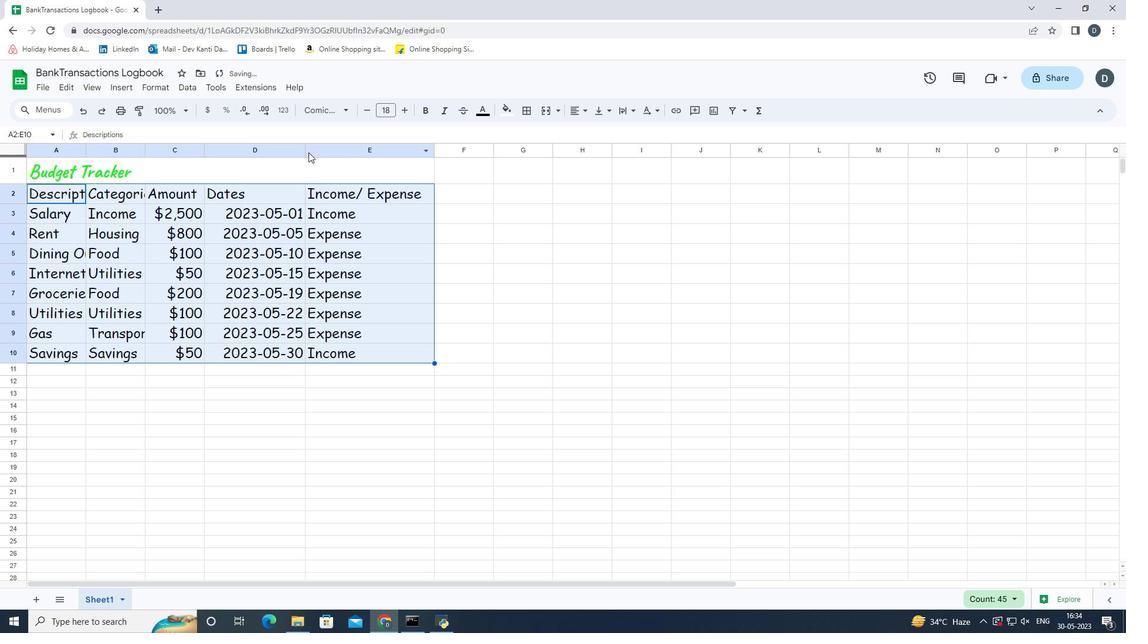 
Action: Mouse pressed left at (303, 148)
Screenshot: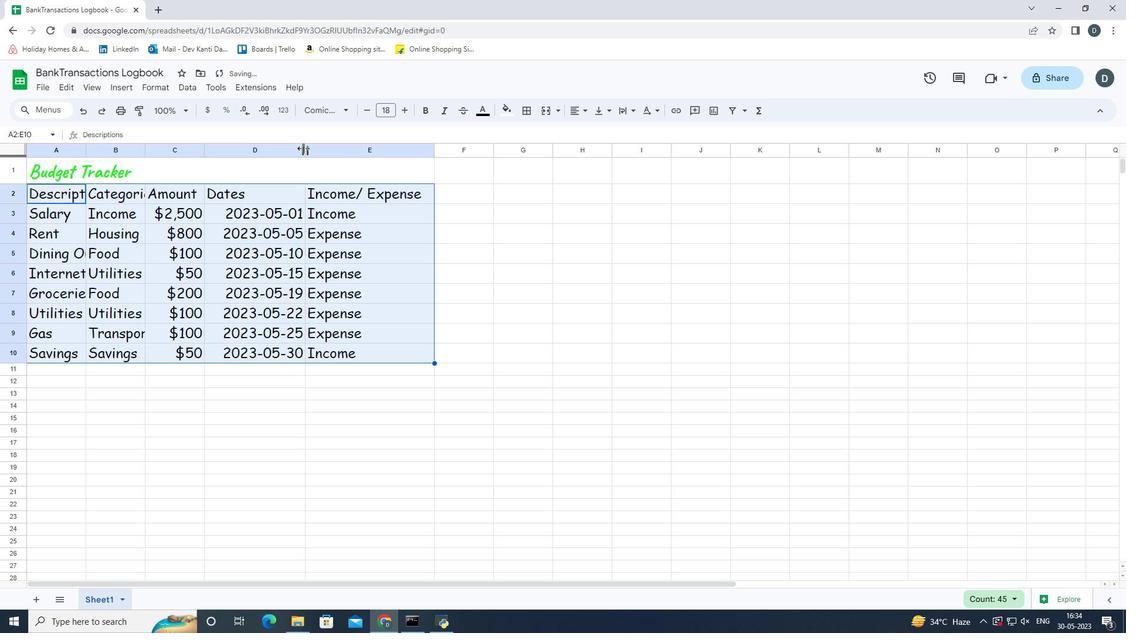 
Action: Mouse moved to (314, 152)
Screenshot: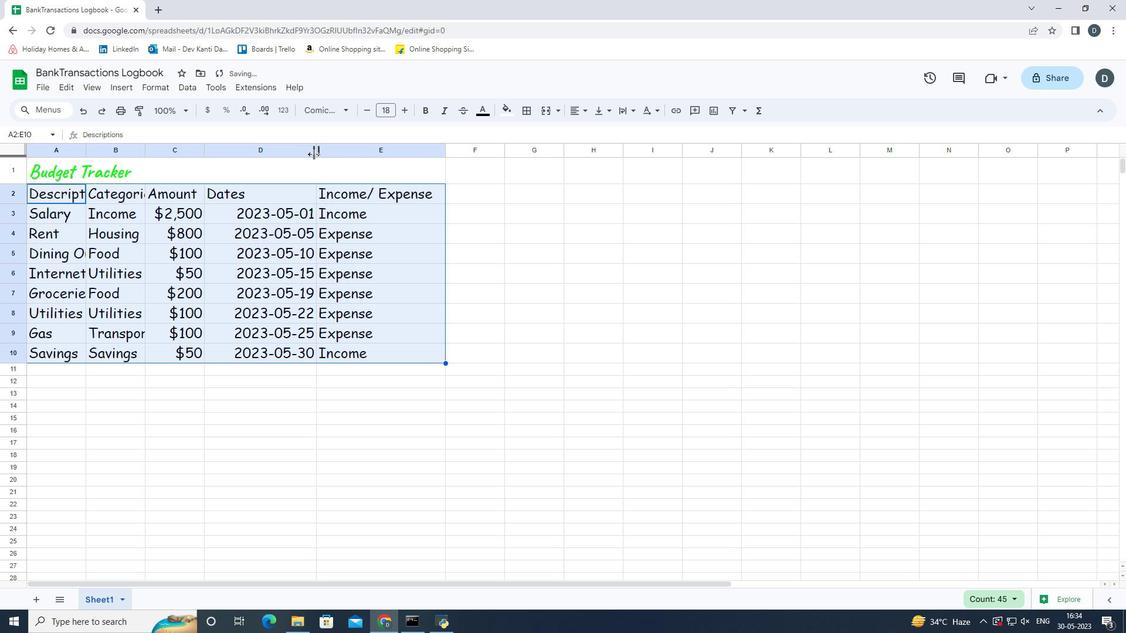 
Action: Mouse pressed left at (314, 152)
Screenshot: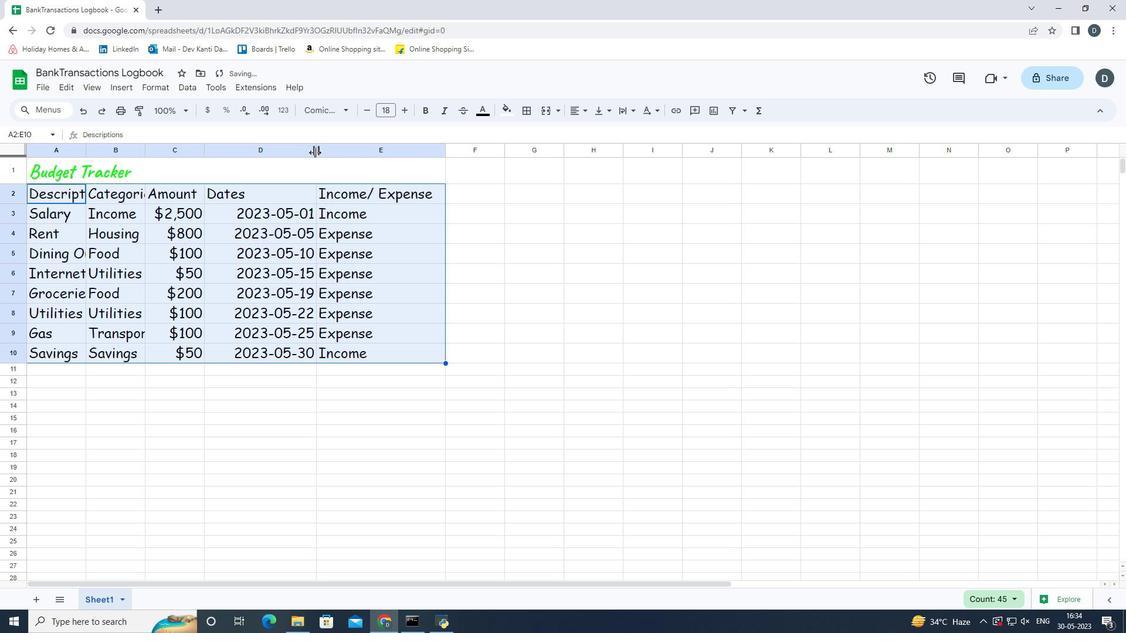 
Action: Mouse moved to (306, 150)
Screenshot: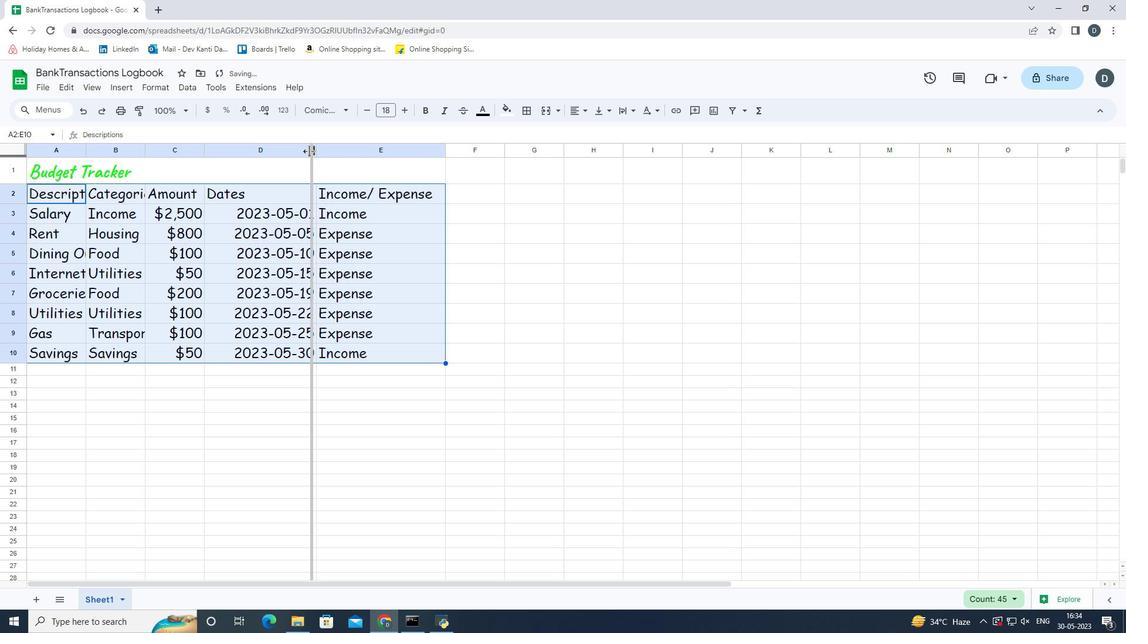 
Action: Mouse pressed left at (306, 150)
Screenshot: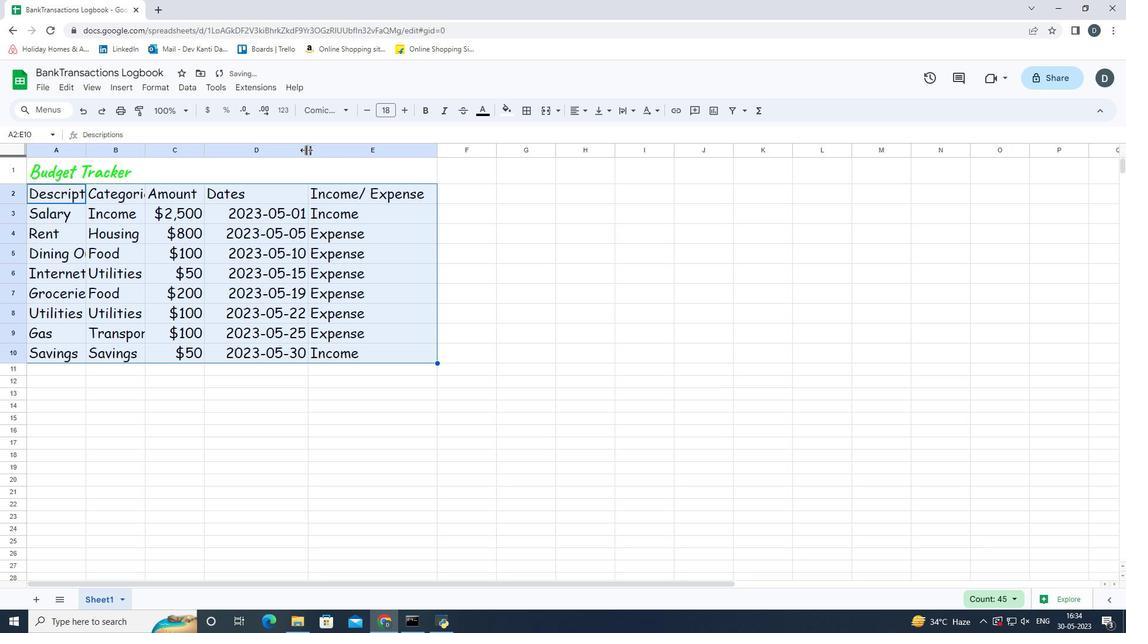 
Action: Mouse moved to (286, 156)
Screenshot: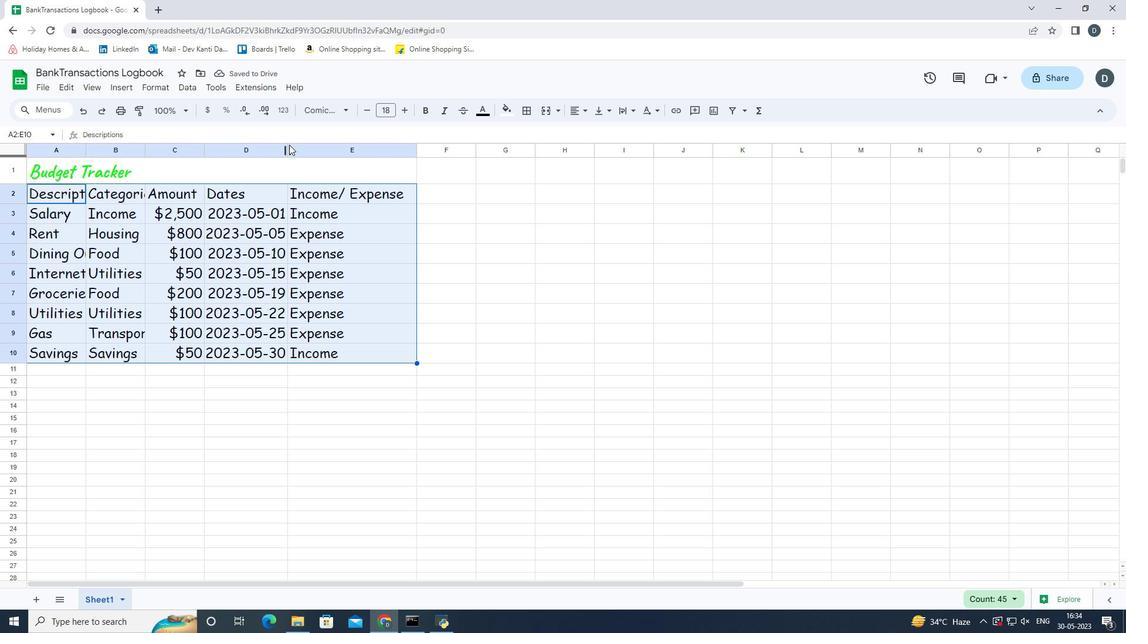 
Action: Mouse pressed left at (286, 156)
Screenshot: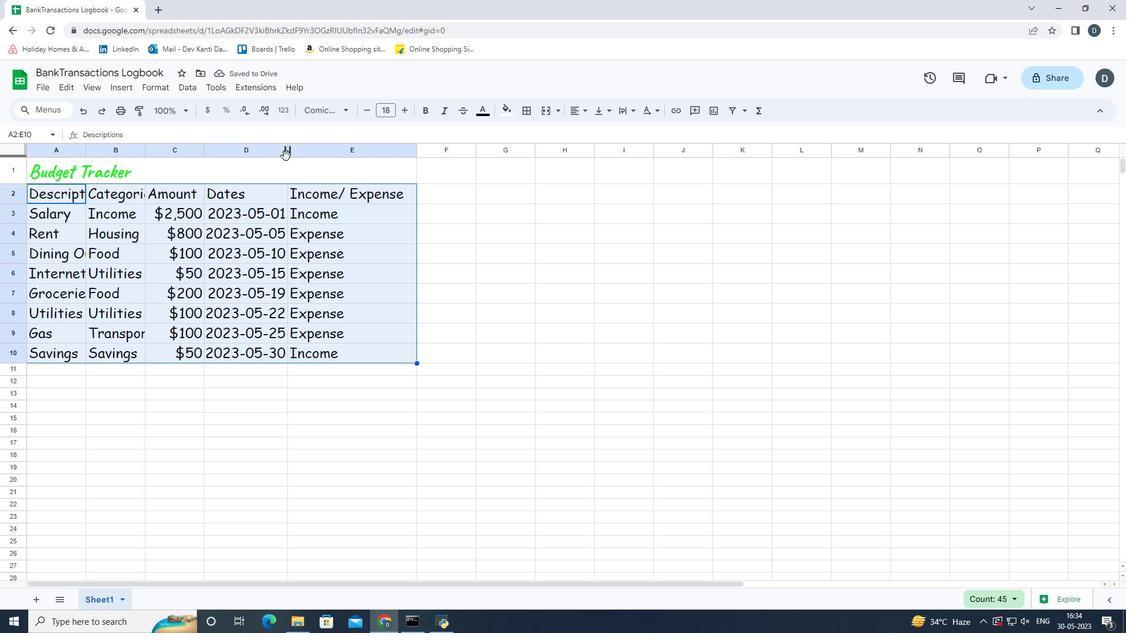 
Action: Mouse moved to (288, 152)
Screenshot: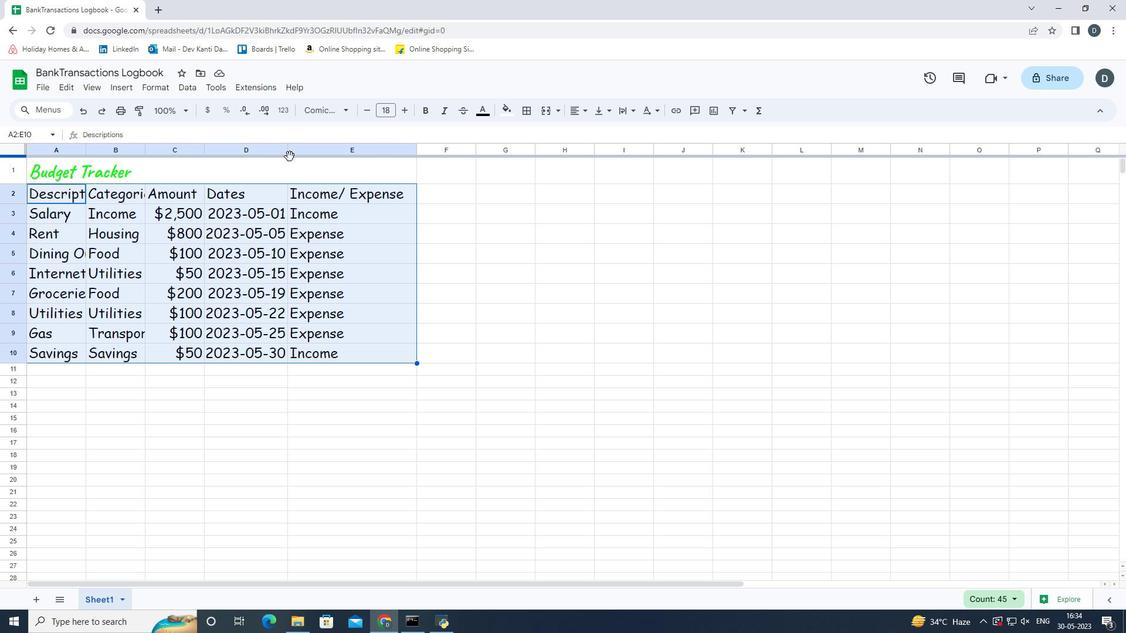 
Action: Mouse pressed left at (288, 152)
Screenshot: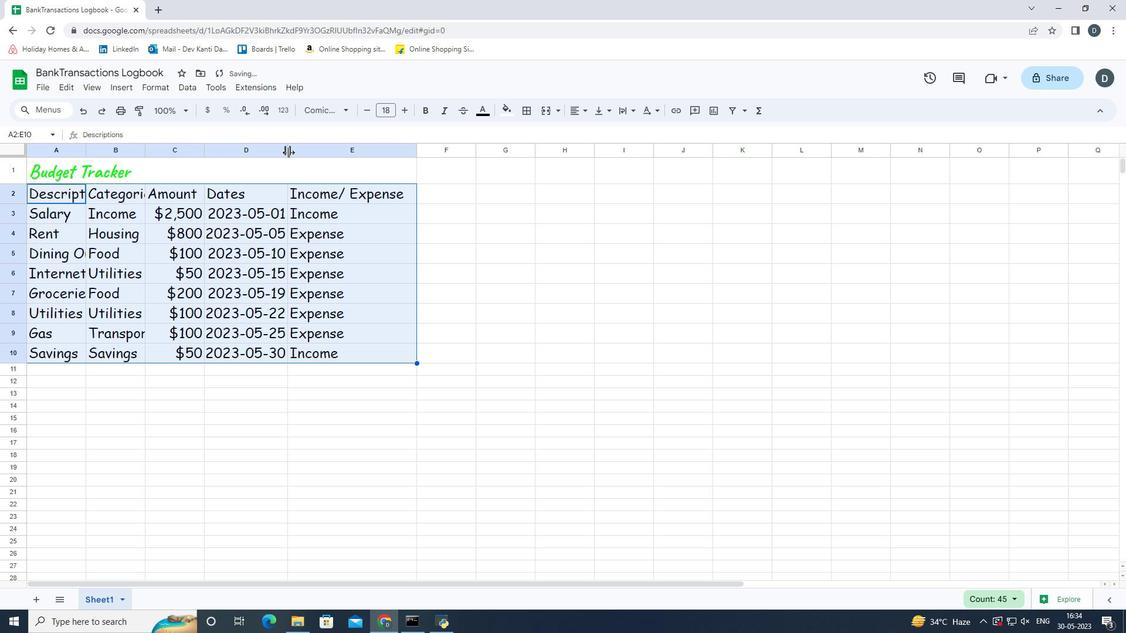 
Action: Mouse moved to (204, 153)
Screenshot: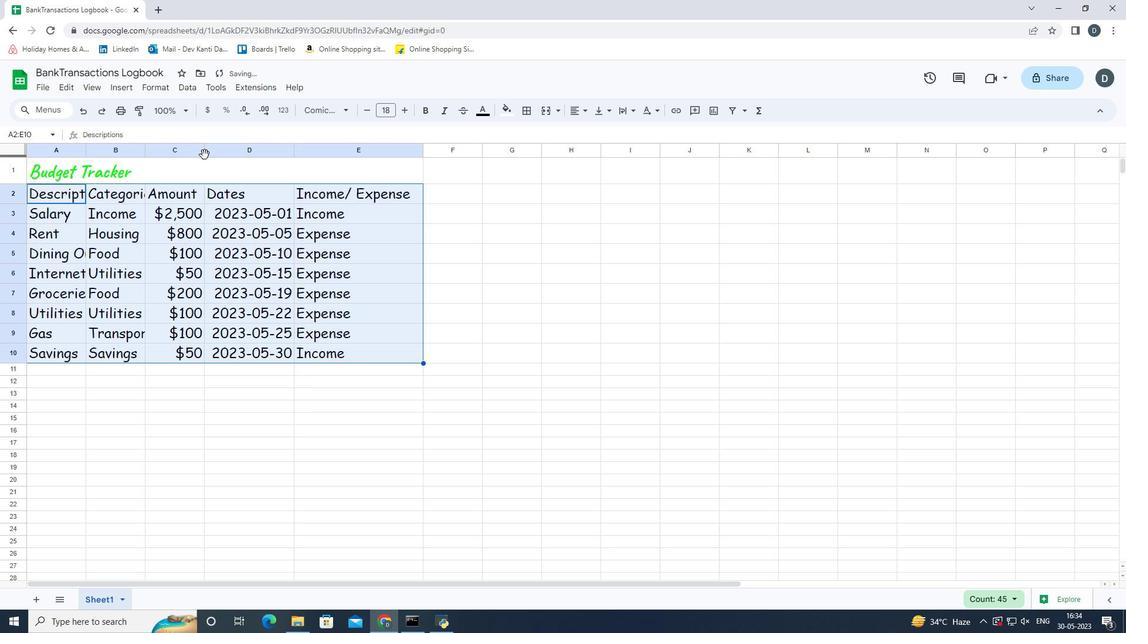 
Action: Mouse pressed left at (204, 153)
Screenshot: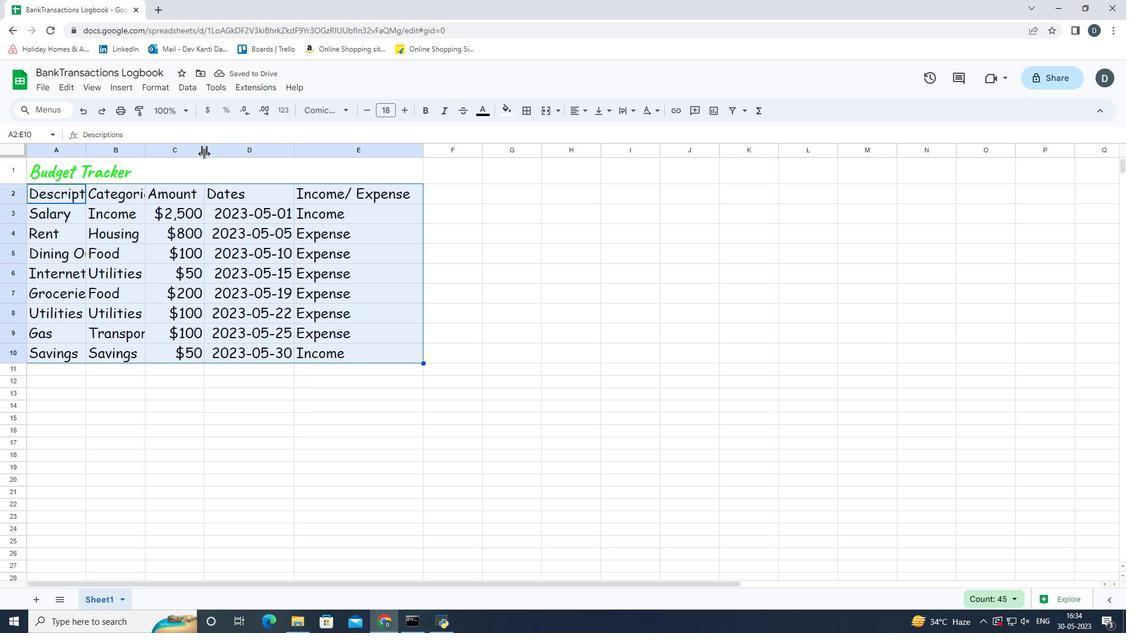 
Action: Mouse moved to (143, 151)
Screenshot: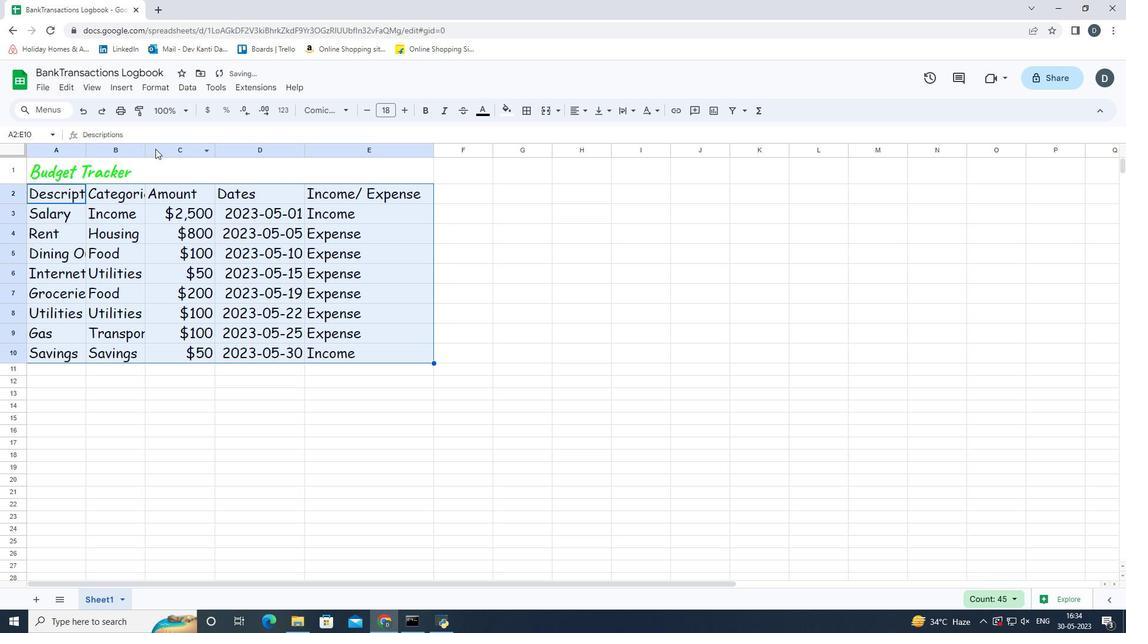 
Action: Mouse pressed left at (143, 151)
Screenshot: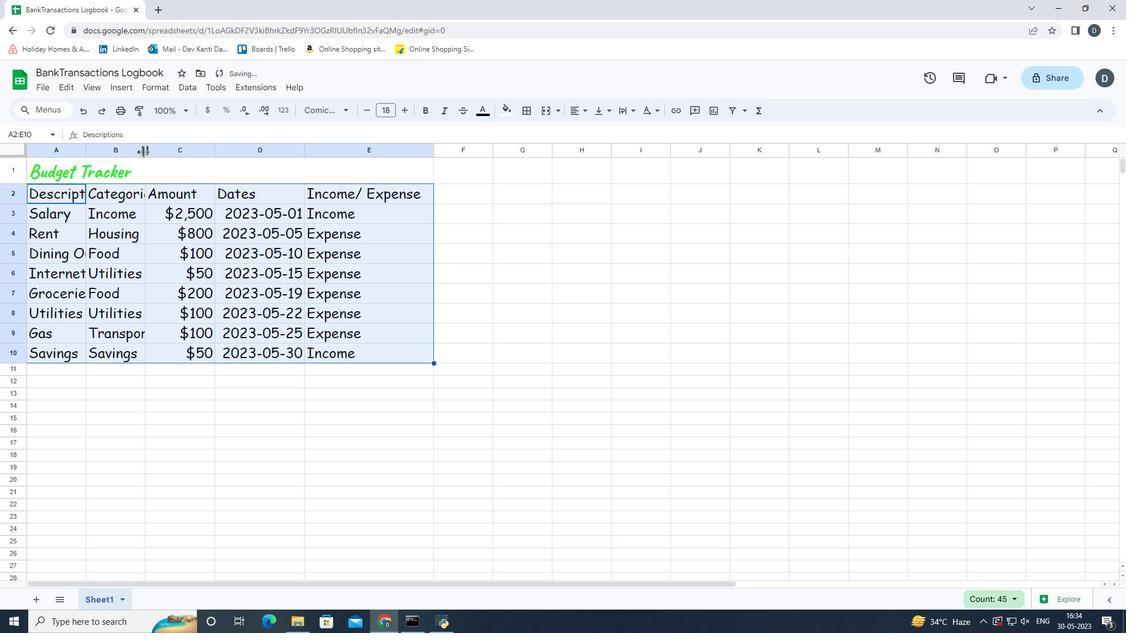 
Action: Mouse moved to (167, 149)
Screenshot: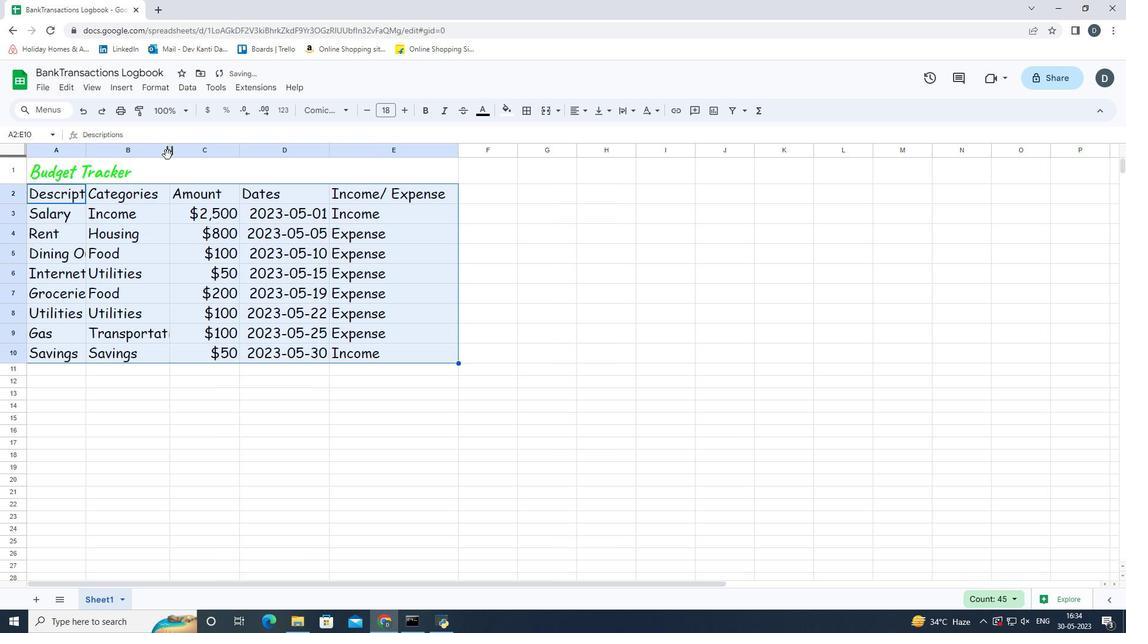 
Action: Mouse pressed left at (167, 149)
Screenshot: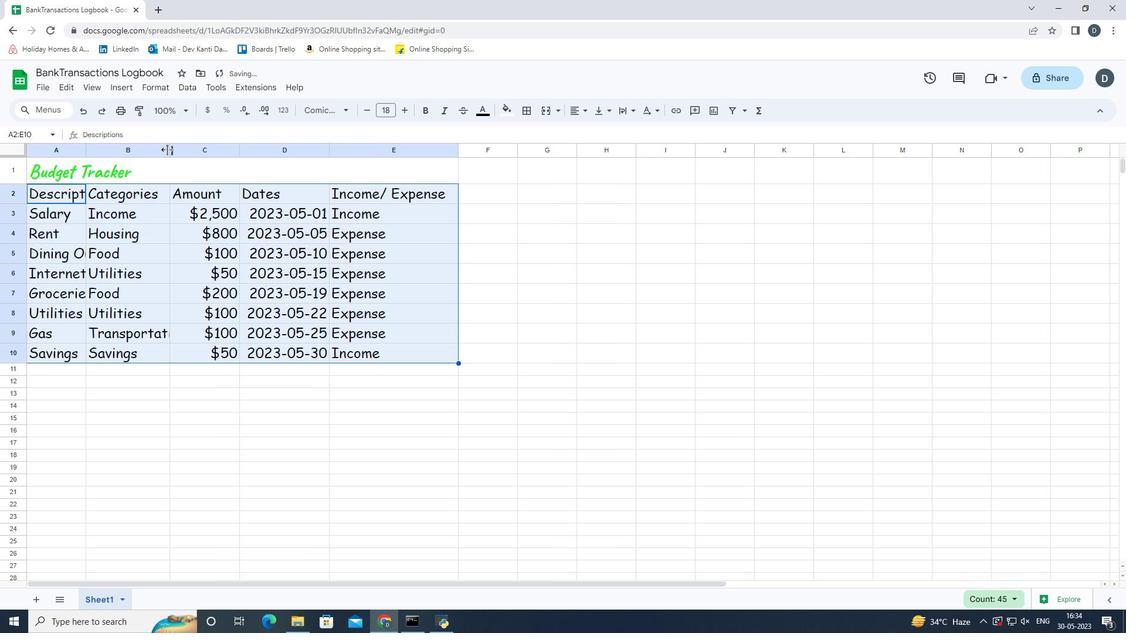 
Action: Mouse moved to (86, 151)
Screenshot: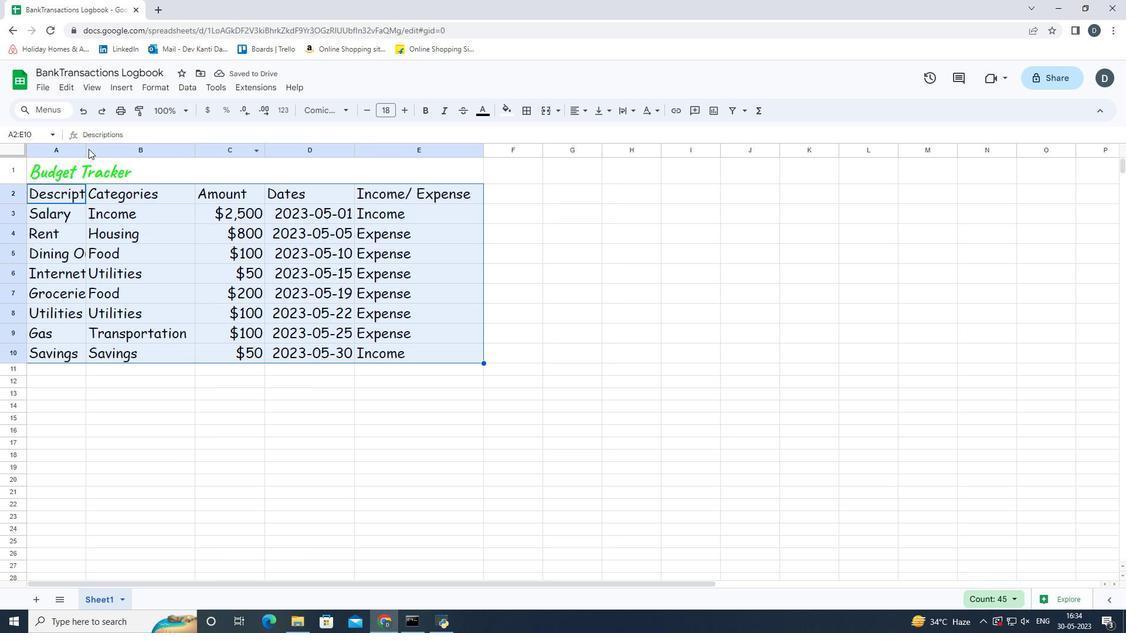 
Action: Mouse pressed left at (86, 151)
Screenshot: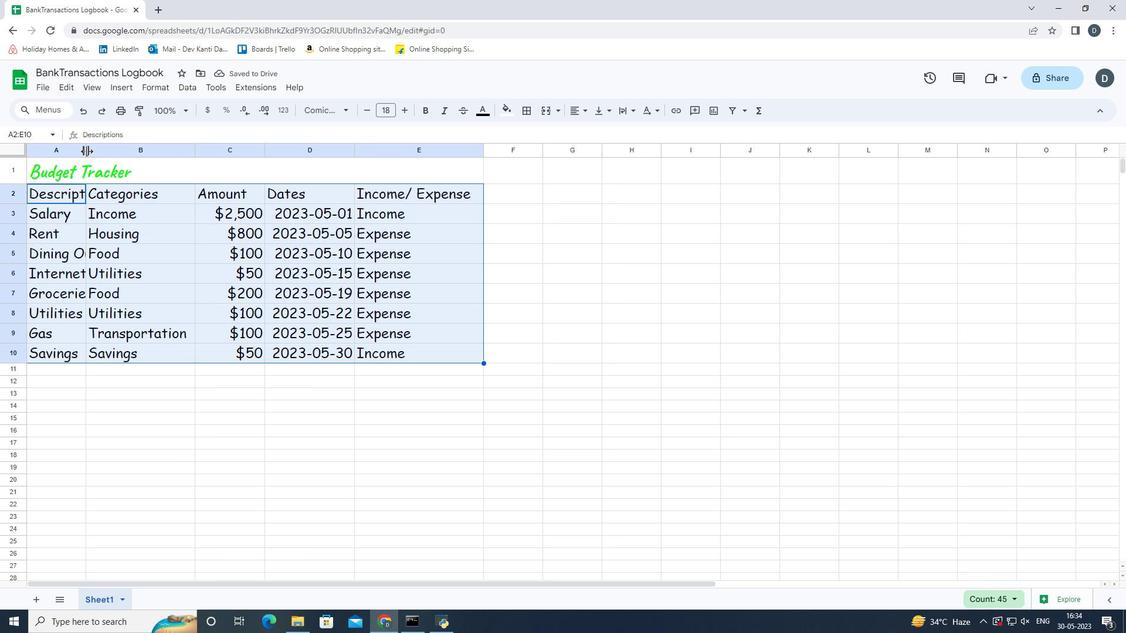 
Action: Mouse moved to (119, 151)
Screenshot: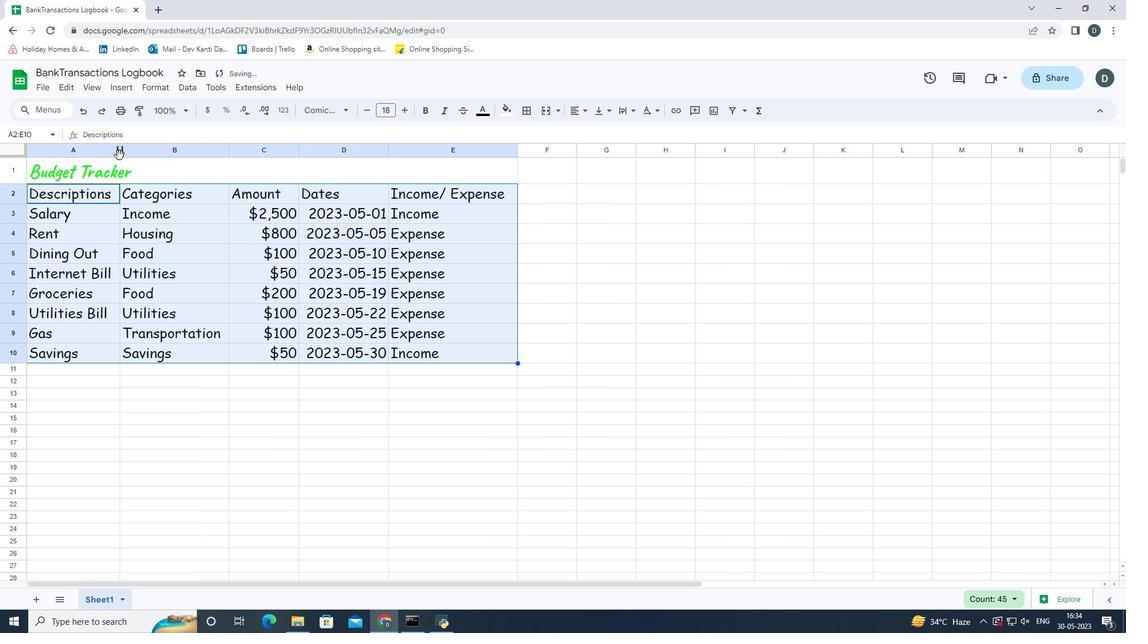 
Action: Mouse pressed left at (119, 151)
Screenshot: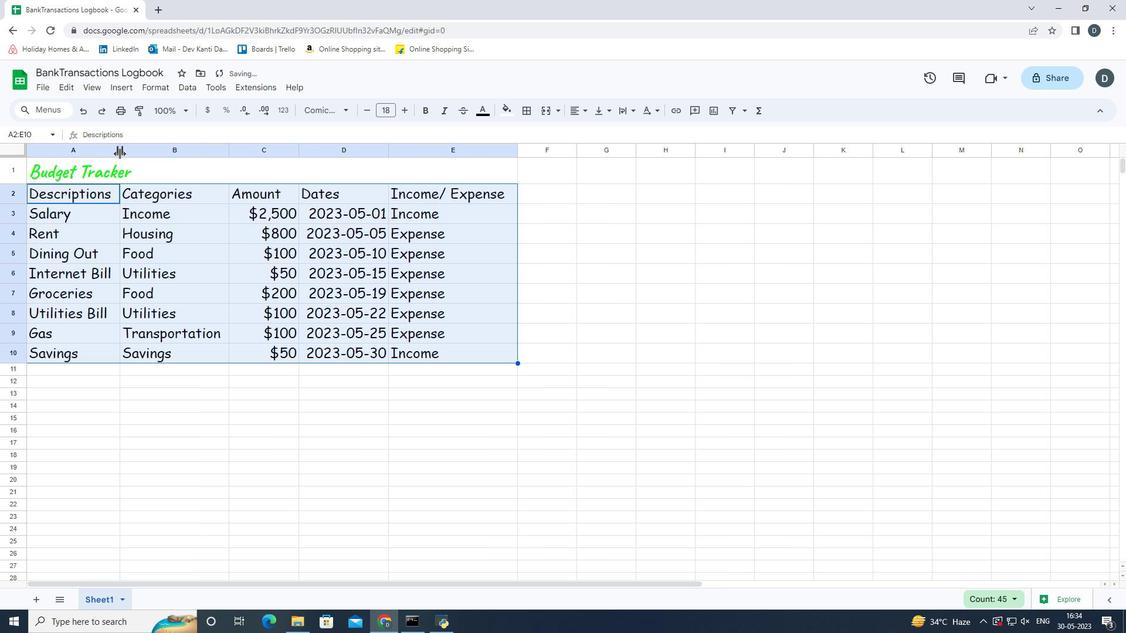 
Action: Mouse moved to (116, 168)
Screenshot: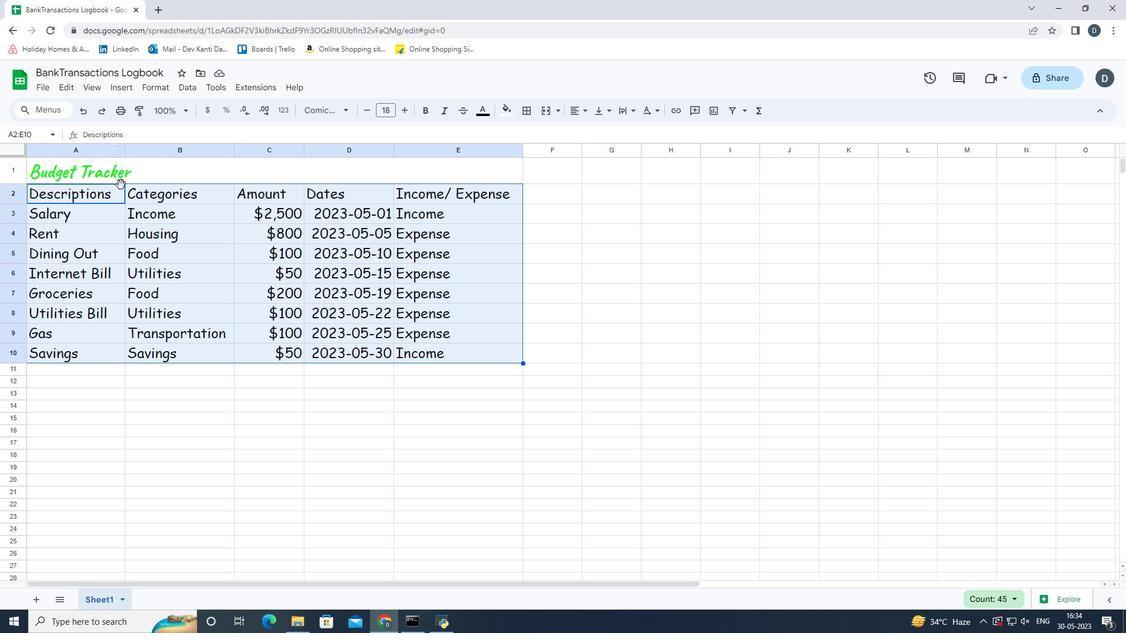 
Action: Mouse pressed left at (116, 168)
Screenshot: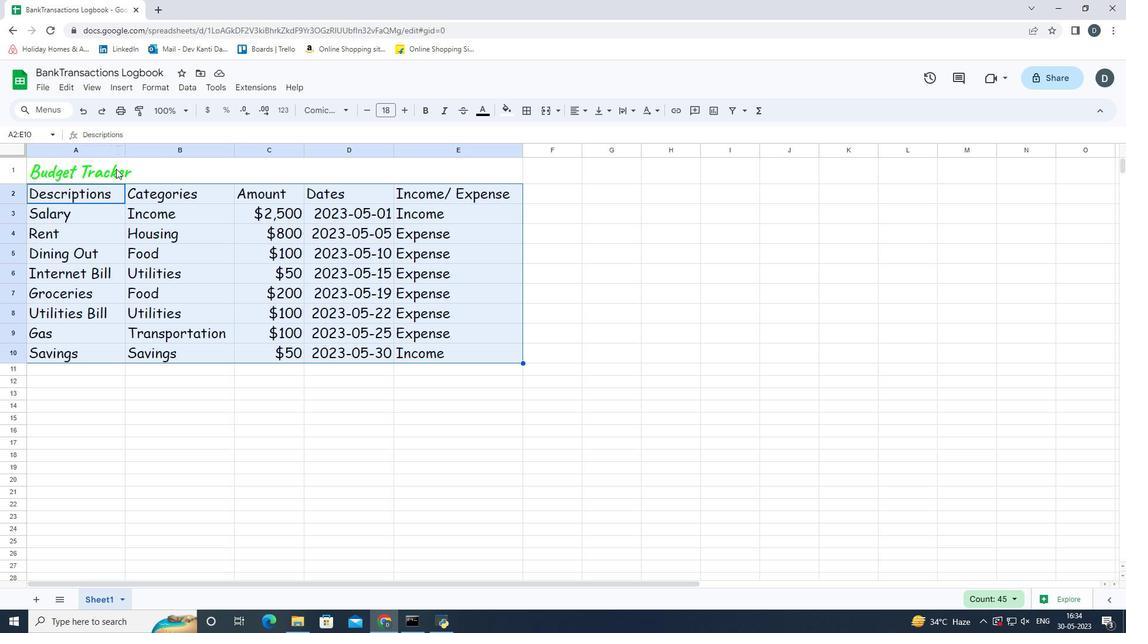 
Action: Mouse pressed left at (116, 168)
Screenshot: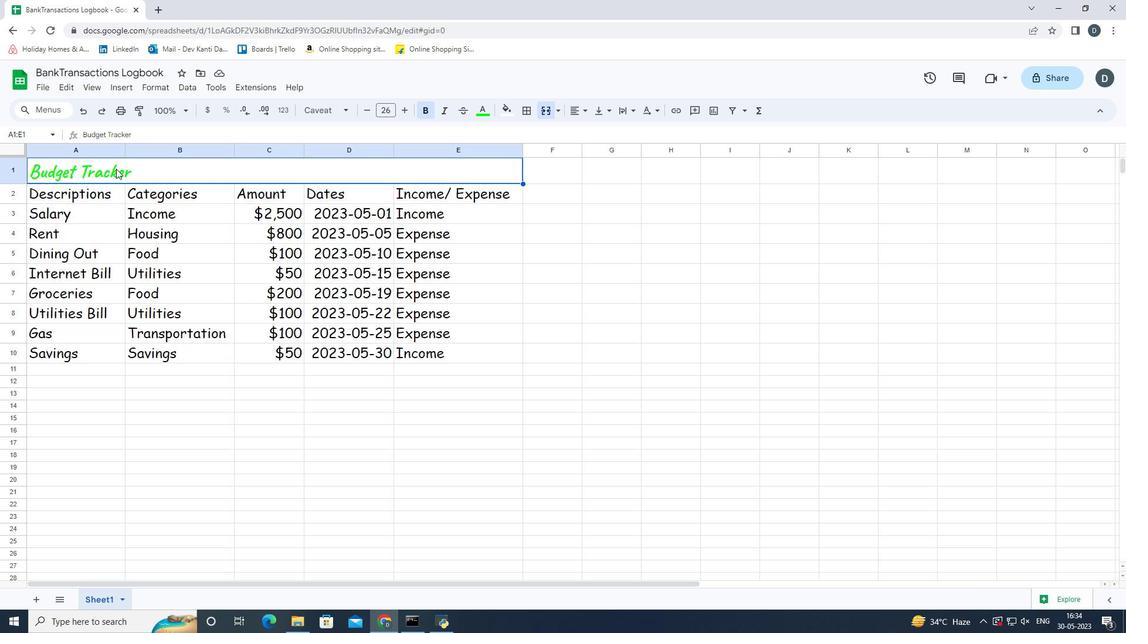 
Action: Mouse moved to (586, 113)
Screenshot: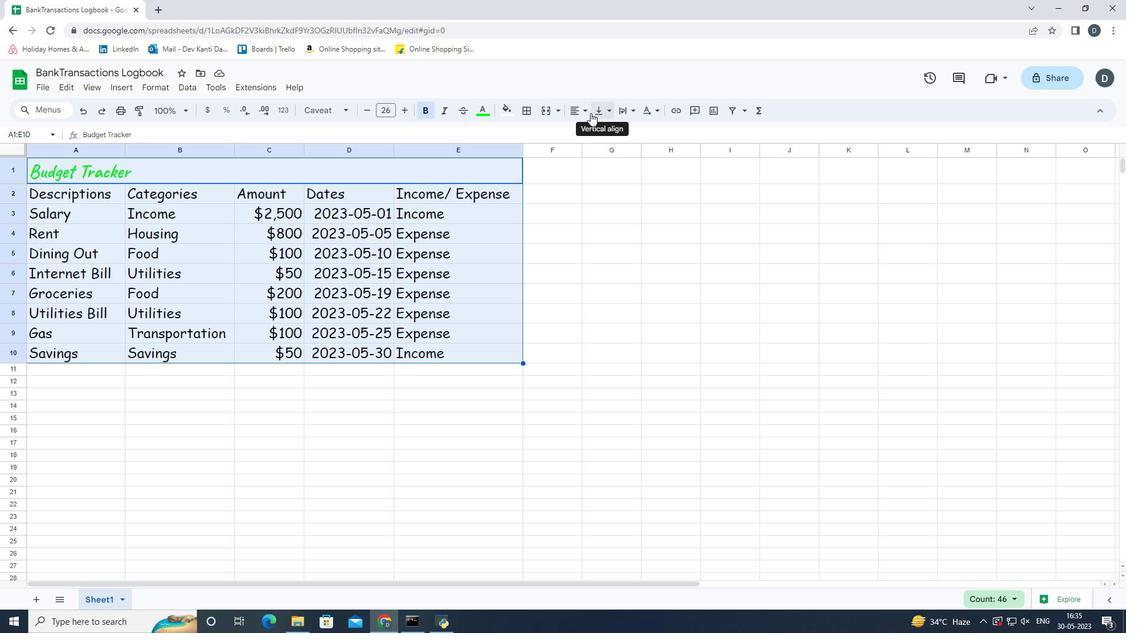 
Action: Mouse pressed left at (586, 113)
Screenshot: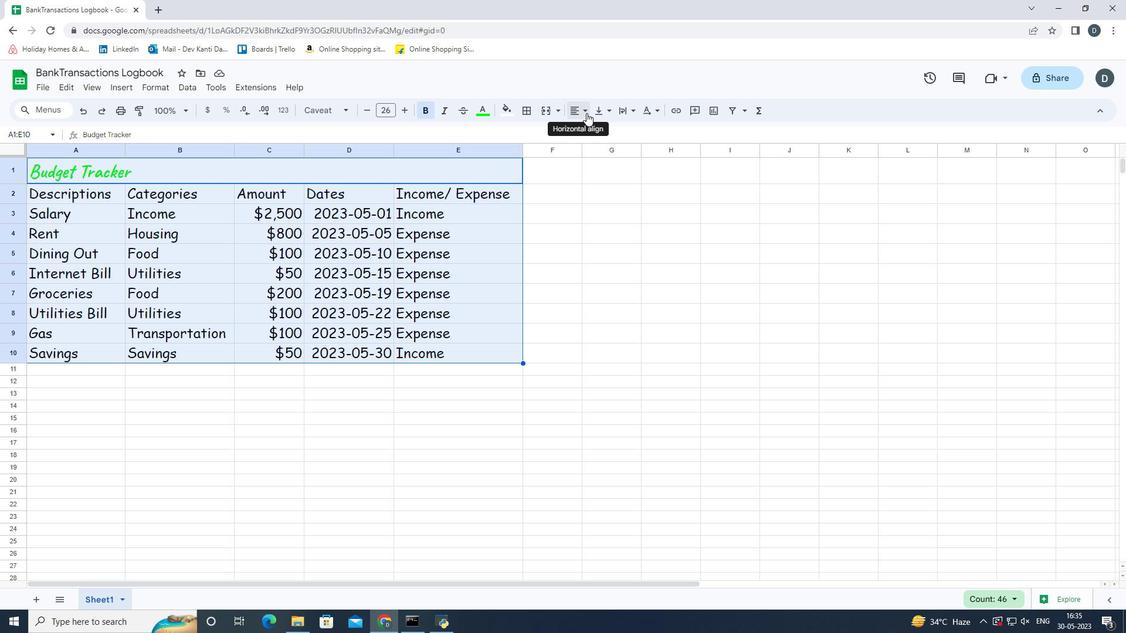
Action: Mouse moved to (609, 133)
Screenshot: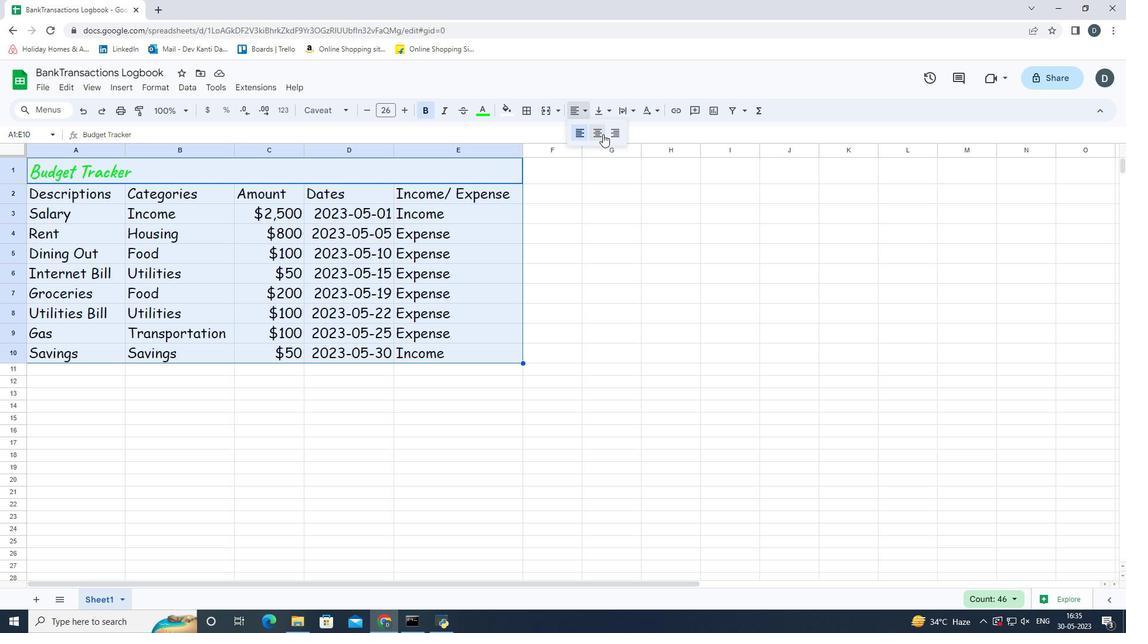 
Action: Mouse pressed left at (609, 133)
Screenshot: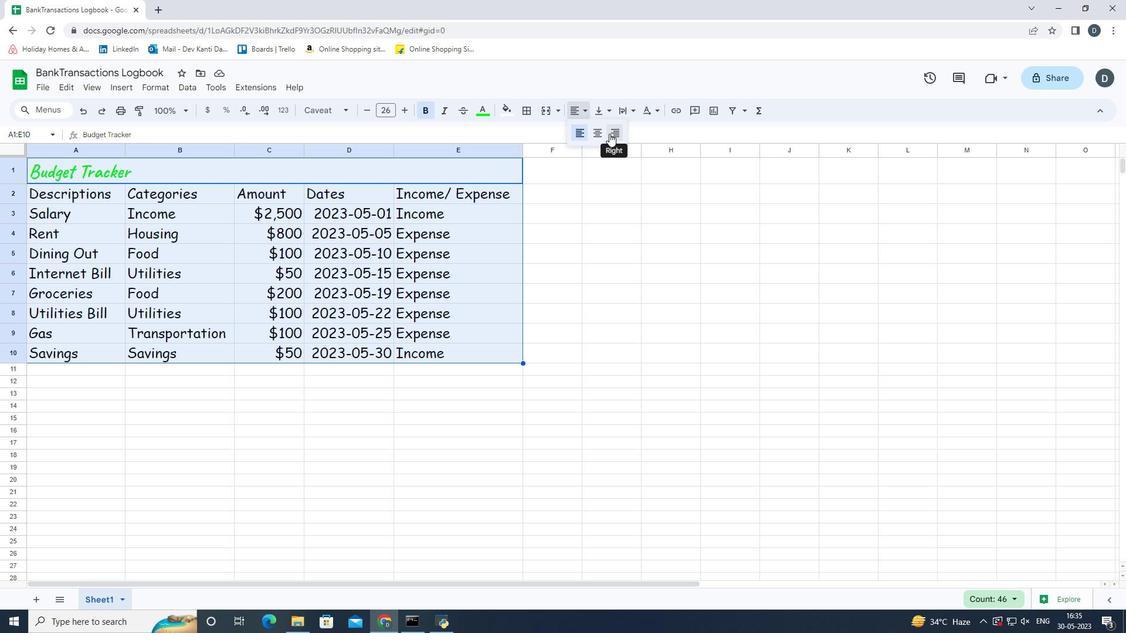 
Action: Mouse moved to (125, 154)
Screenshot: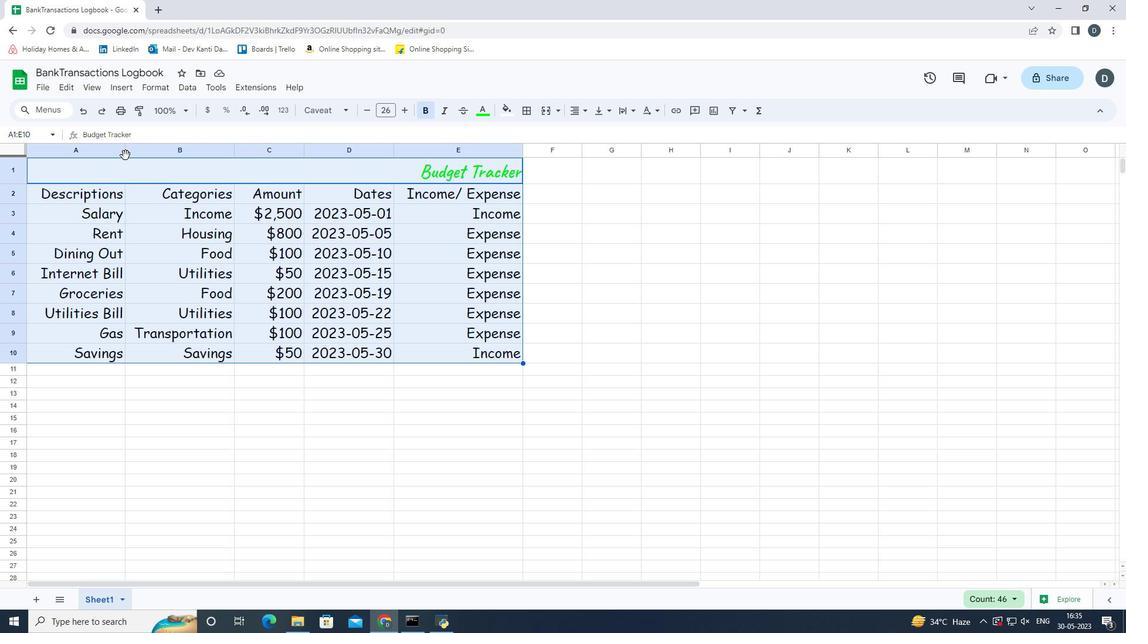
Action: Mouse pressed left at (125, 154)
Screenshot: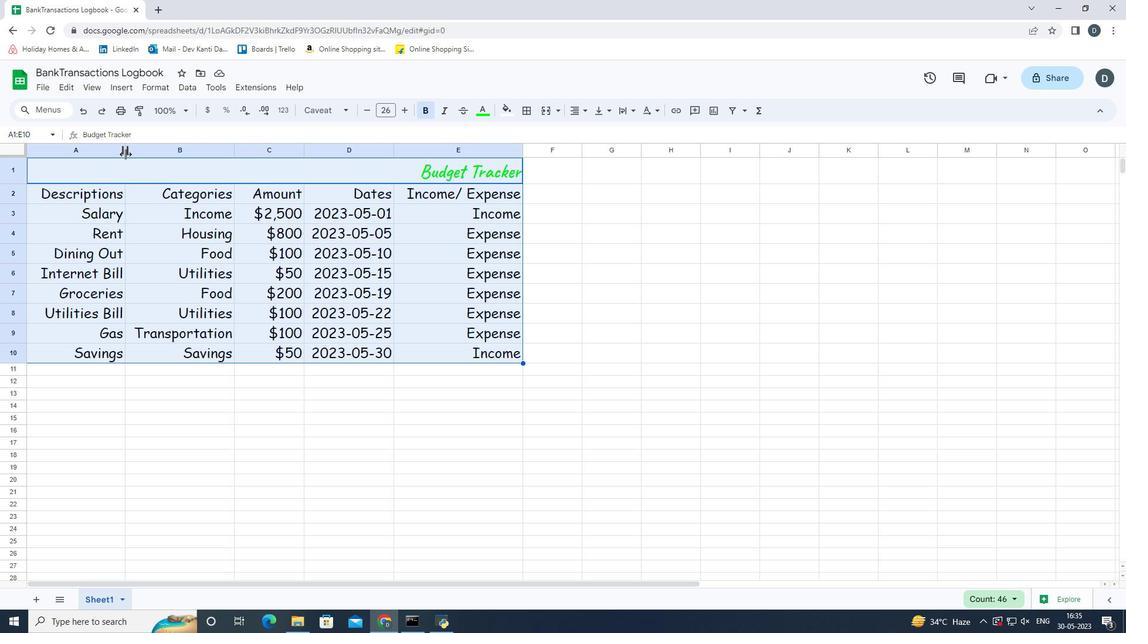 
Action: Mouse moved to (544, 351)
Screenshot: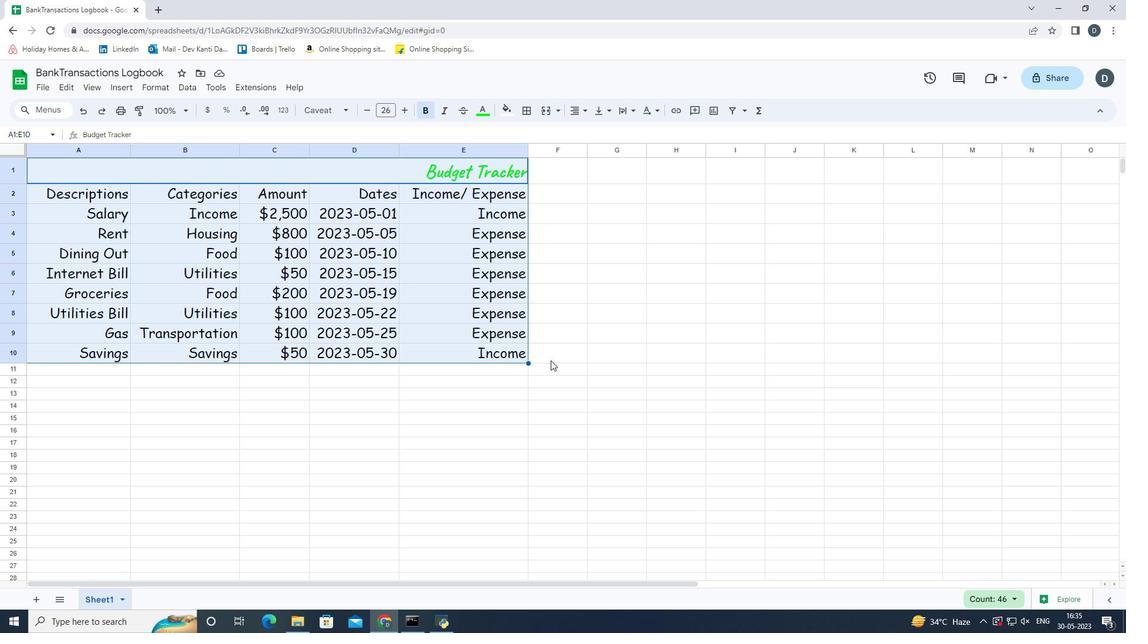 
Action: Mouse pressed left at (544, 351)
Screenshot: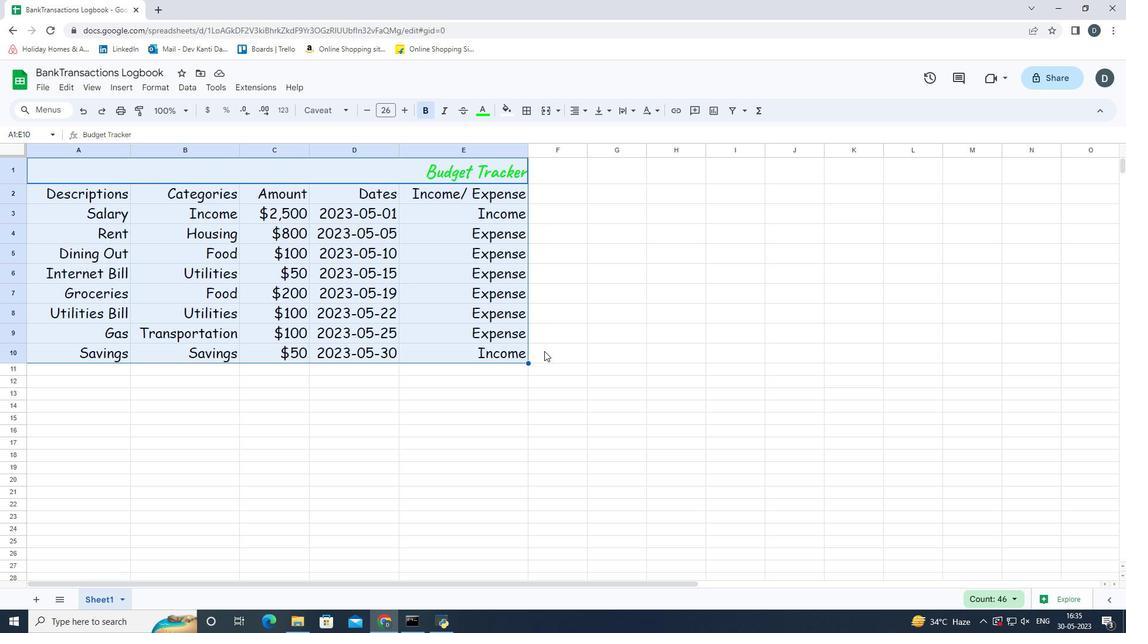 
Action: Mouse moved to (503, 352)
Screenshot: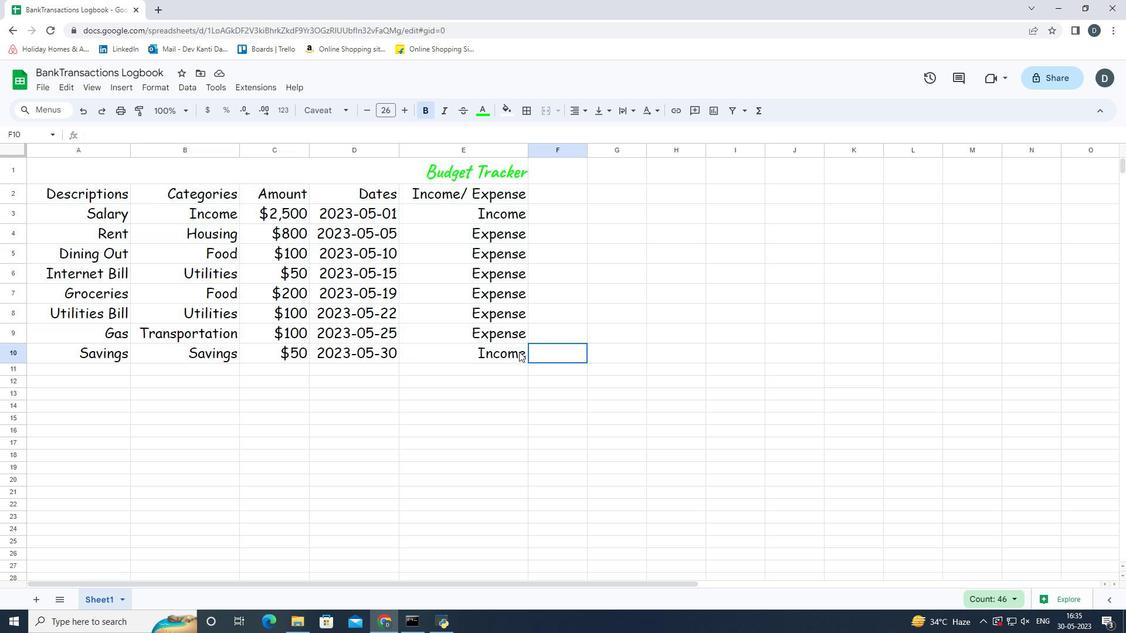 
Action: Mouse pressed left at (503, 352)
Screenshot: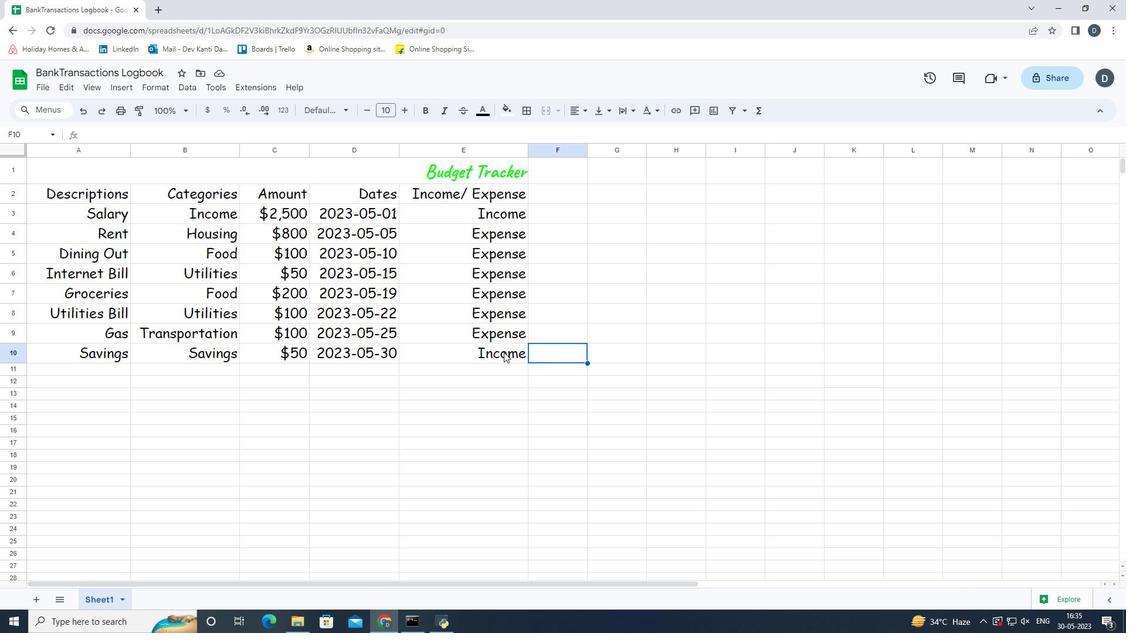 
Action: Mouse moved to (507, 370)
Screenshot: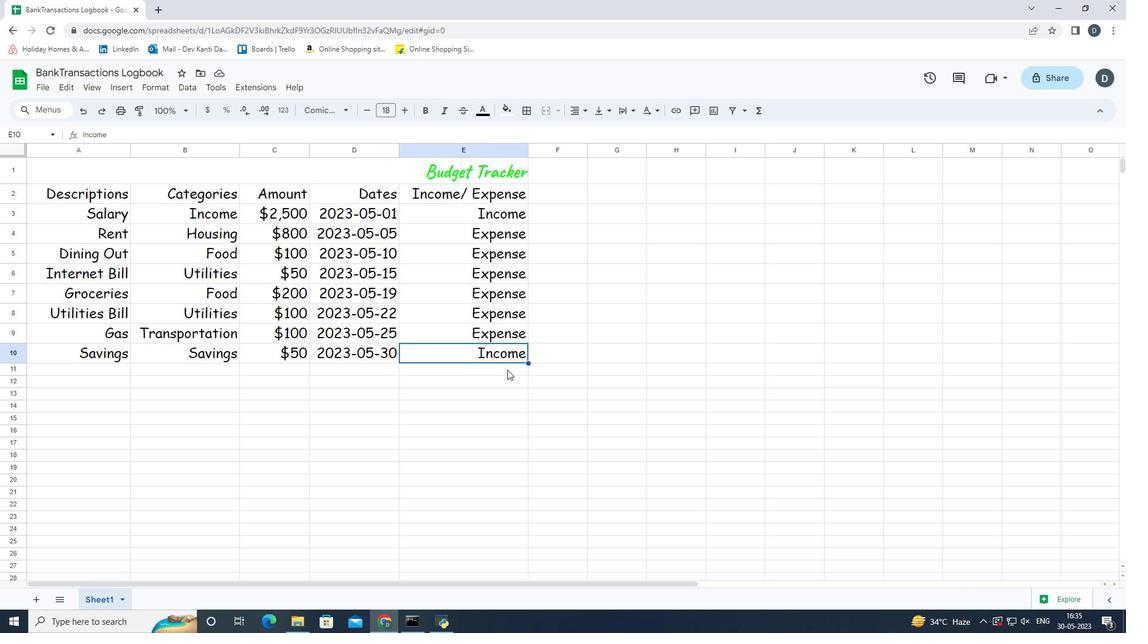 
